 Task: Reply to email with the signature Gage Hill with the subject Request for a survey from softage.1@softage.net with the message Please let me know if there are any concerns regarding the project timeline. with CC to softage.2@softage.net with an attached document Non-compete_agreement.pdf
Action: Mouse moved to (416, 566)
Screenshot: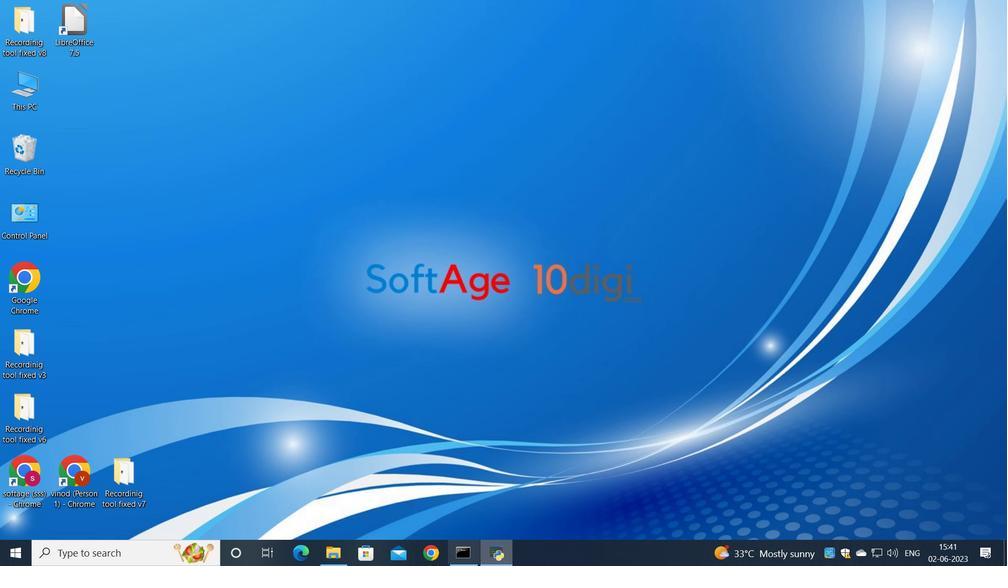 
Action: Mouse pressed left at (416, 566)
Screenshot: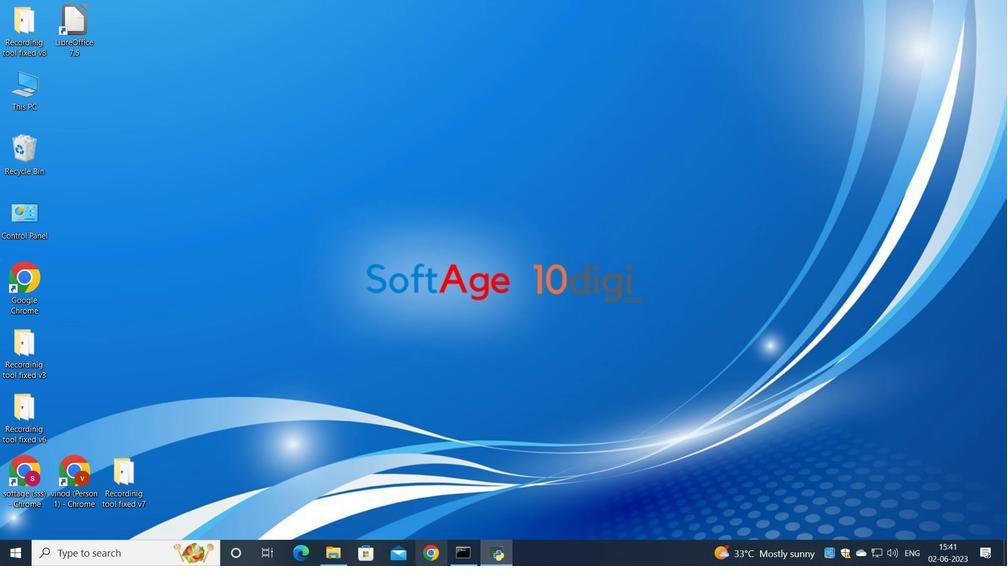 
Action: Mouse moved to (431, 289)
Screenshot: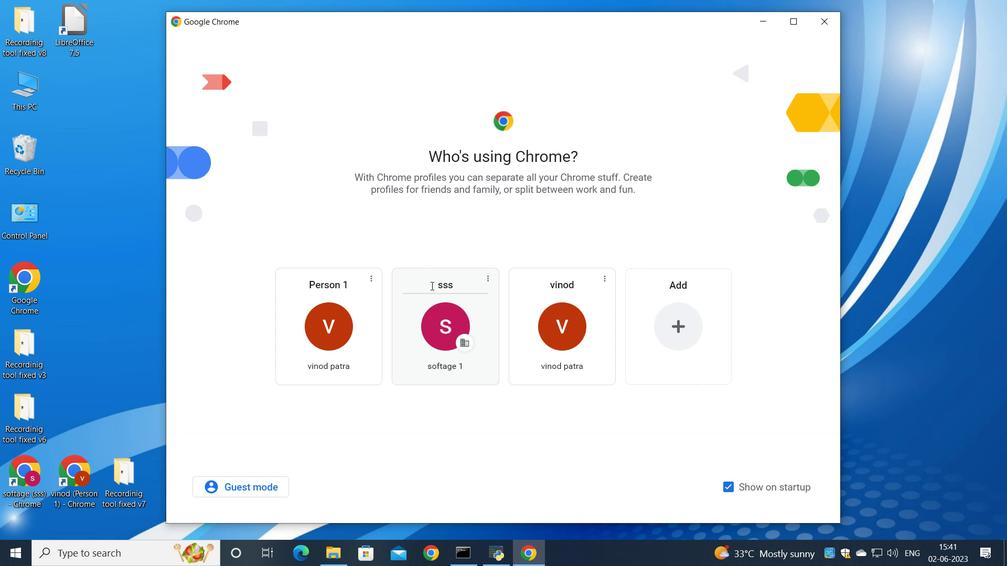 
Action: Mouse pressed left at (431, 289)
Screenshot: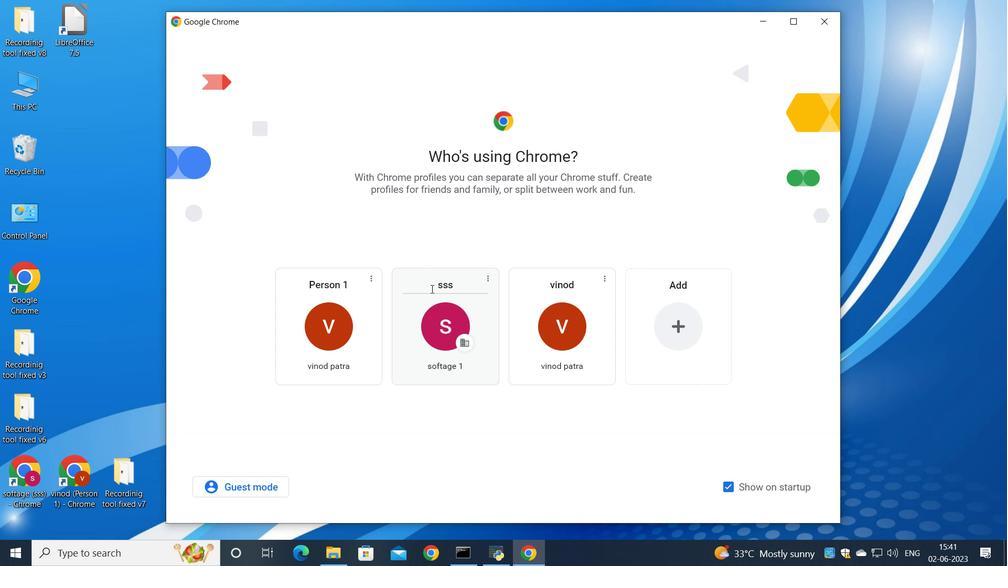 
Action: Mouse moved to (433, 309)
Screenshot: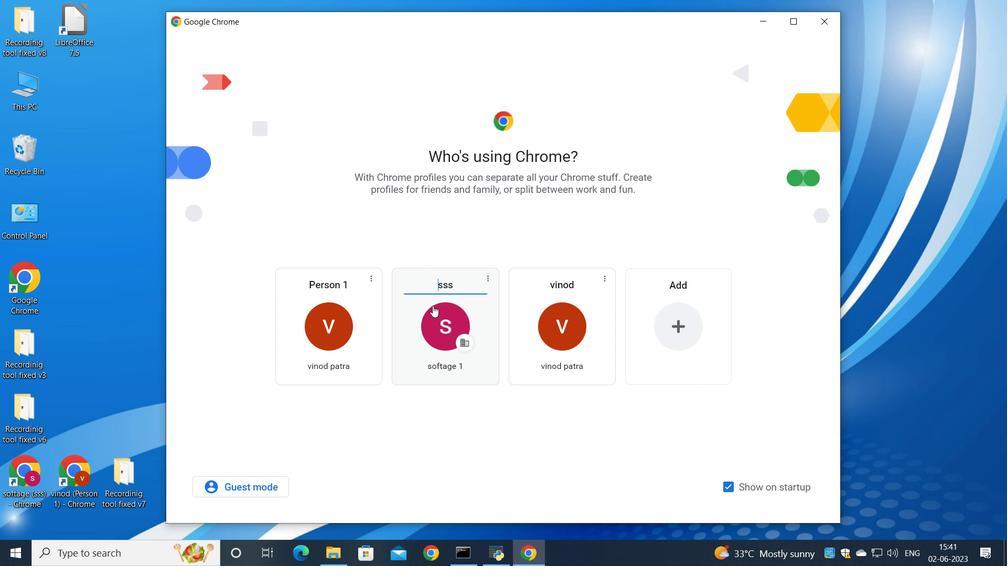 
Action: Mouse pressed left at (433, 309)
Screenshot: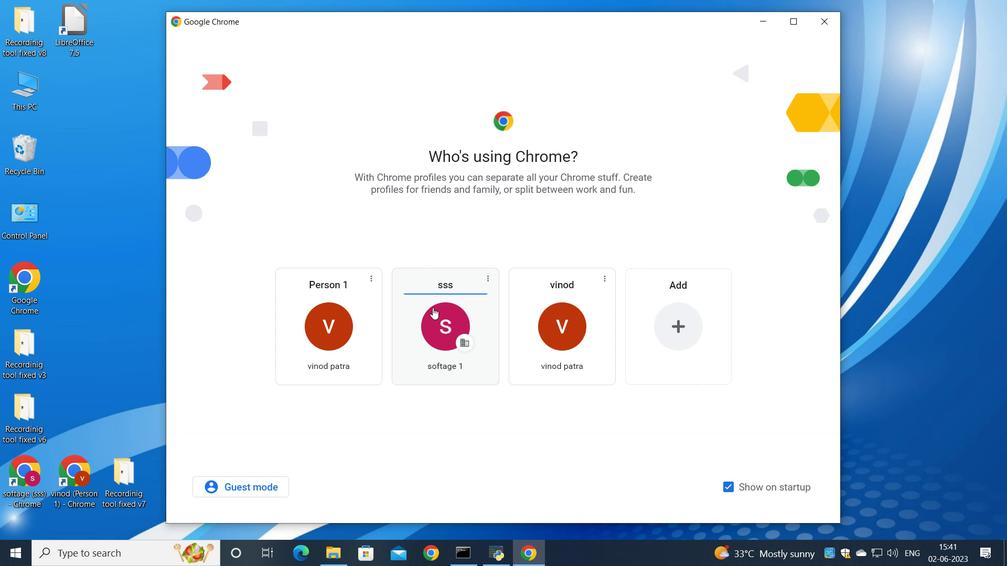 
Action: Mouse moved to (880, 86)
Screenshot: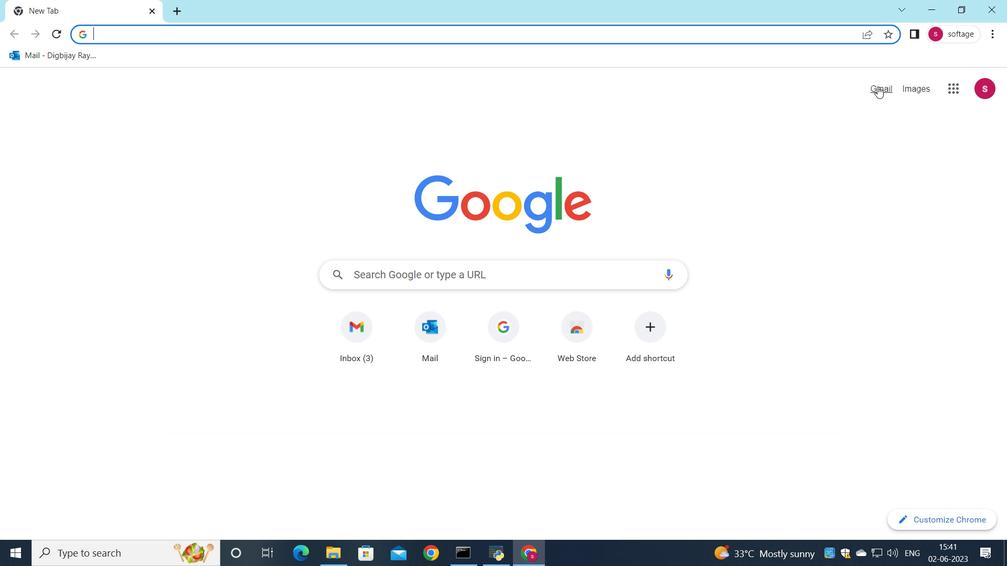 
Action: Mouse pressed left at (880, 86)
Screenshot: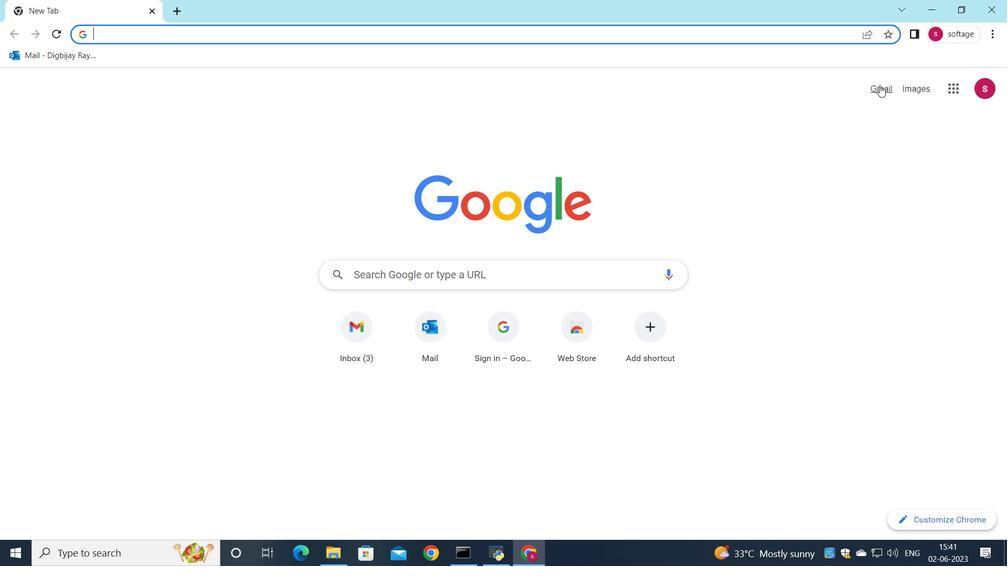 
Action: Mouse moved to (857, 96)
Screenshot: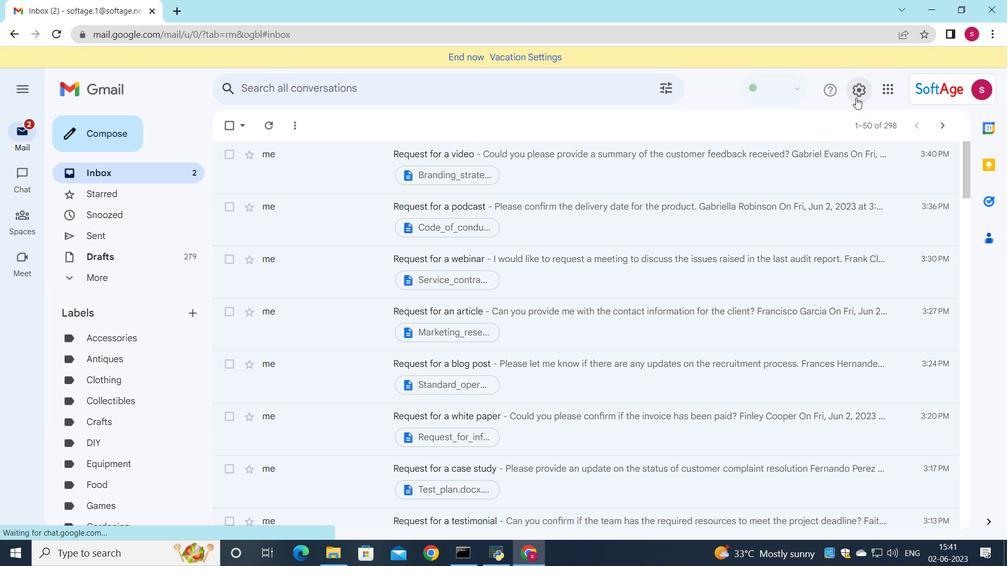 
Action: Mouse pressed left at (857, 96)
Screenshot: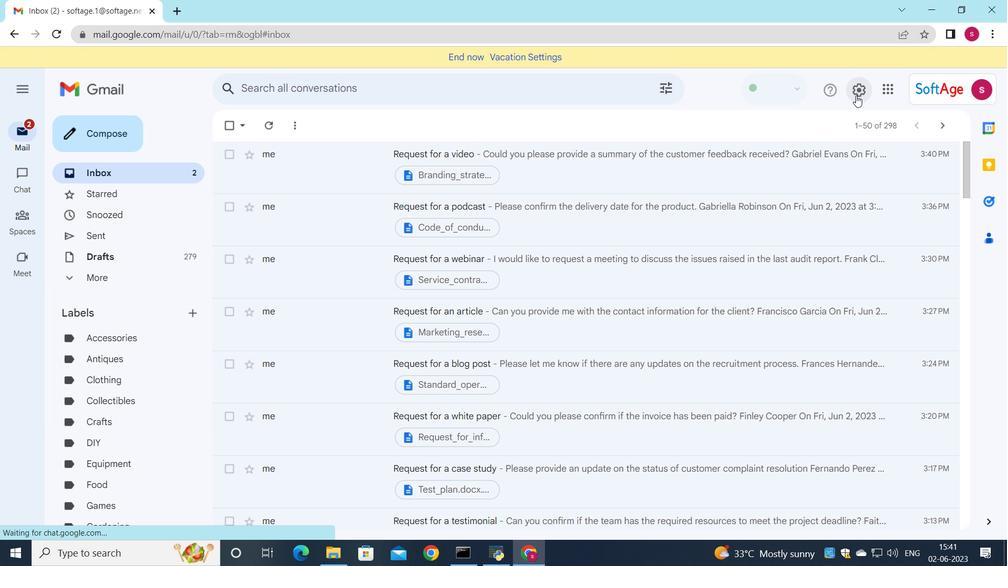 
Action: Mouse moved to (837, 152)
Screenshot: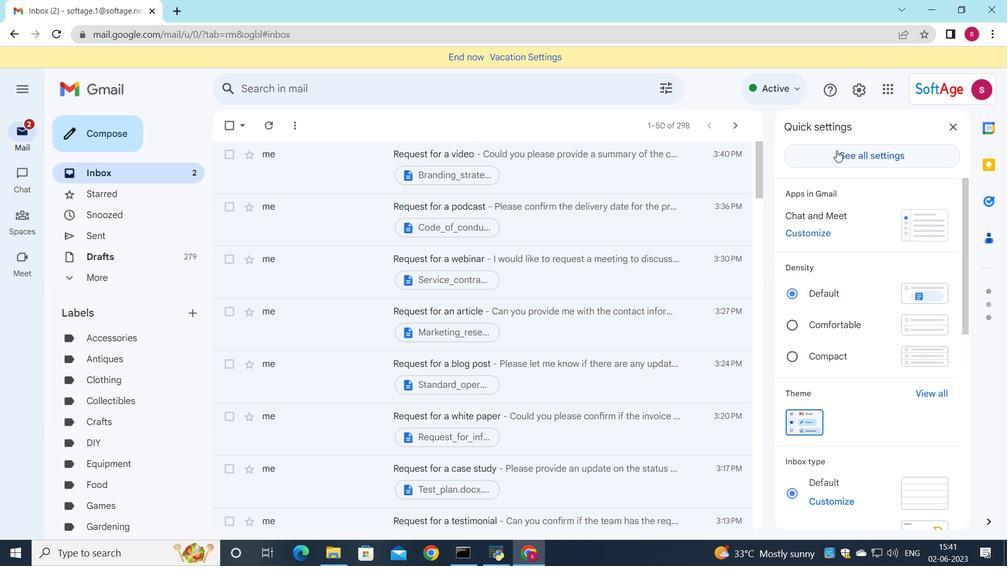 
Action: Mouse pressed left at (837, 152)
Screenshot: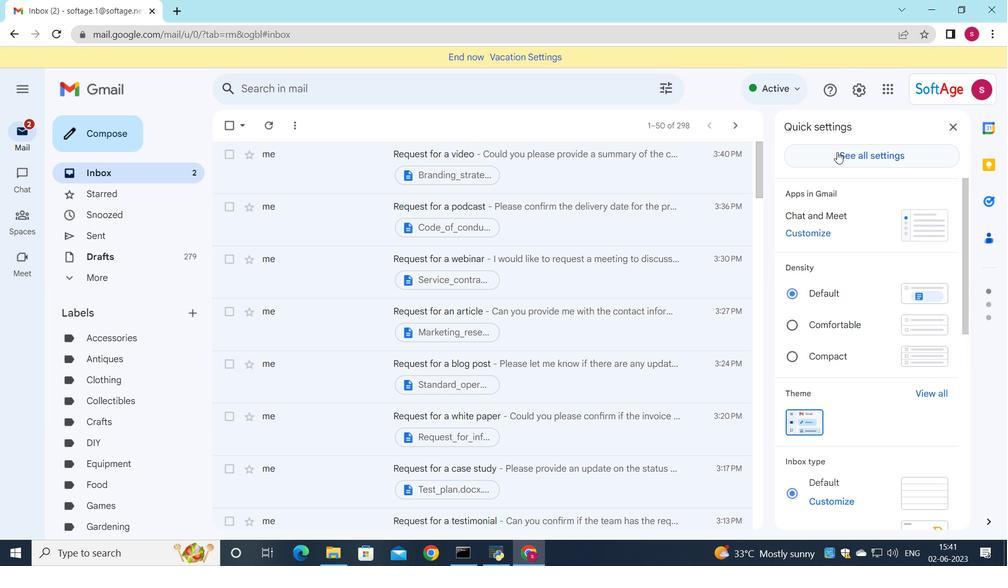 
Action: Mouse moved to (608, 191)
Screenshot: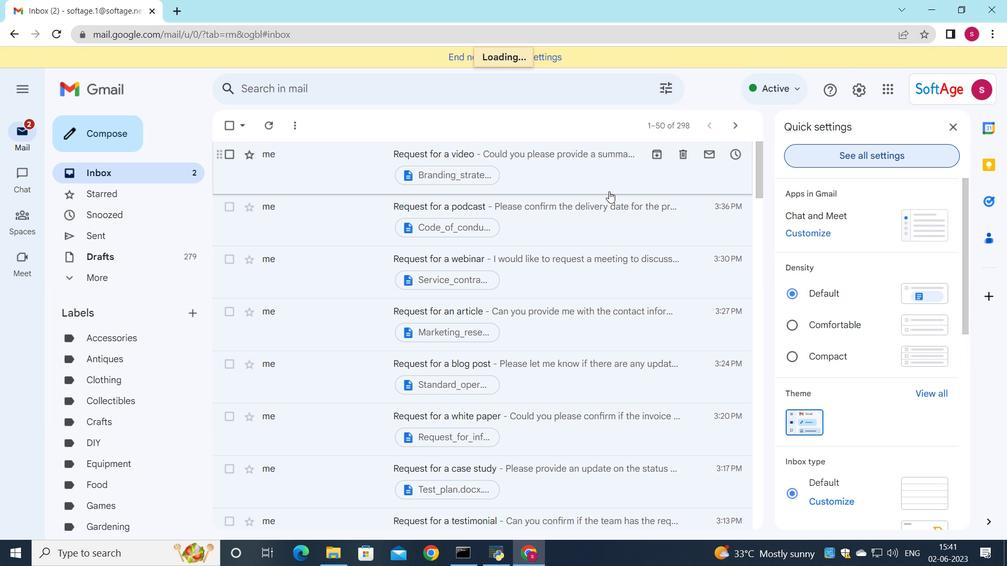 
Action: Mouse scrolled (608, 191) with delta (0, 0)
Screenshot: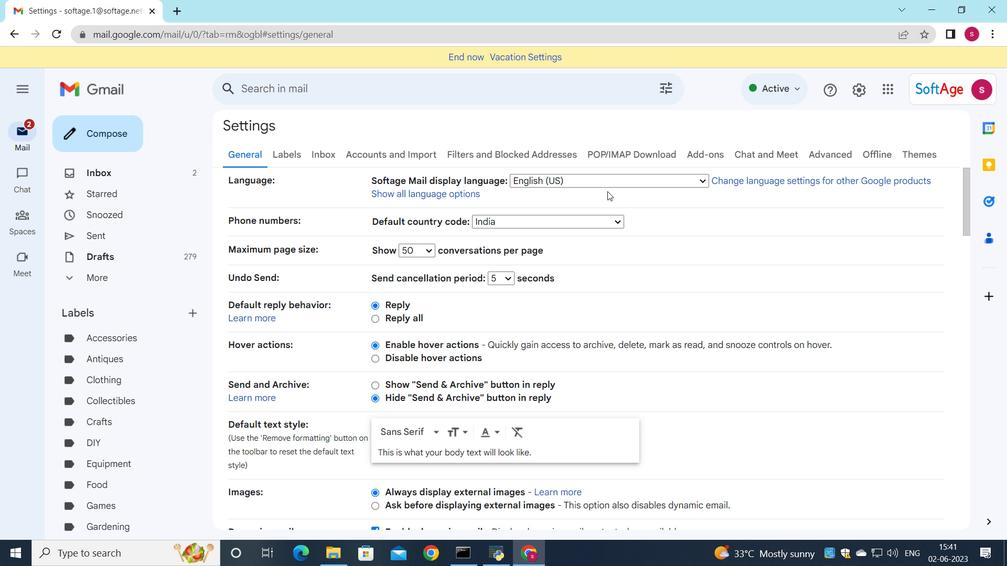 
Action: Mouse moved to (604, 193)
Screenshot: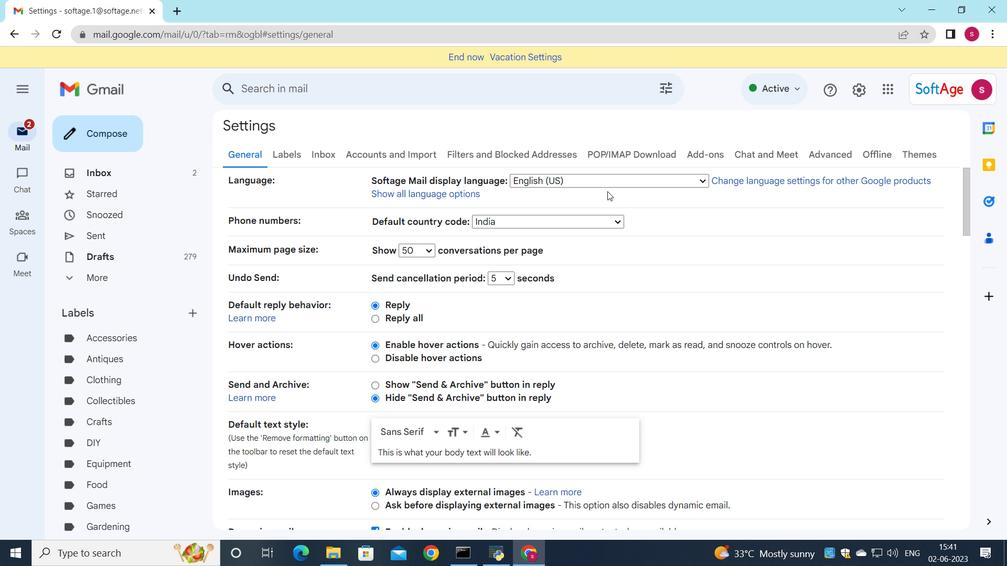 
Action: Mouse scrolled (604, 192) with delta (0, 0)
Screenshot: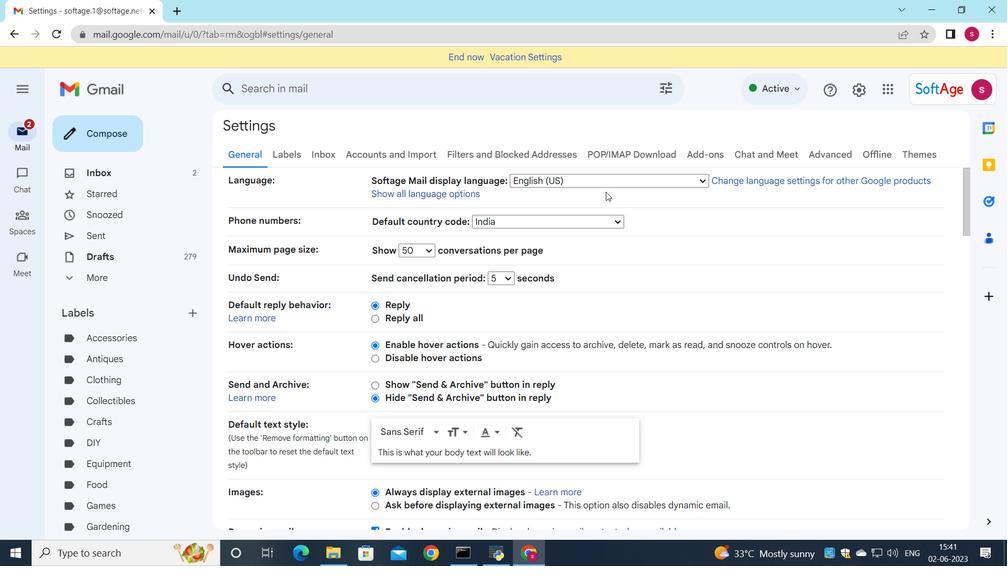 
Action: Mouse scrolled (604, 192) with delta (0, 0)
Screenshot: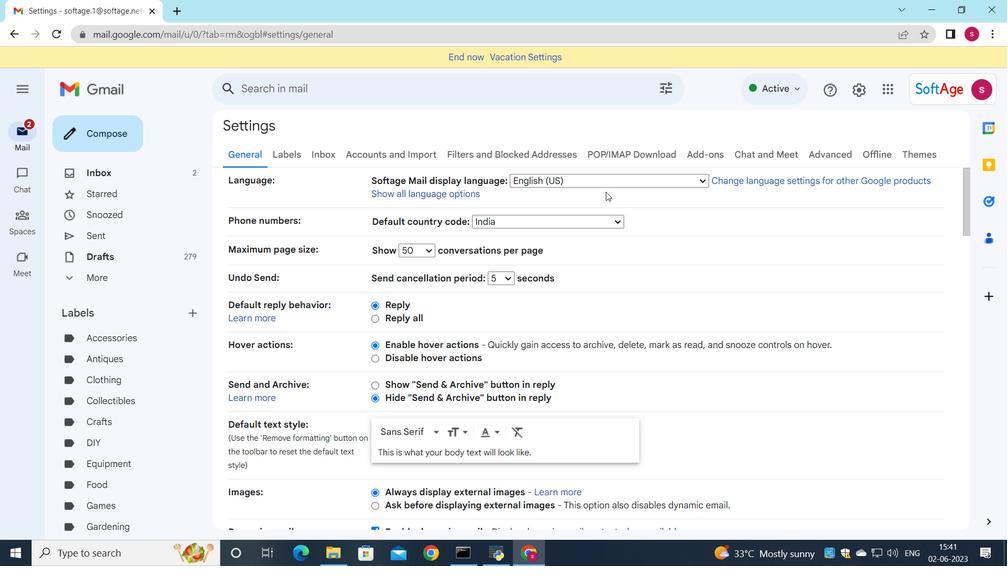 
Action: Mouse moved to (604, 193)
Screenshot: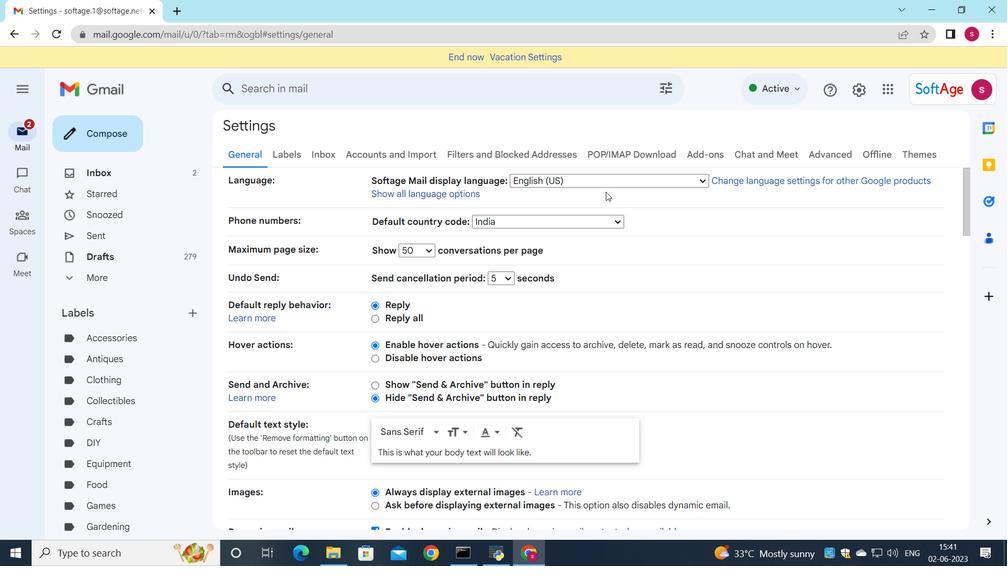 
Action: Mouse scrolled (604, 192) with delta (0, 0)
Screenshot: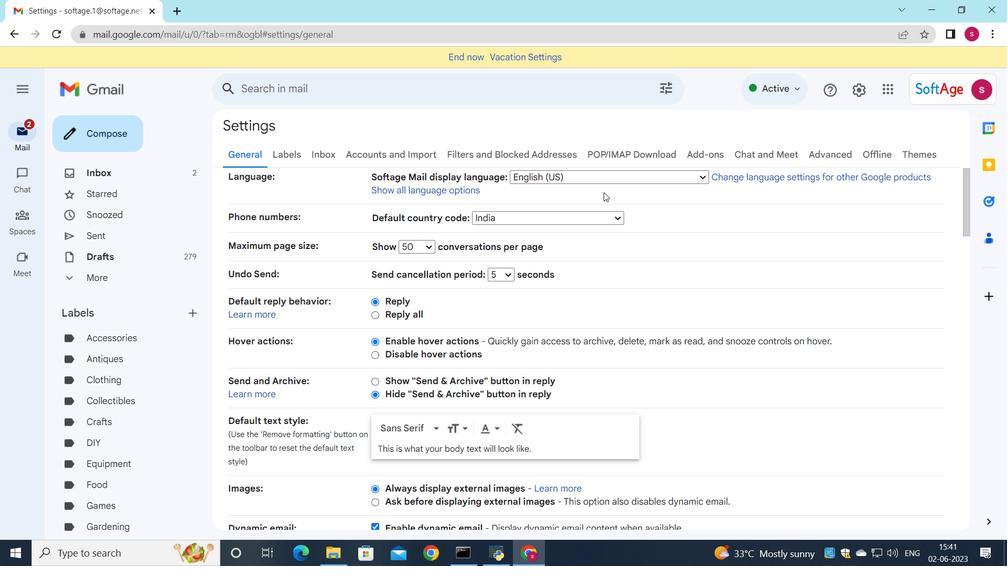 
Action: Mouse moved to (521, 221)
Screenshot: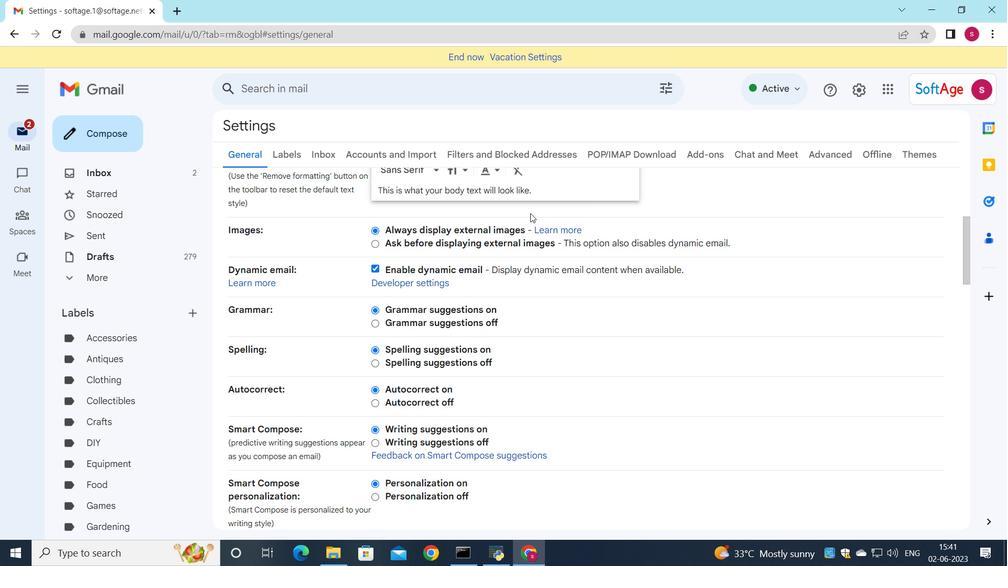 
Action: Mouse scrolled (524, 218) with delta (0, 0)
Screenshot: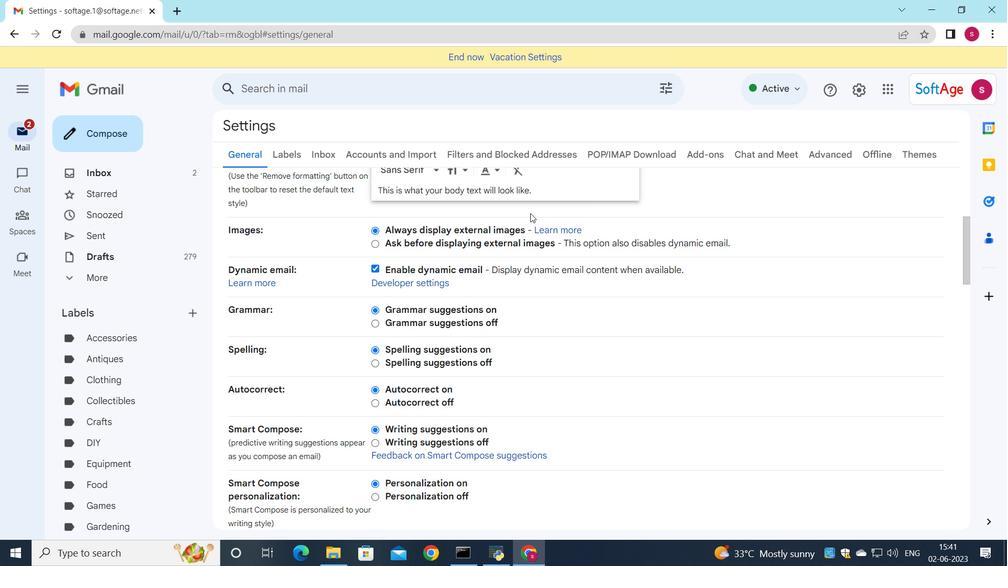 
Action: Mouse moved to (520, 222)
Screenshot: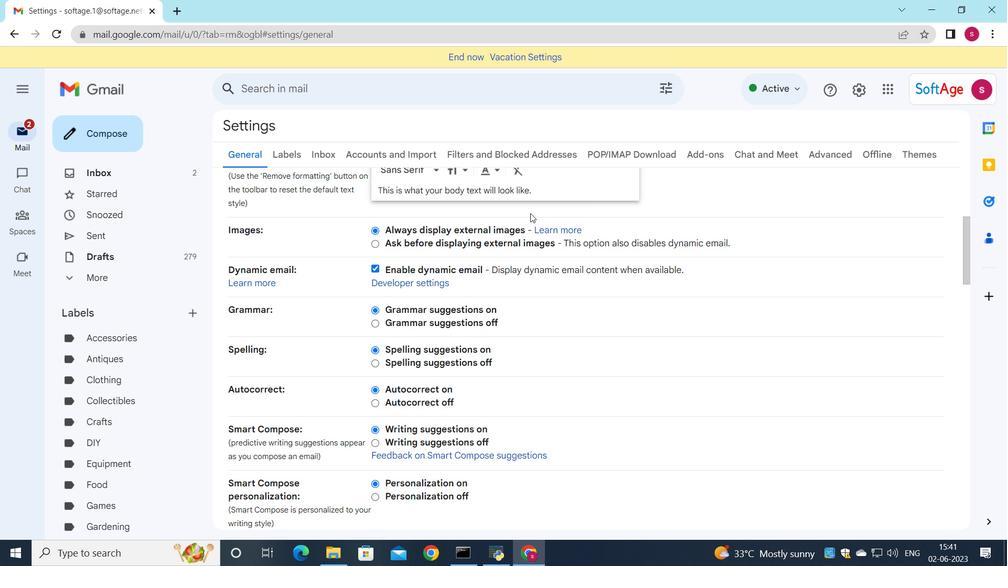 
Action: Mouse scrolled (521, 220) with delta (0, 0)
Screenshot: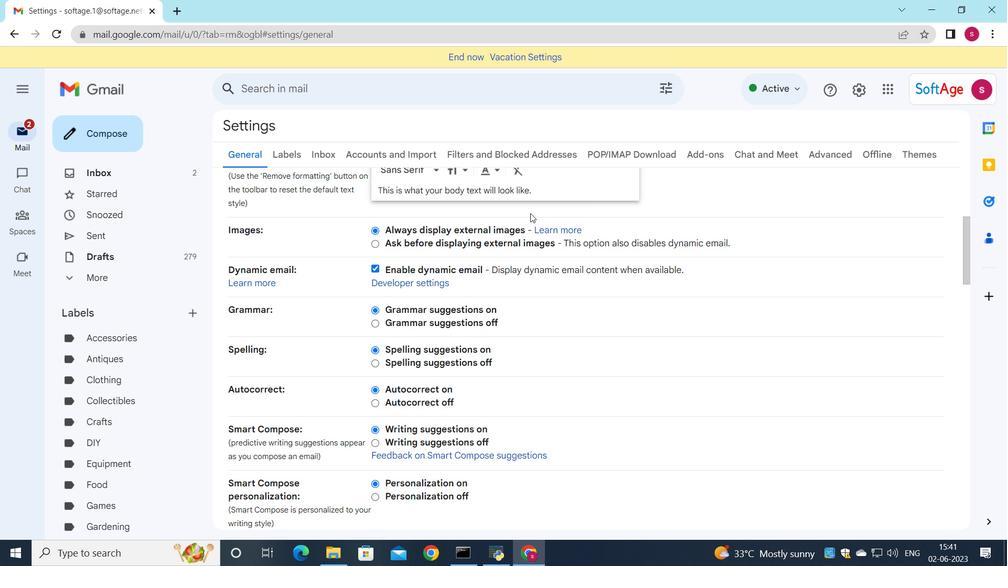 
Action: Mouse scrolled (520, 221) with delta (0, 0)
Screenshot: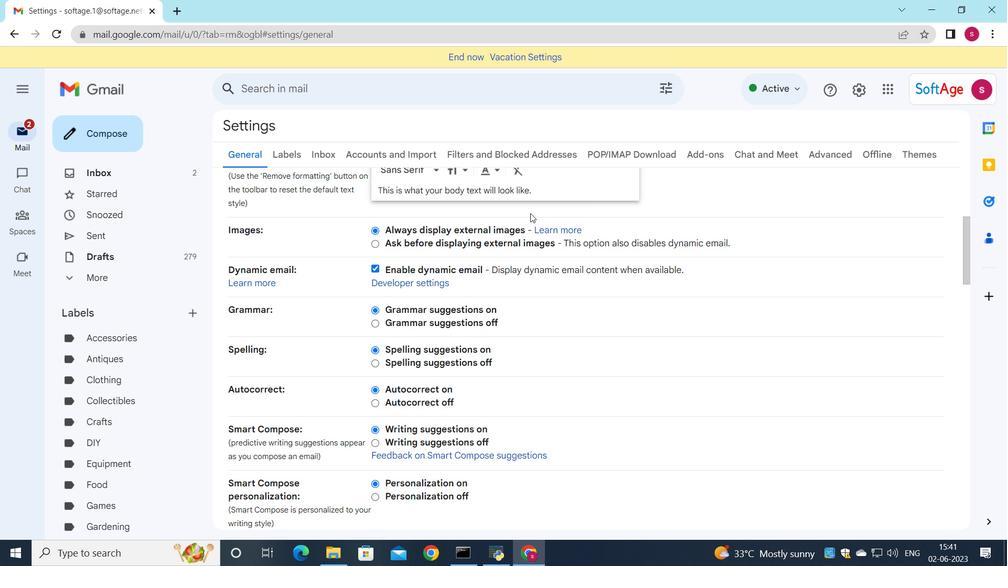 
Action: Mouse scrolled (520, 221) with delta (0, 0)
Screenshot: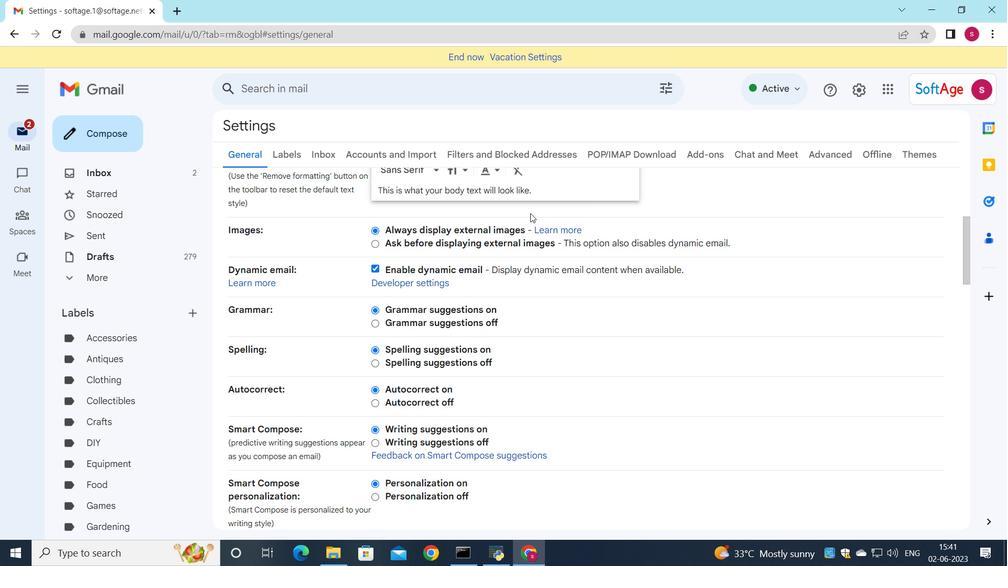 
Action: Mouse moved to (510, 222)
Screenshot: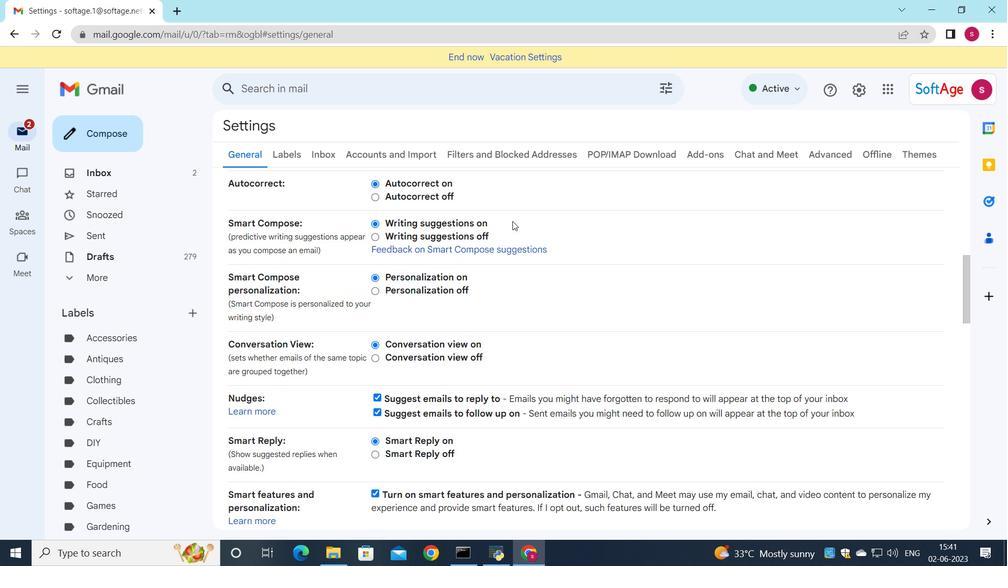 
Action: Mouse scrolled (510, 222) with delta (0, 0)
Screenshot: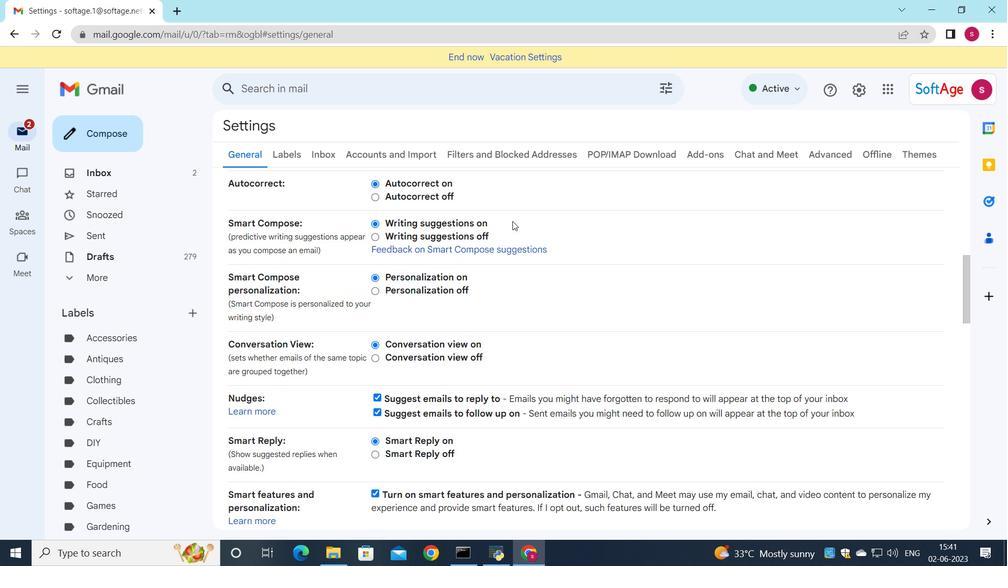 
Action: Mouse moved to (510, 224)
Screenshot: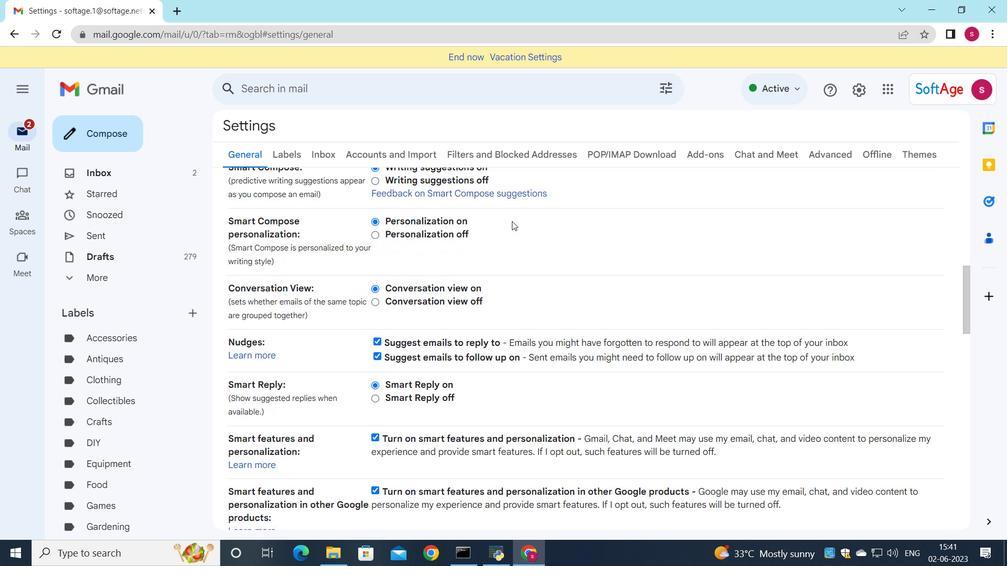
Action: Mouse scrolled (510, 224) with delta (0, 0)
Screenshot: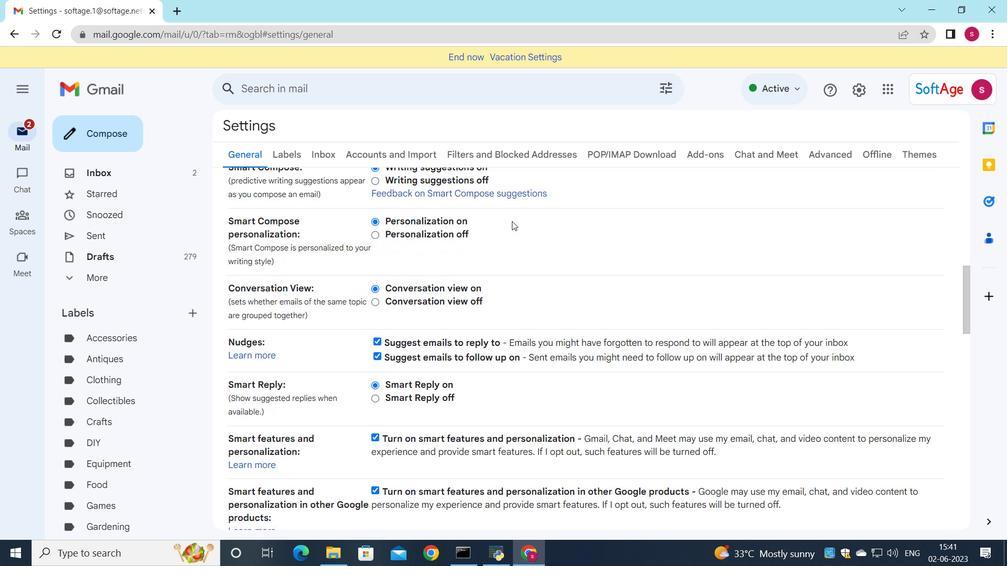 
Action: Mouse moved to (510, 225)
Screenshot: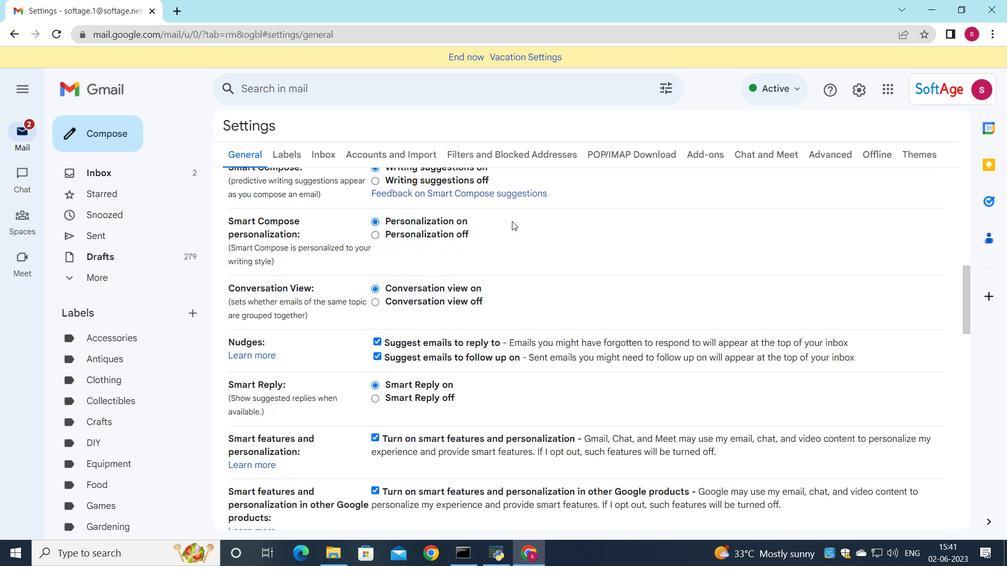 
Action: Mouse scrolled (510, 225) with delta (0, 0)
Screenshot: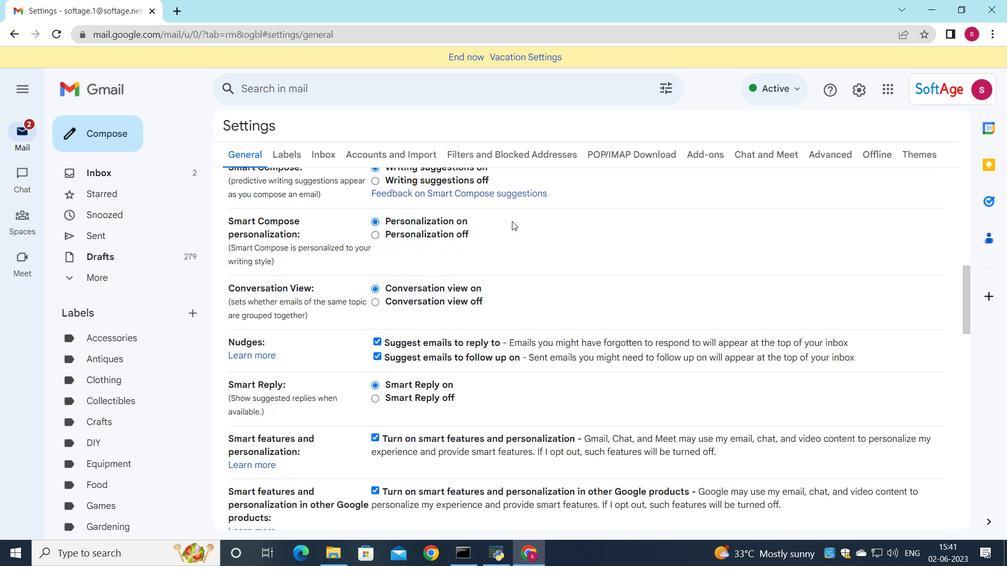 
Action: Mouse moved to (512, 230)
Screenshot: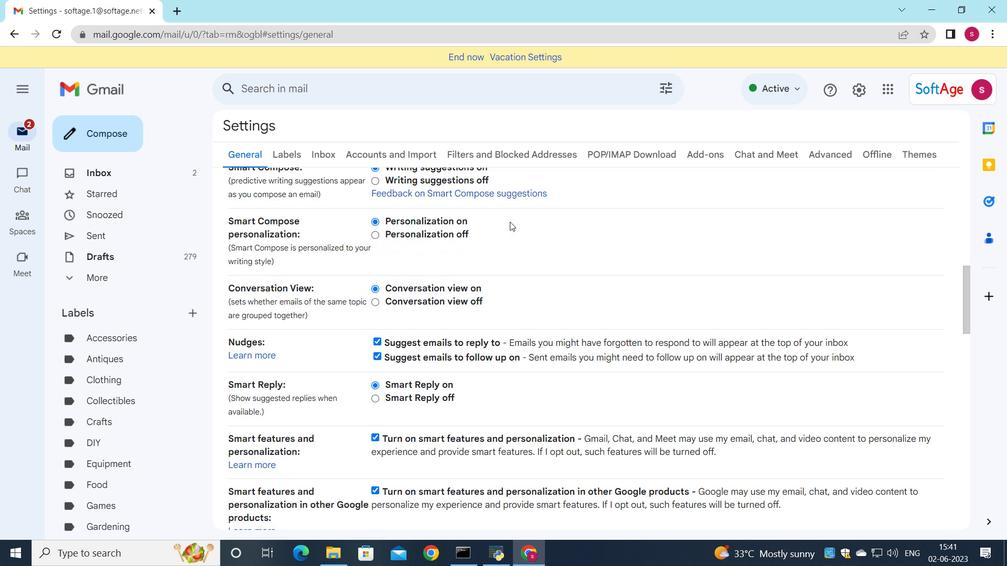 
Action: Mouse scrolled (512, 229) with delta (0, 0)
Screenshot: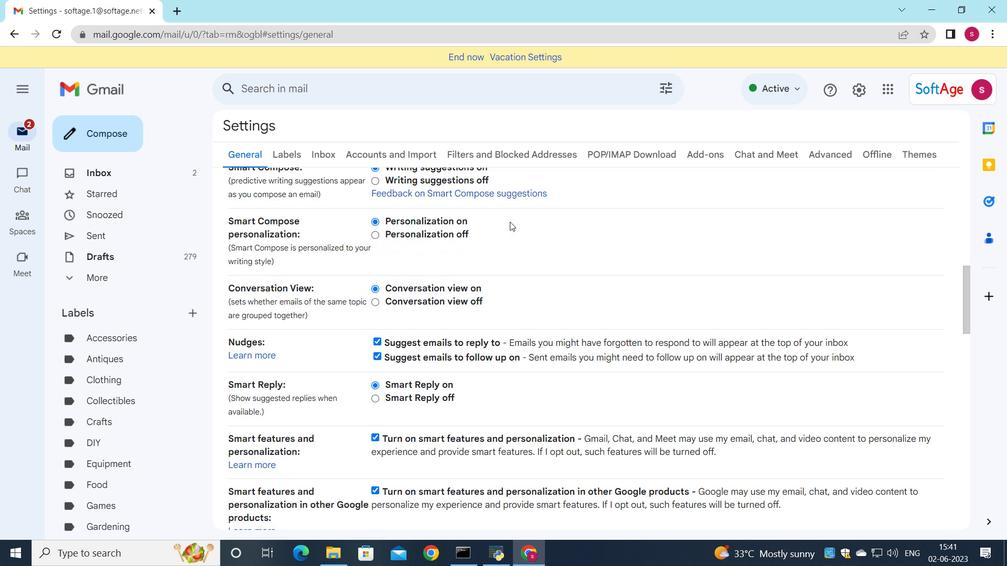 
Action: Mouse moved to (511, 237)
Screenshot: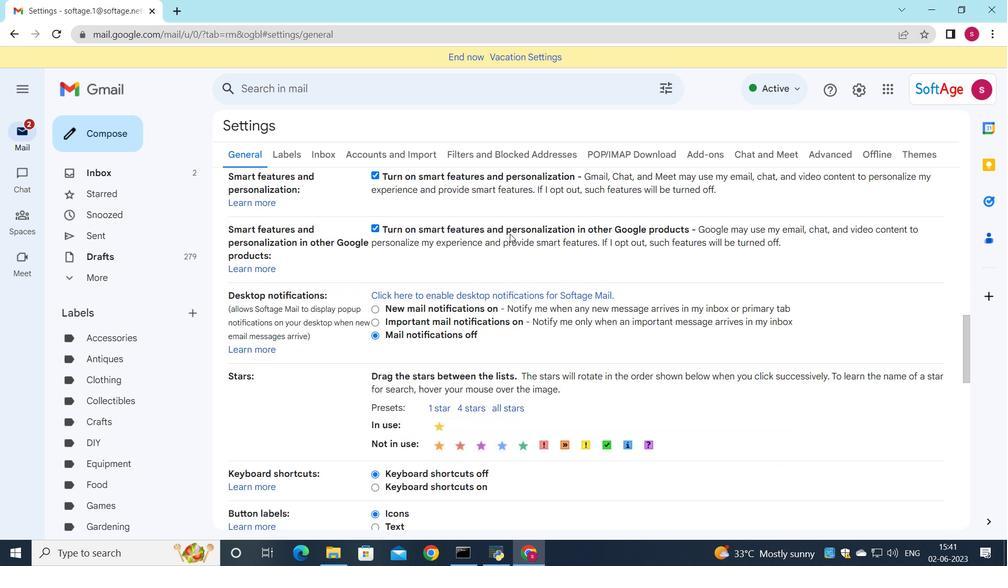 
Action: Mouse scrolled (511, 236) with delta (0, 0)
Screenshot: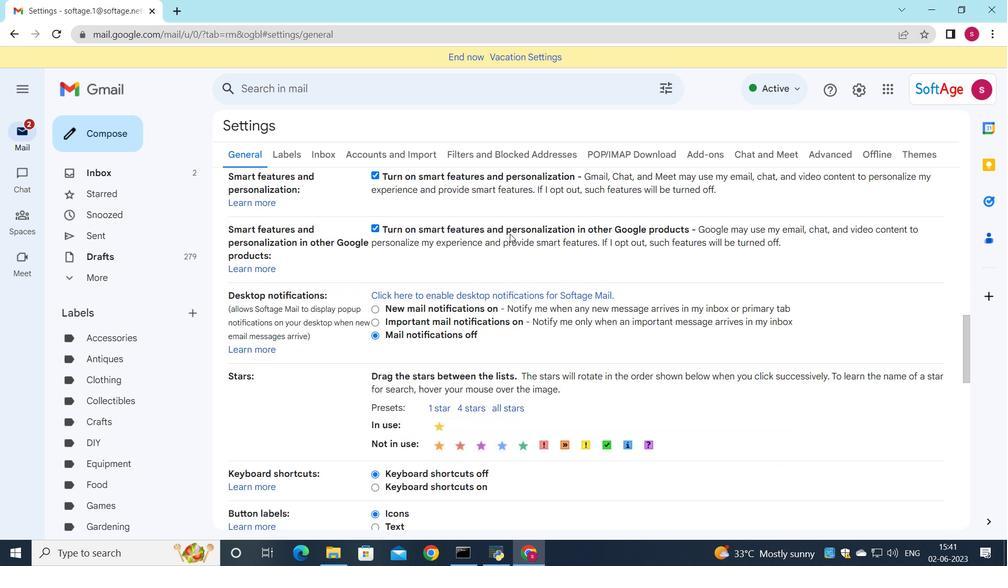
Action: Mouse moved to (514, 243)
Screenshot: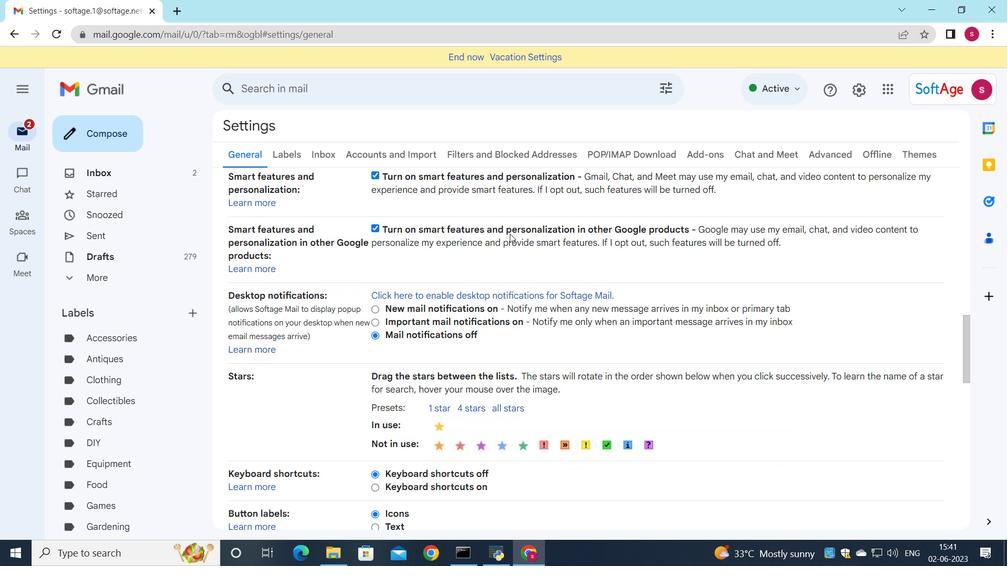
Action: Mouse scrolled (514, 242) with delta (0, 0)
Screenshot: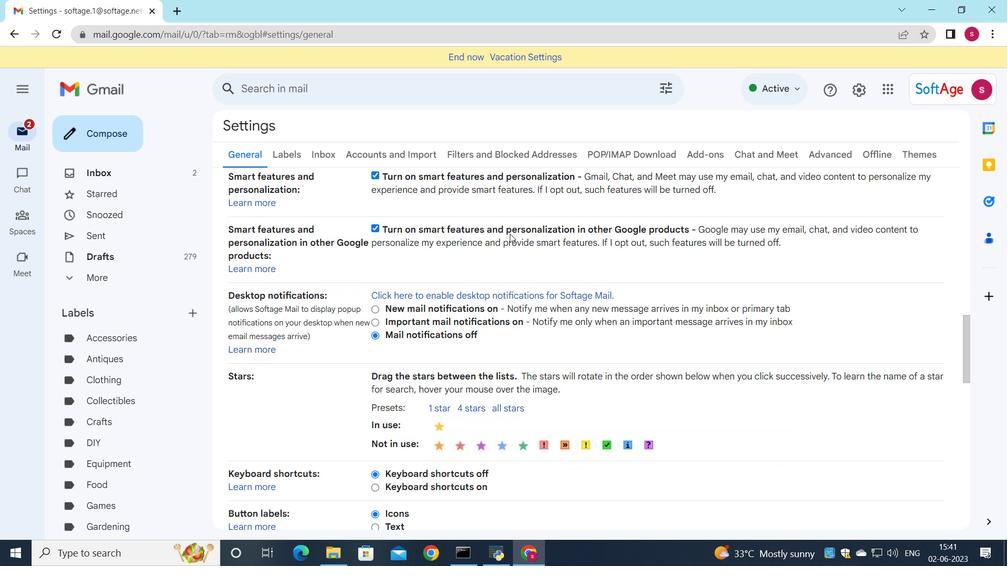 
Action: Mouse moved to (518, 249)
Screenshot: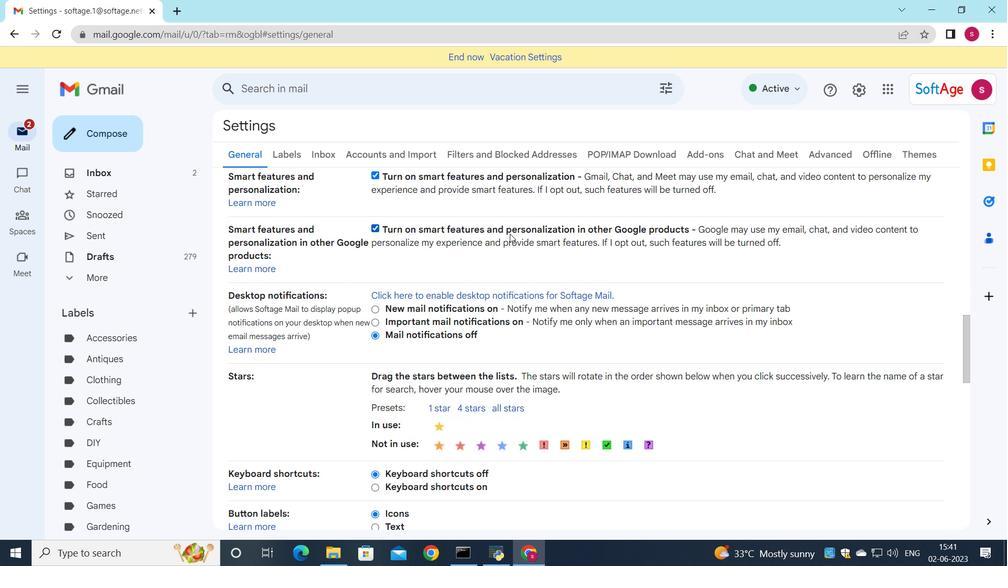
Action: Mouse scrolled (518, 249) with delta (0, 0)
Screenshot: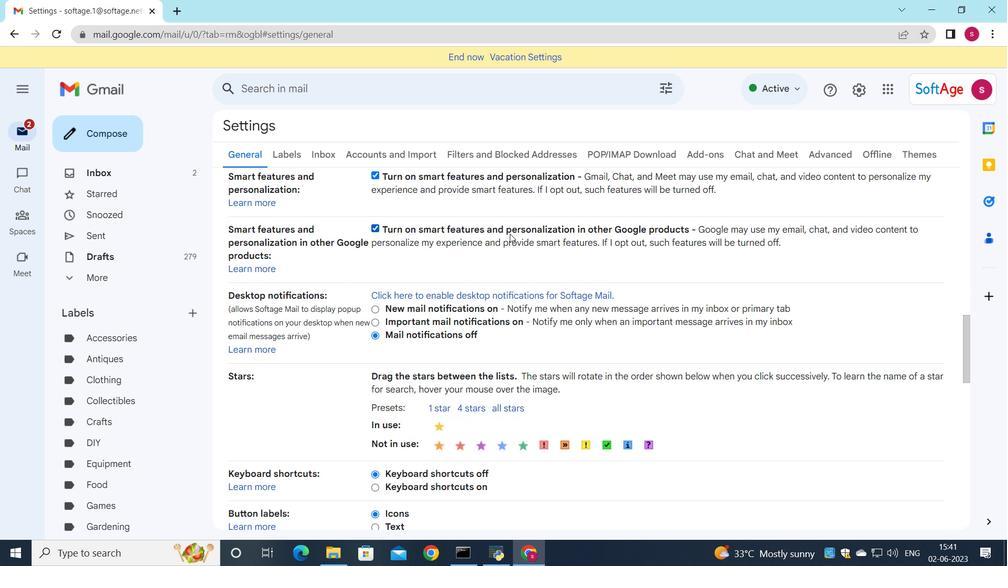 
Action: Mouse moved to (516, 272)
Screenshot: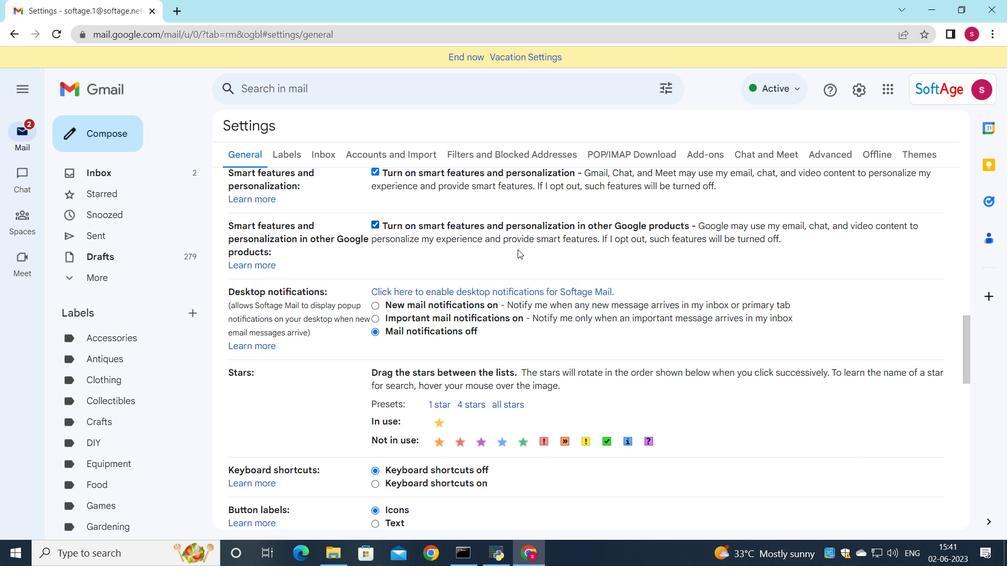
Action: Mouse scrolled (517, 269) with delta (0, 0)
Screenshot: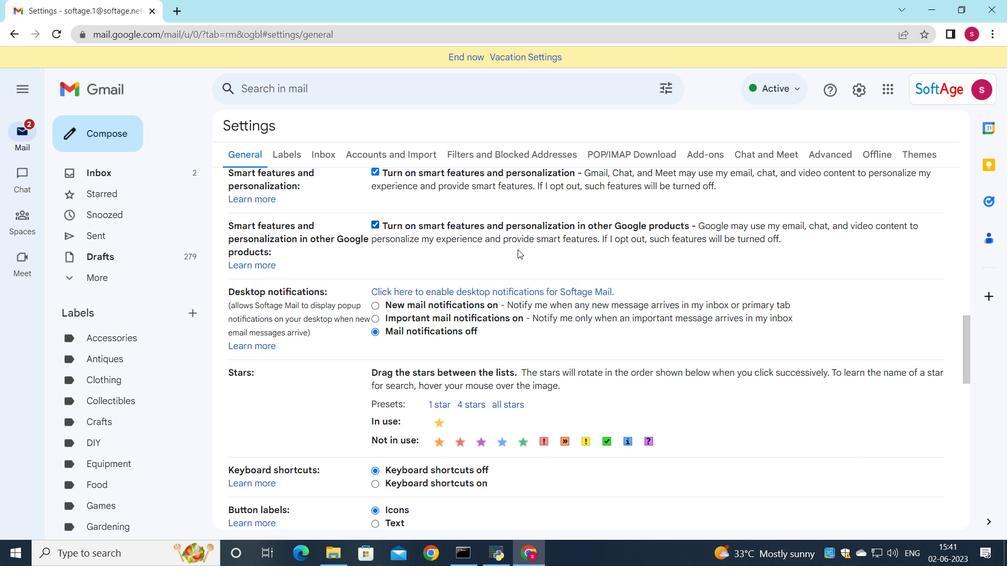 
Action: Mouse moved to (456, 362)
Screenshot: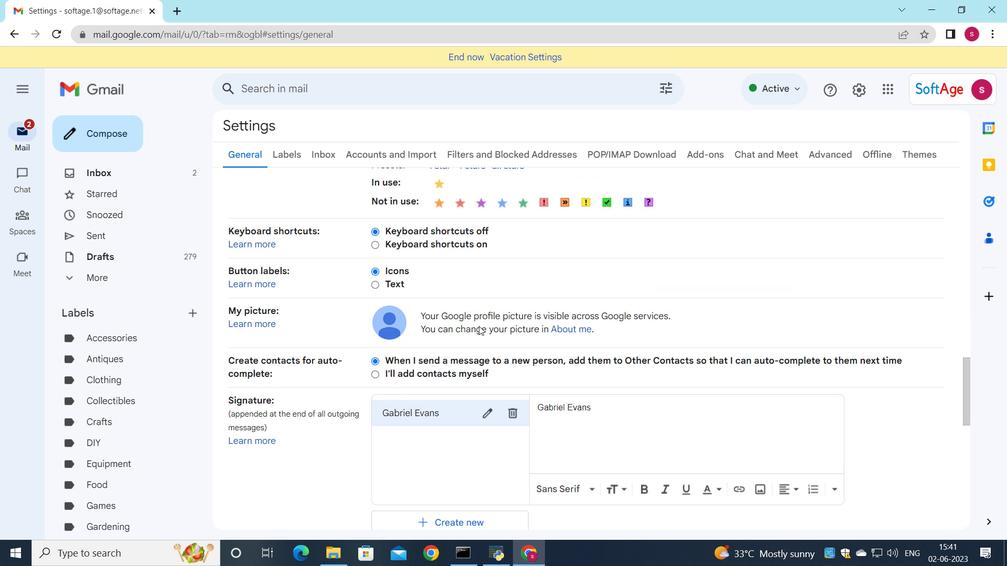 
Action: Mouse scrolled (456, 362) with delta (0, 0)
Screenshot: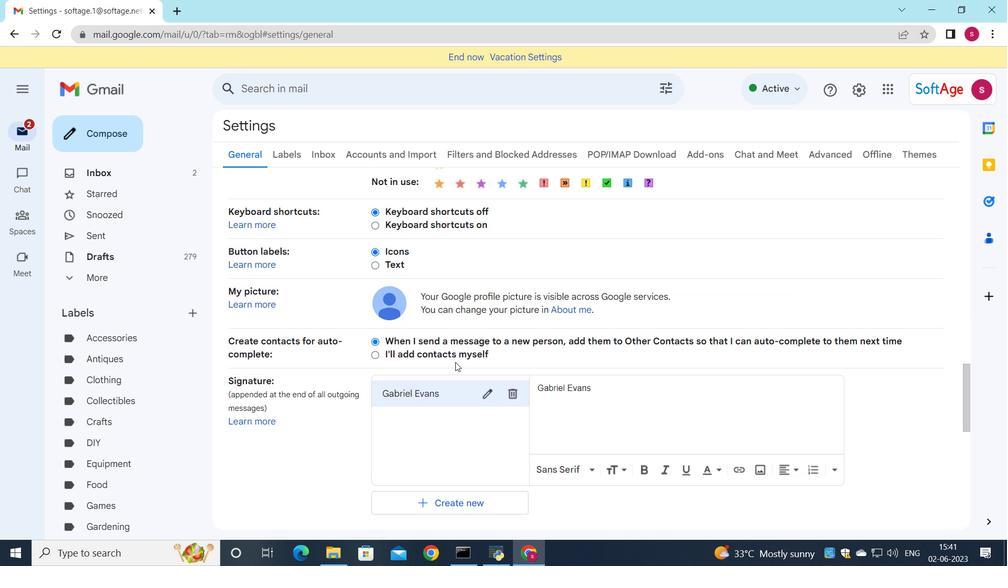 
Action: Mouse scrolled (456, 362) with delta (0, 0)
Screenshot: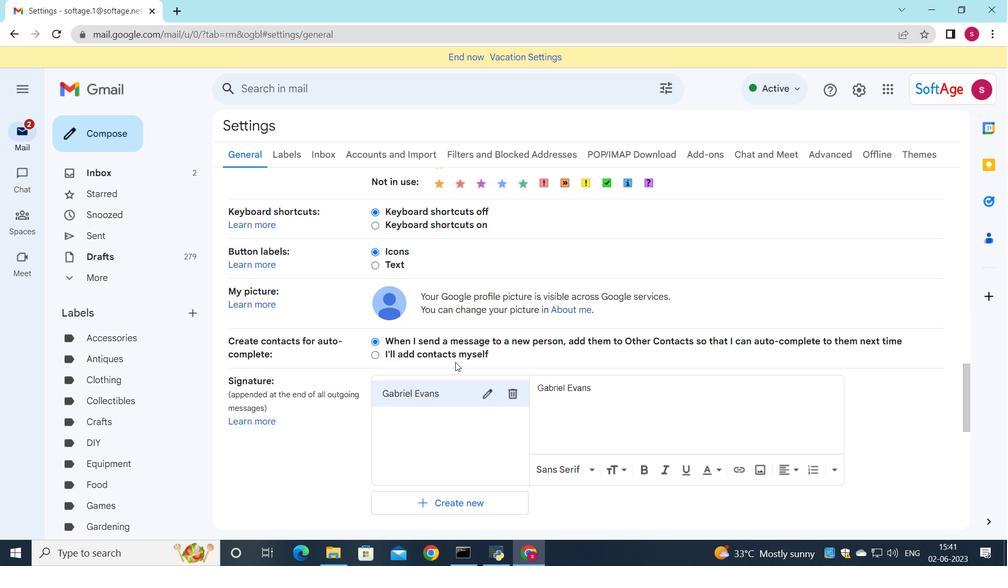 
Action: Mouse scrolled (456, 362) with delta (0, 0)
Screenshot: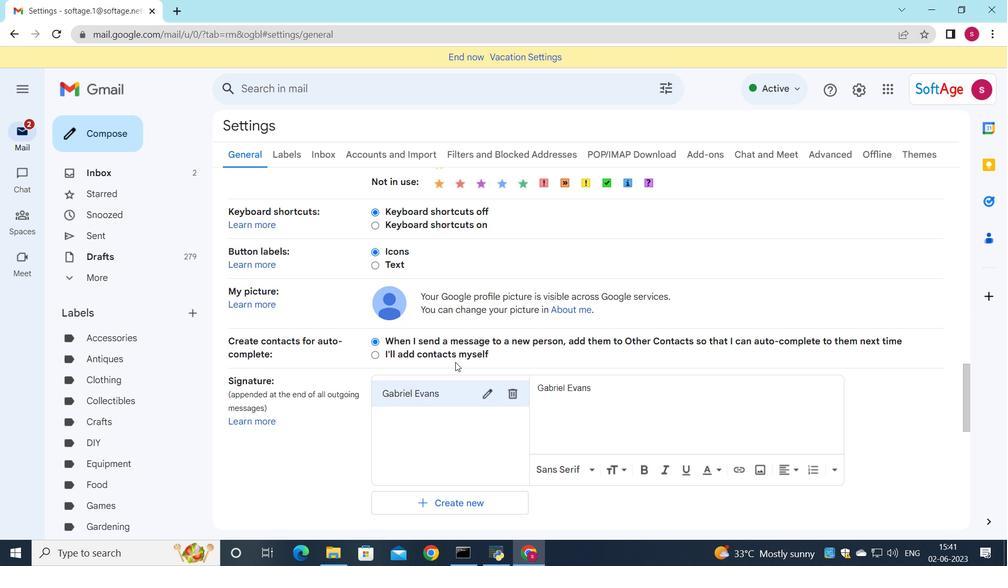 
Action: Mouse moved to (481, 351)
Screenshot: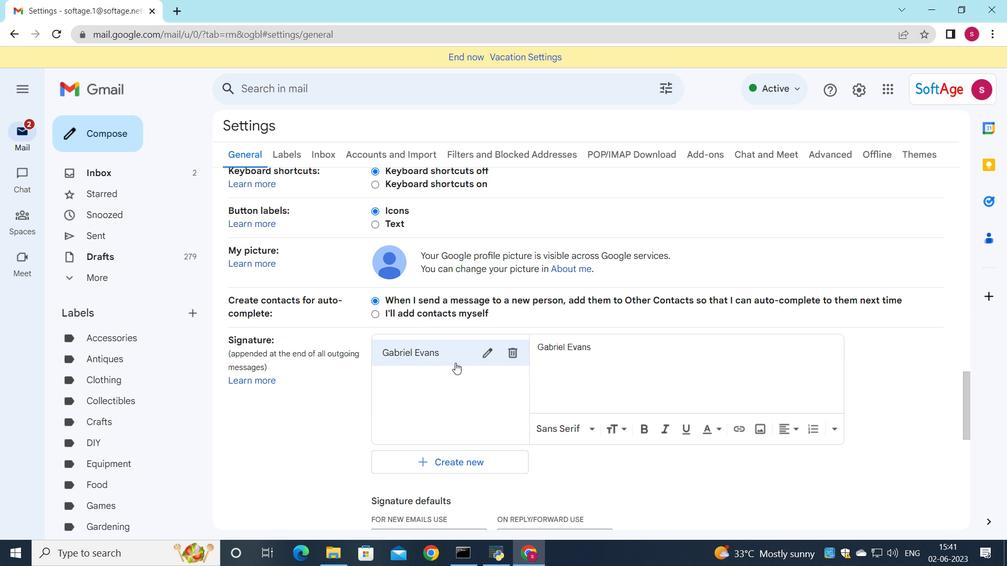 
Action: Mouse scrolled (458, 364) with delta (0, 0)
Screenshot: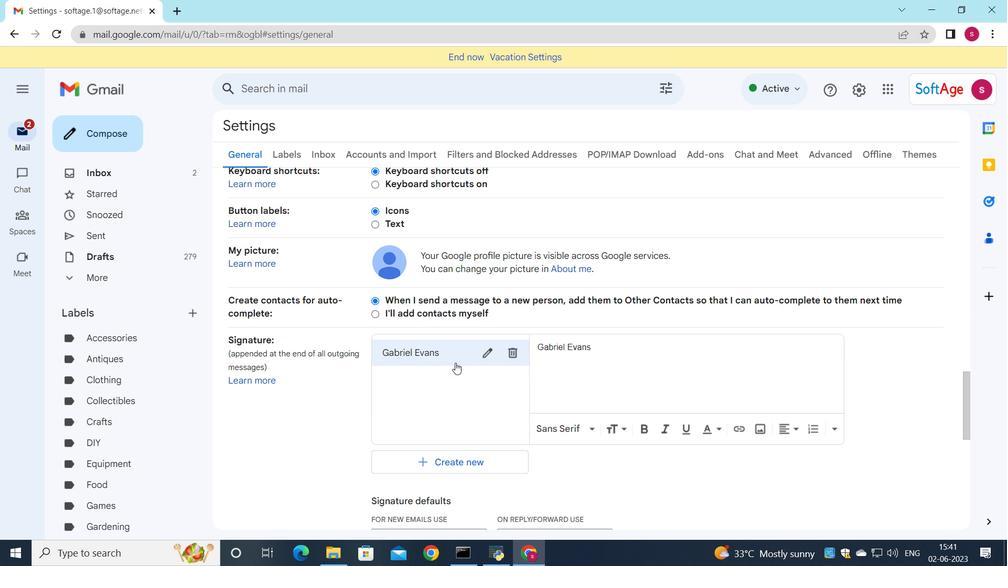 
Action: Mouse moved to (539, 198)
Screenshot: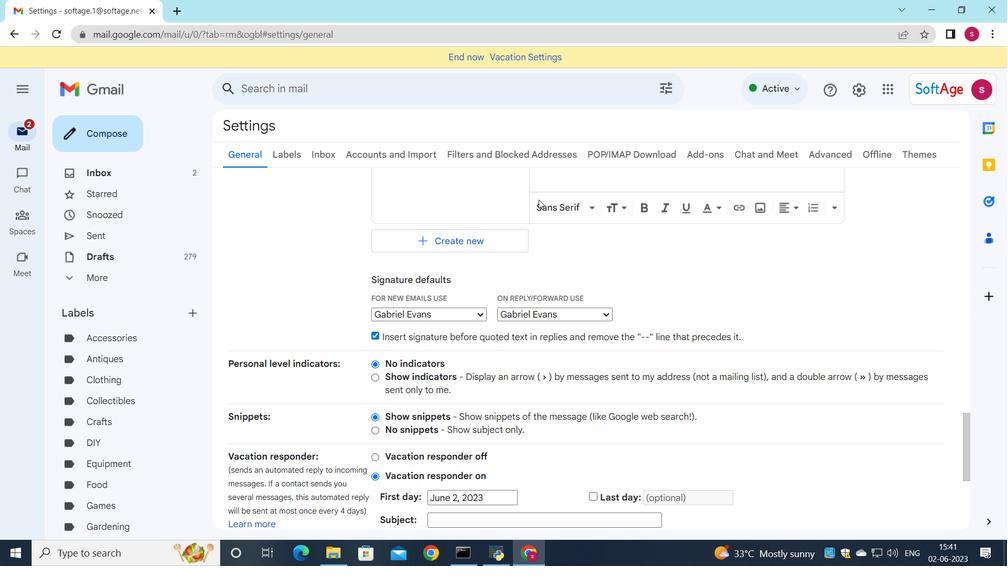 
Action: Mouse scrolled (539, 199) with delta (0, 0)
Screenshot: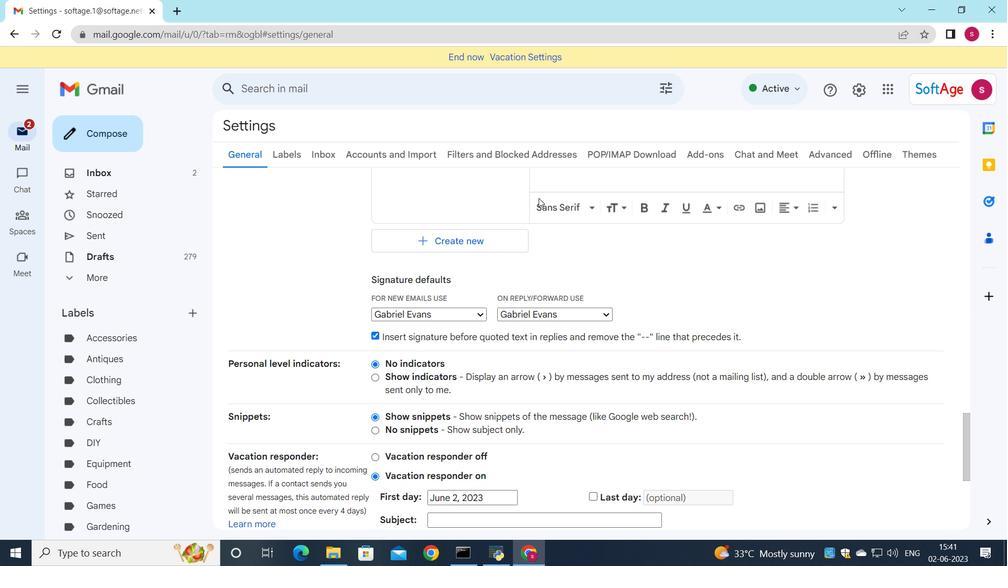 
Action: Mouse moved to (517, 206)
Screenshot: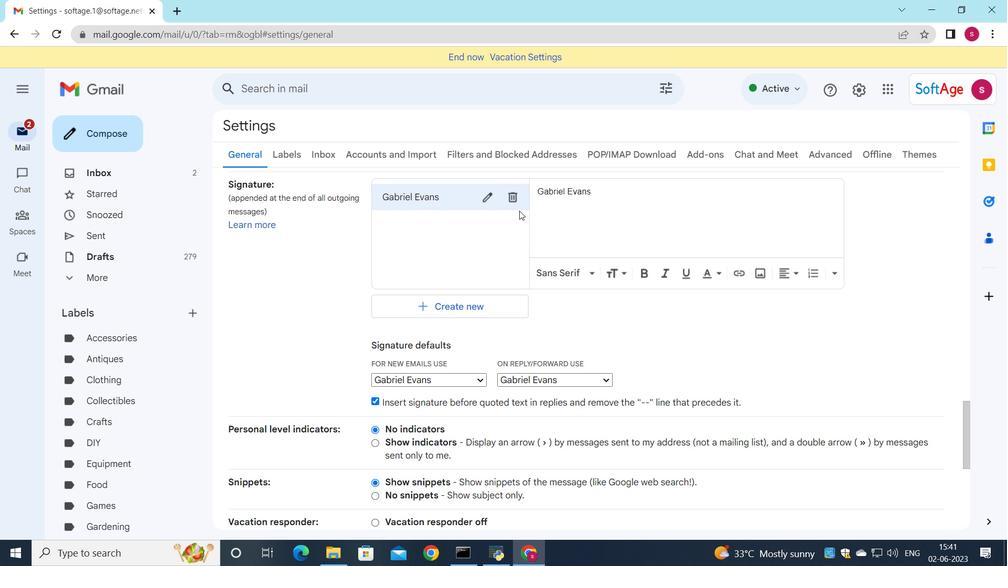 
Action: Mouse pressed left at (517, 206)
Screenshot: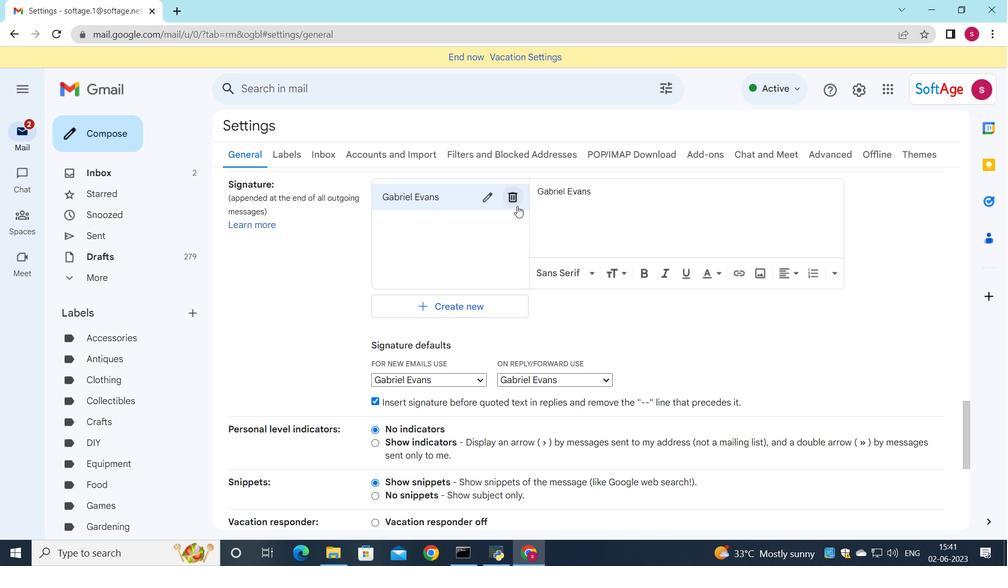 
Action: Mouse moved to (605, 322)
Screenshot: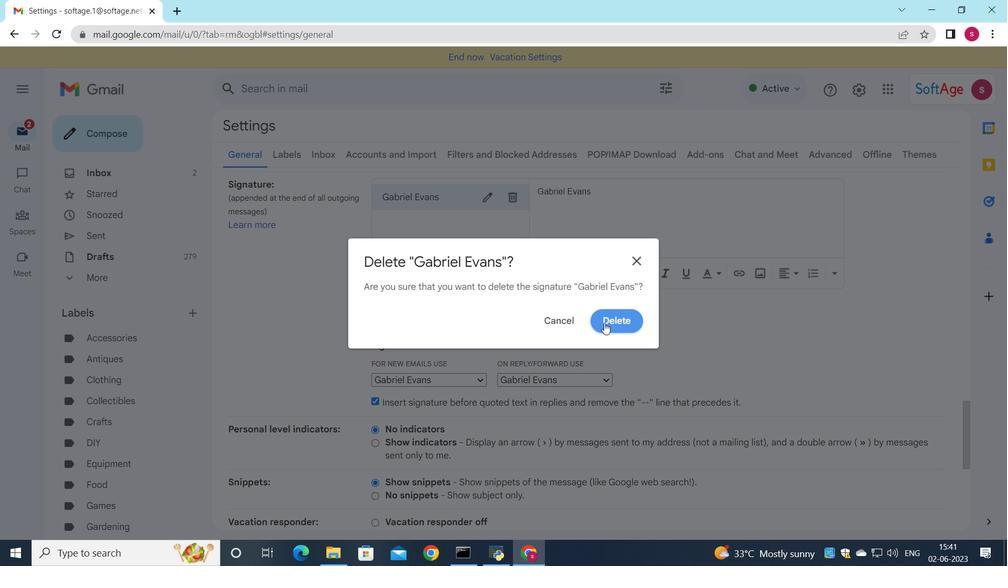 
Action: Mouse pressed left at (605, 322)
Screenshot: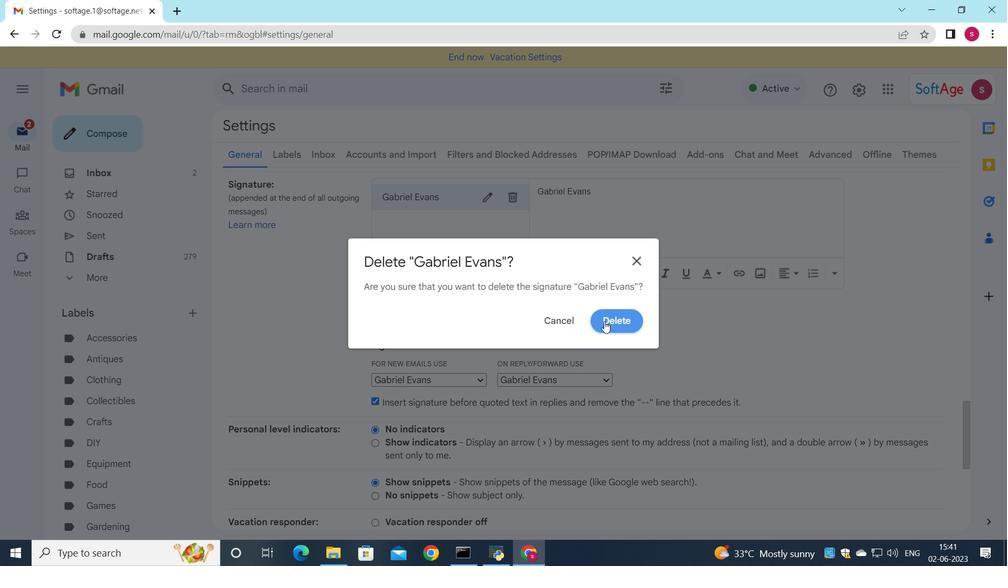 
Action: Mouse moved to (398, 221)
Screenshot: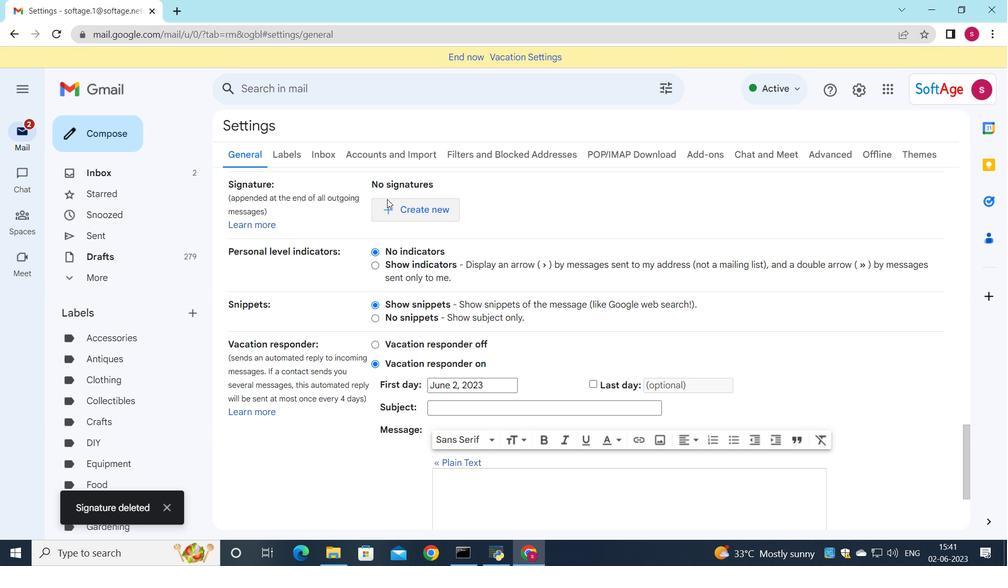 
Action: Mouse pressed left at (398, 221)
Screenshot: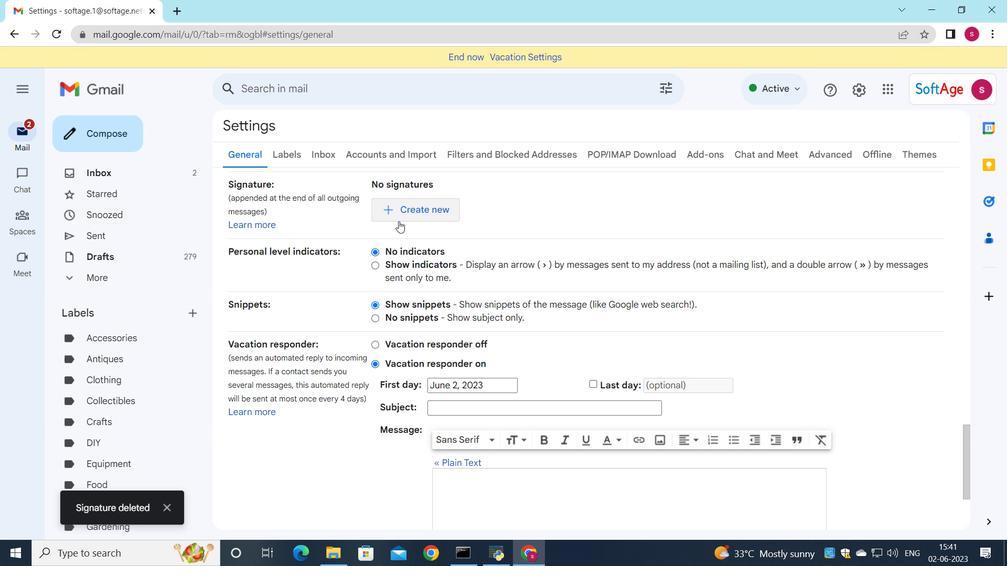 
Action: Mouse moved to (586, 192)
Screenshot: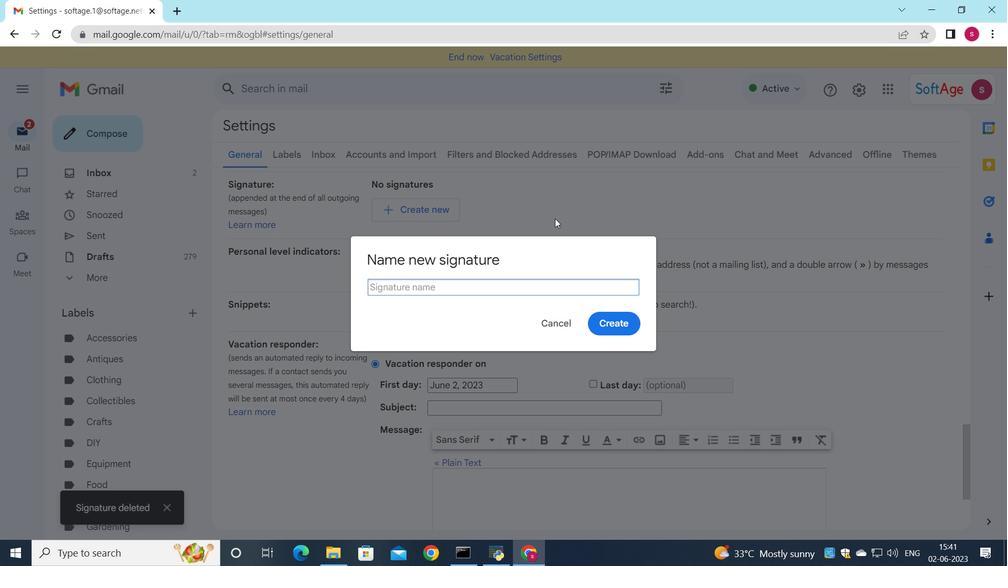 
Action: Key pressed <Key.shift>Gage<Key.space><Key.shift>Hill
Screenshot: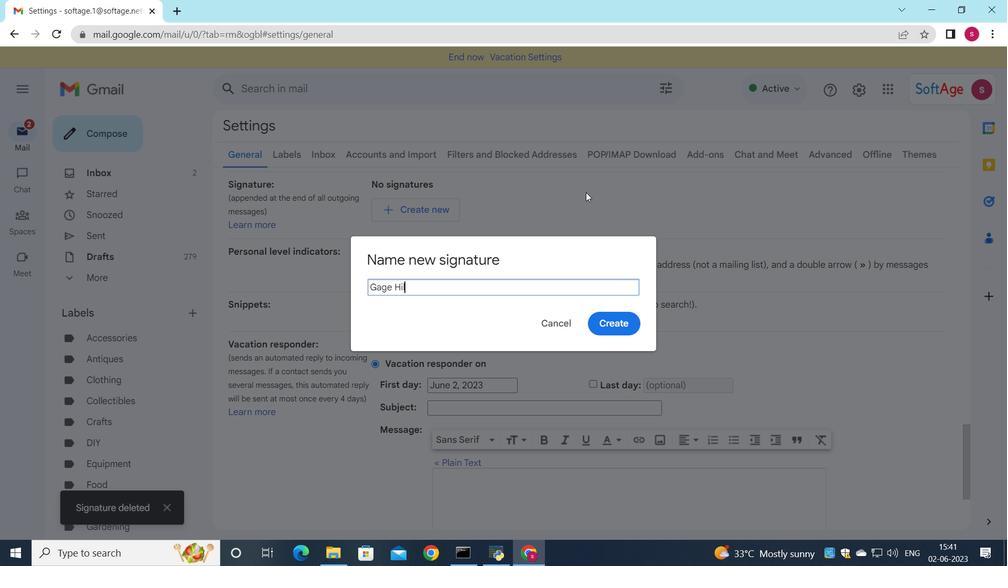 
Action: Mouse moved to (609, 324)
Screenshot: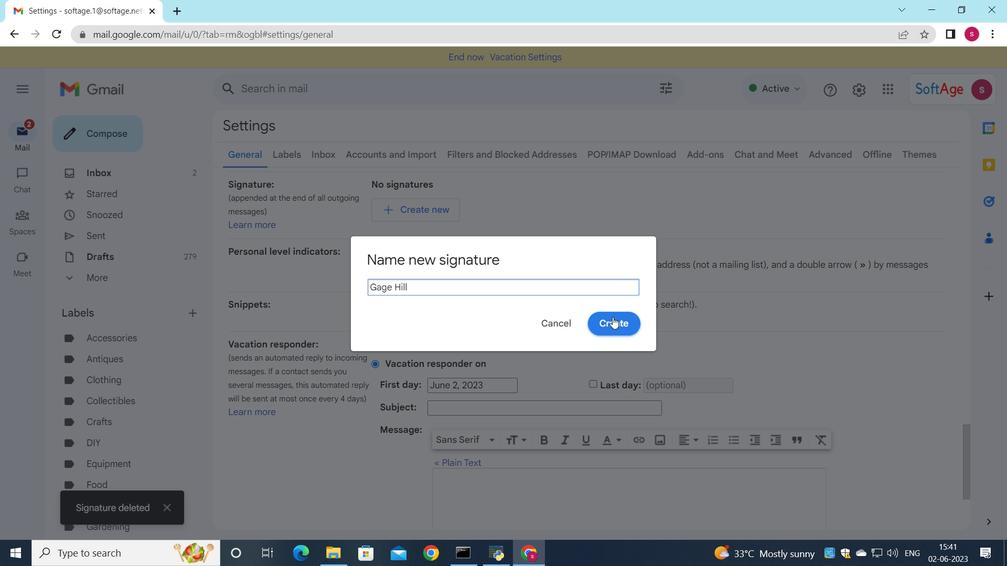
Action: Mouse pressed left at (609, 324)
Screenshot: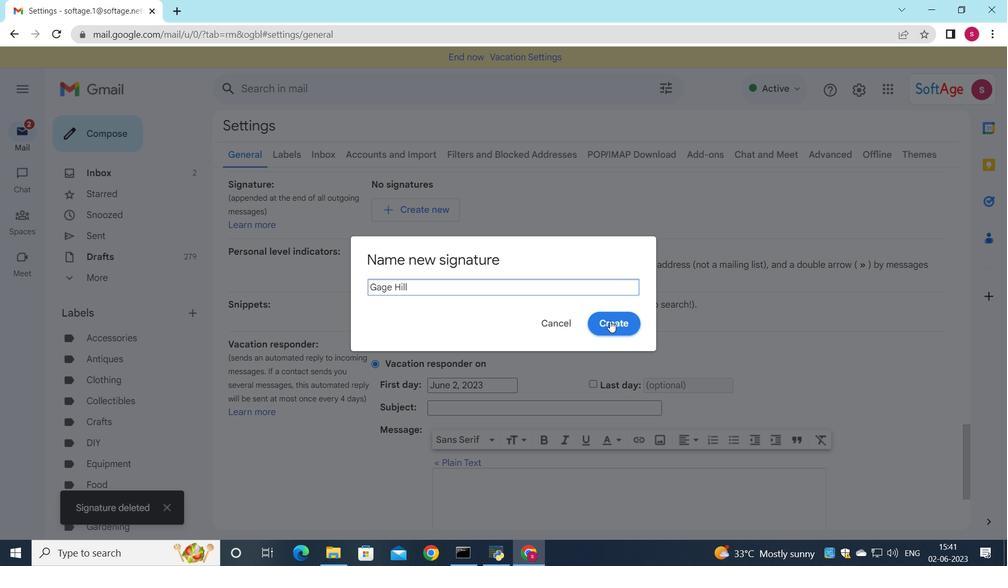 
Action: Mouse moved to (583, 218)
Screenshot: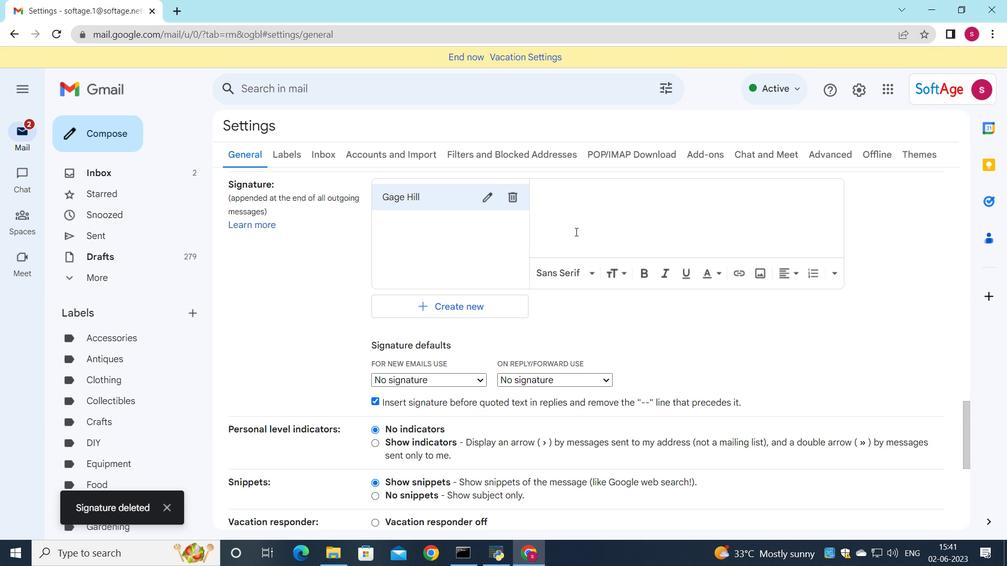 
Action: Mouse pressed left at (583, 218)
Screenshot: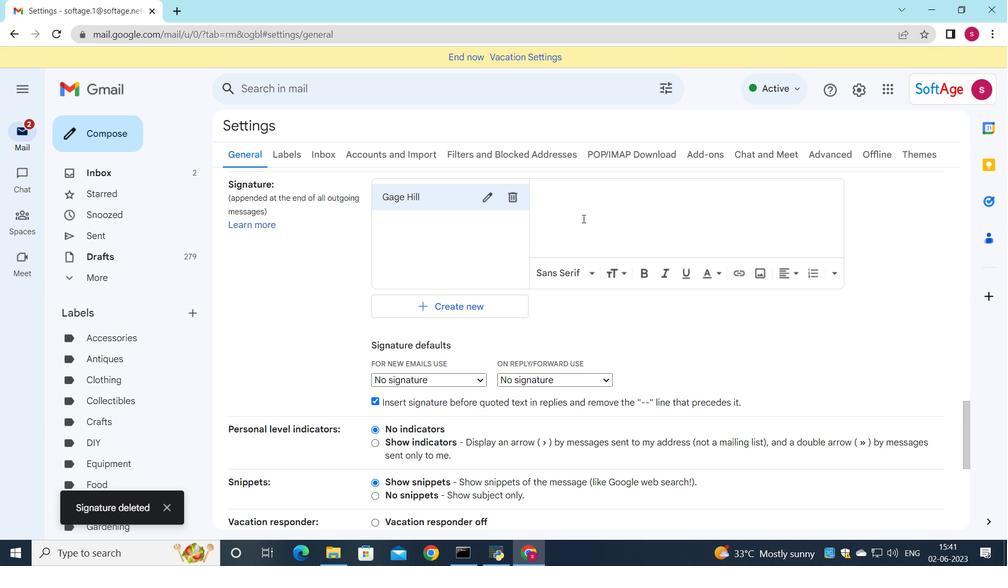 
Action: Key pressed <Key.shift>Gage<Key.space><Key.shift>Hill
Screenshot: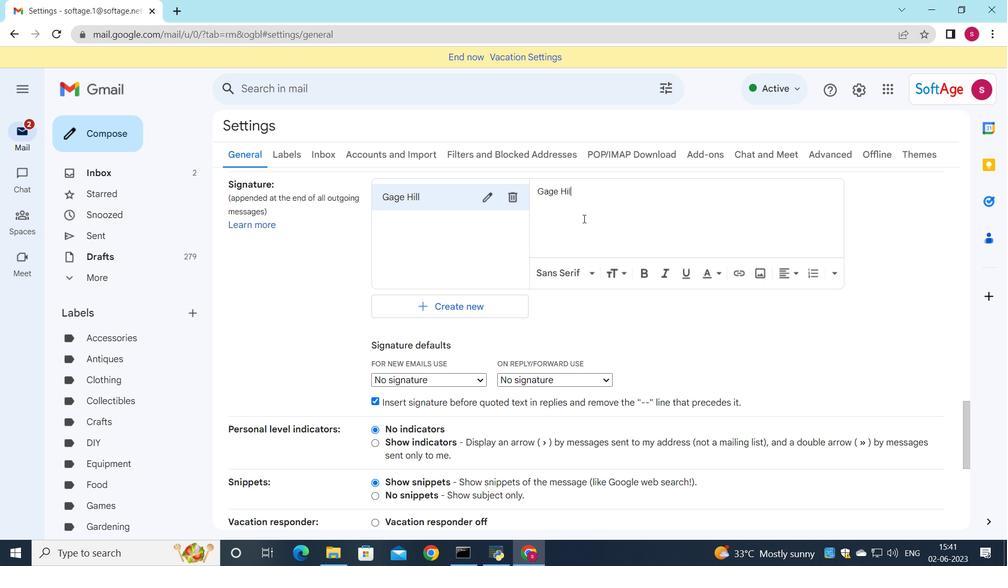 
Action: Mouse moved to (468, 384)
Screenshot: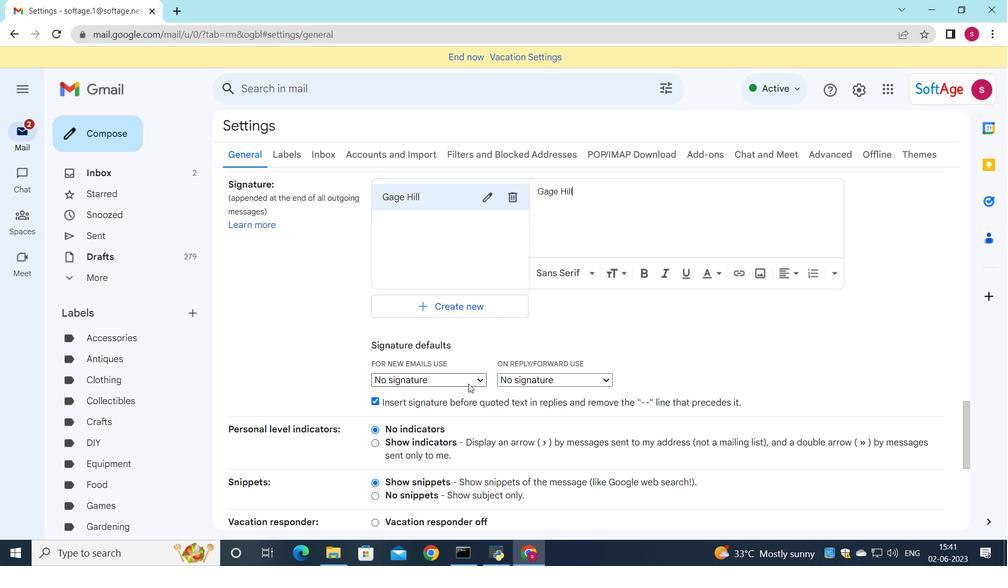 
Action: Mouse pressed left at (468, 384)
Screenshot: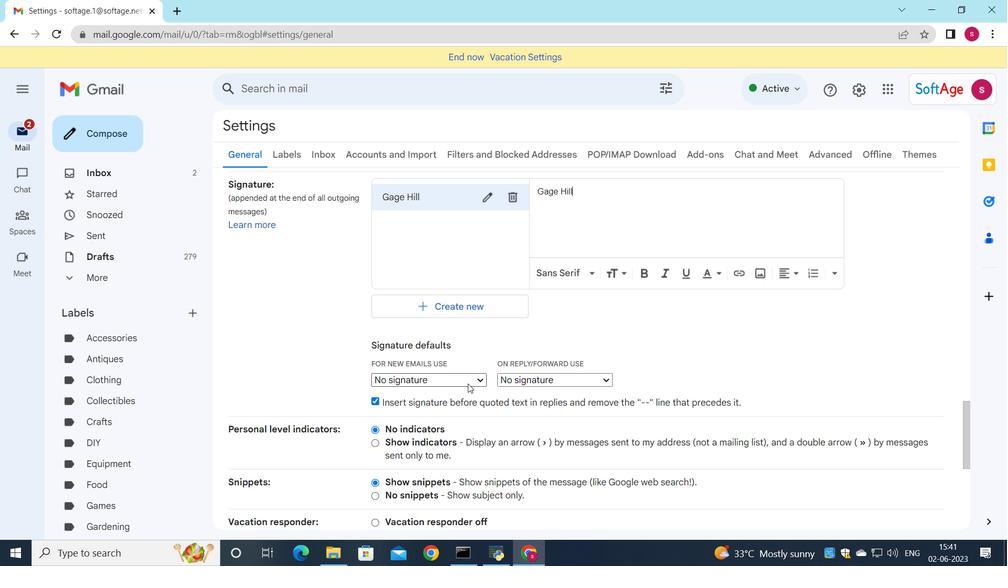 
Action: Mouse moved to (460, 404)
Screenshot: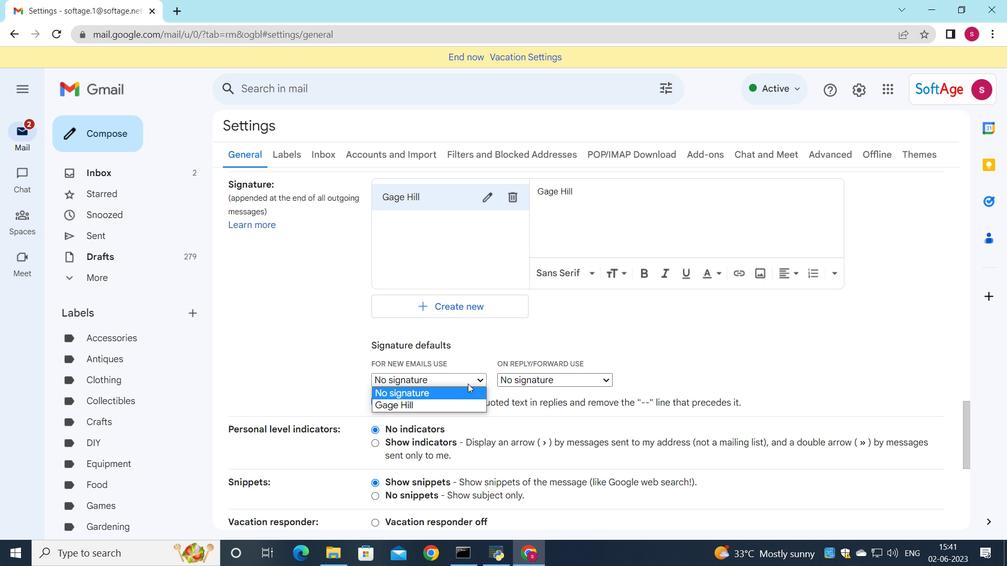 
Action: Mouse pressed left at (460, 404)
Screenshot: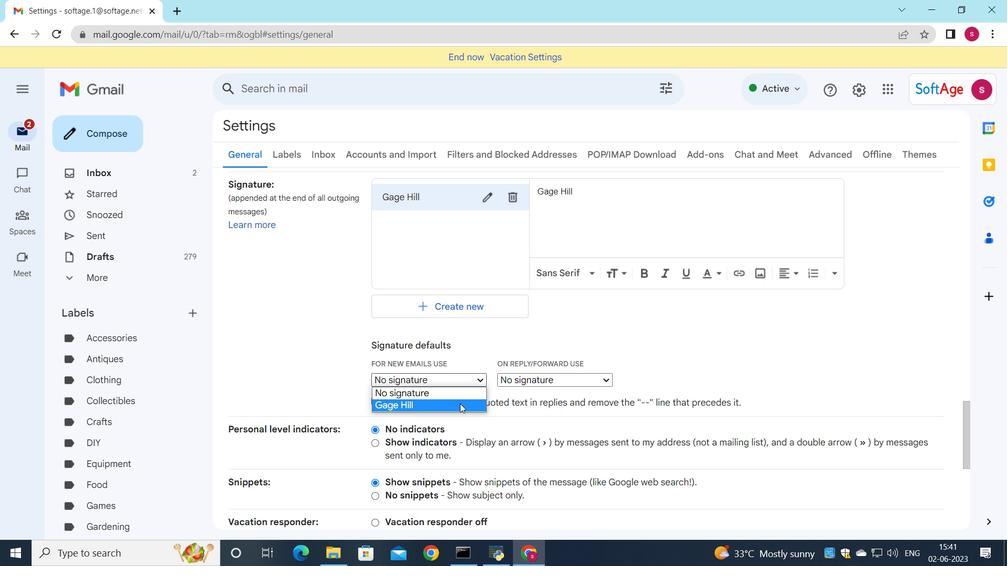 
Action: Mouse moved to (518, 378)
Screenshot: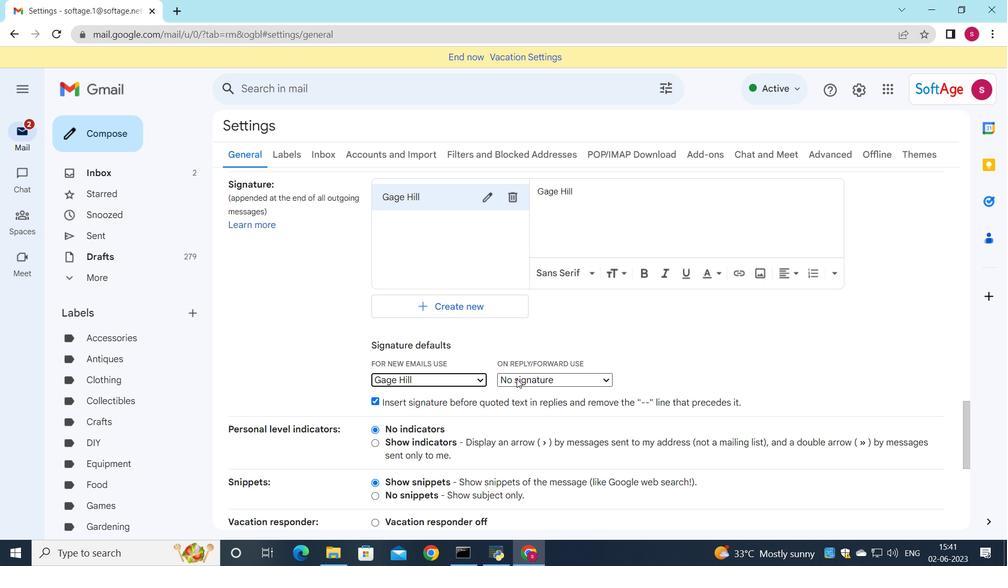 
Action: Mouse pressed left at (518, 378)
Screenshot: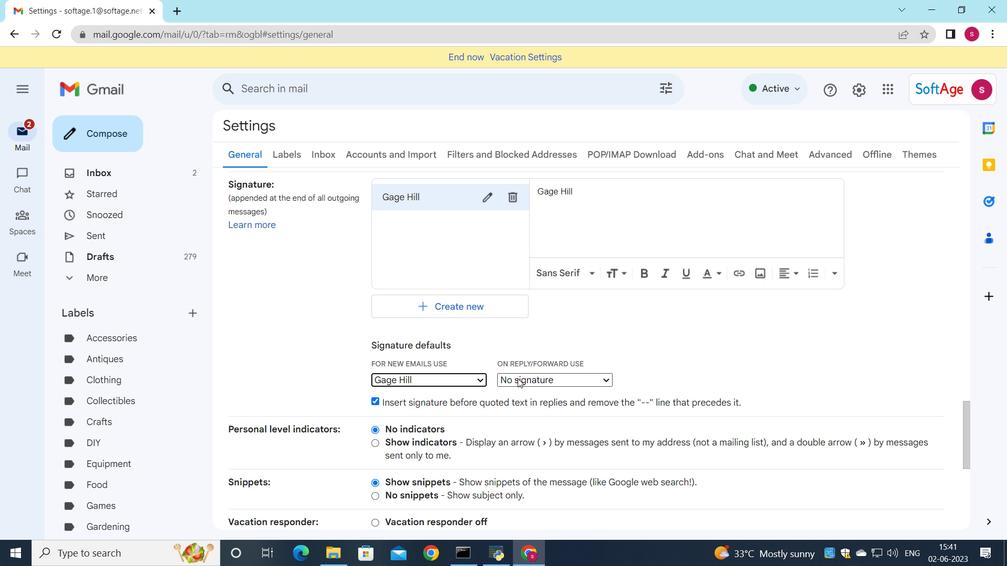 
Action: Mouse moved to (518, 402)
Screenshot: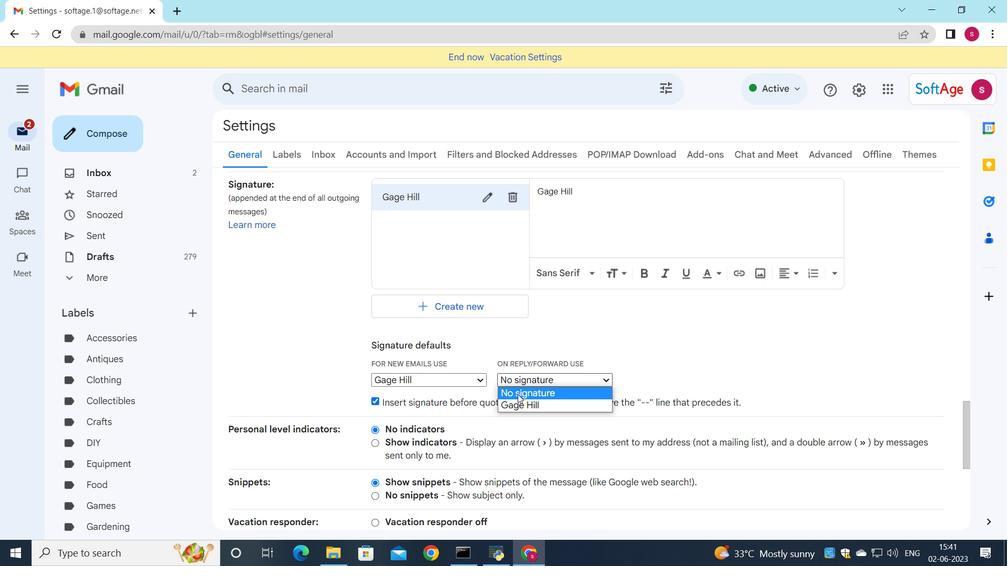 
Action: Mouse pressed left at (518, 402)
Screenshot: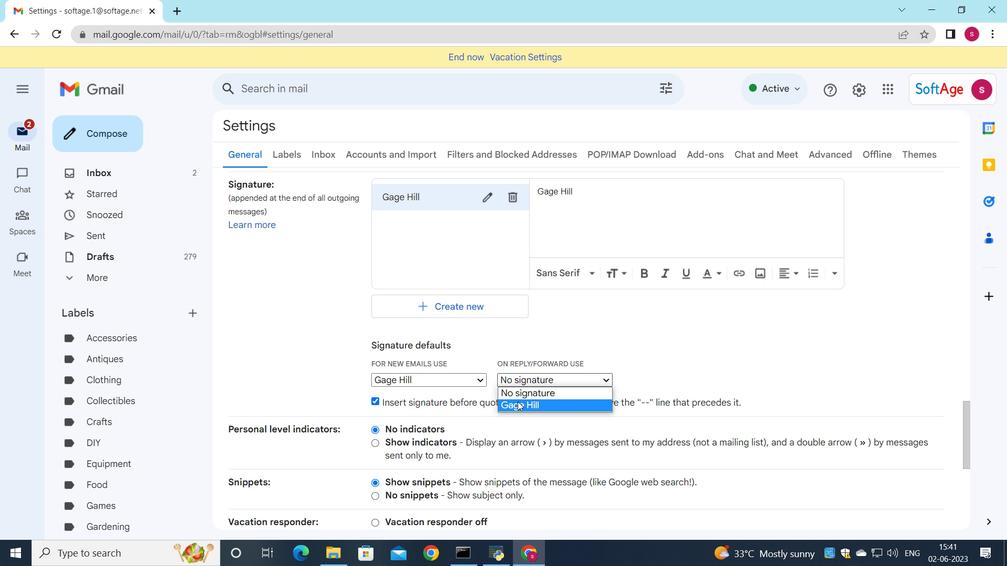 
Action: Mouse moved to (524, 396)
Screenshot: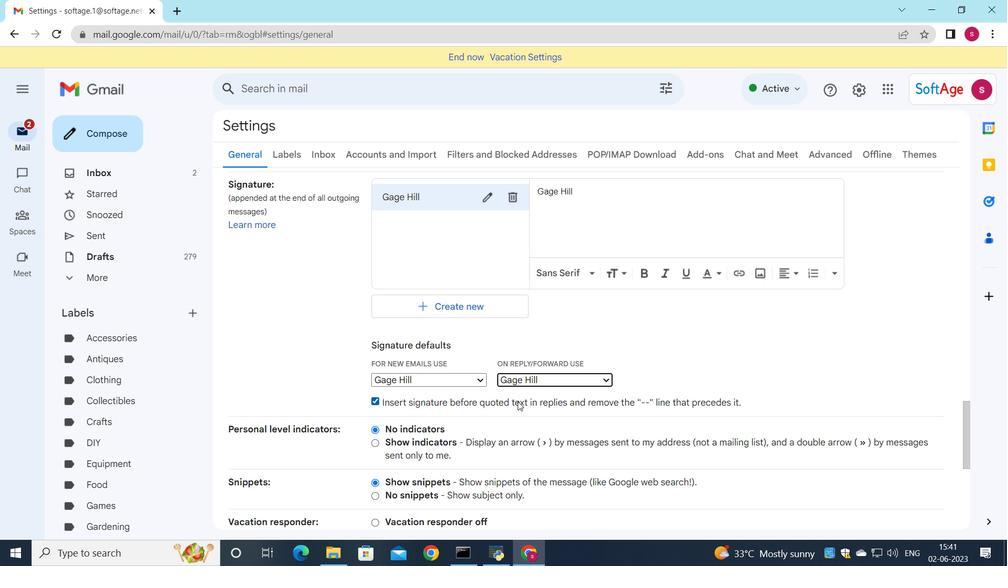 
Action: Mouse scrolled (524, 396) with delta (0, 0)
Screenshot: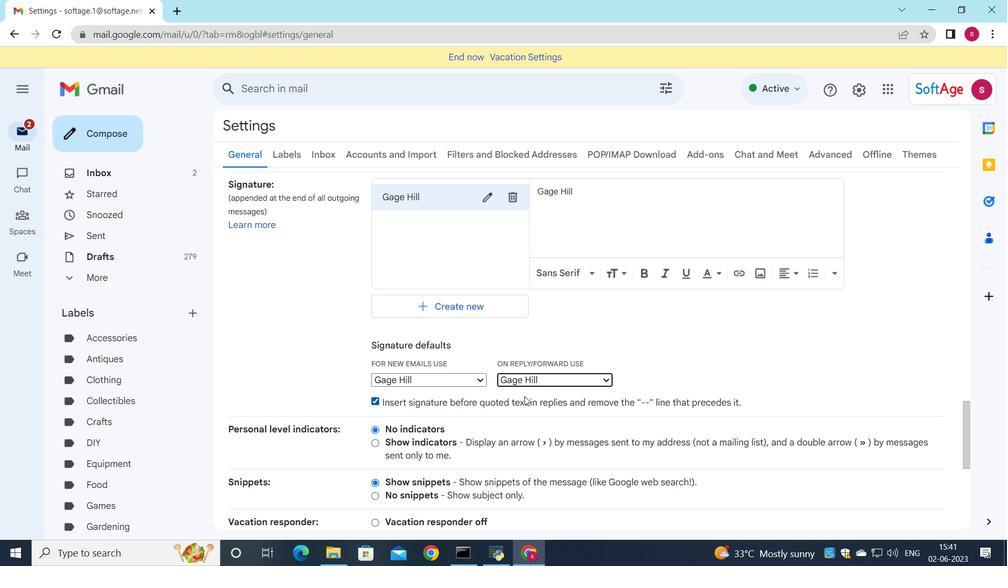 
Action: Mouse scrolled (524, 396) with delta (0, 0)
Screenshot: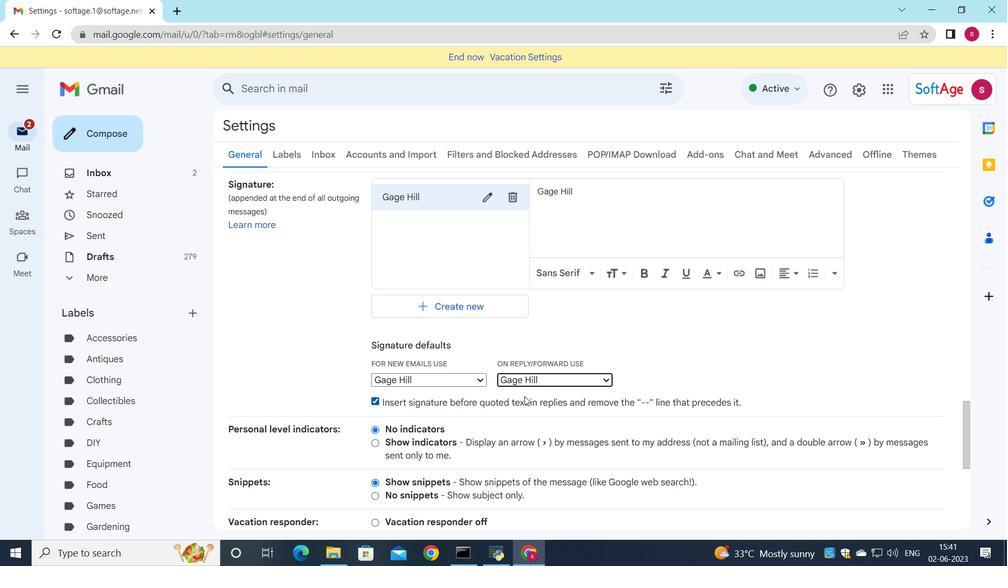 
Action: Mouse scrolled (524, 396) with delta (0, 0)
Screenshot: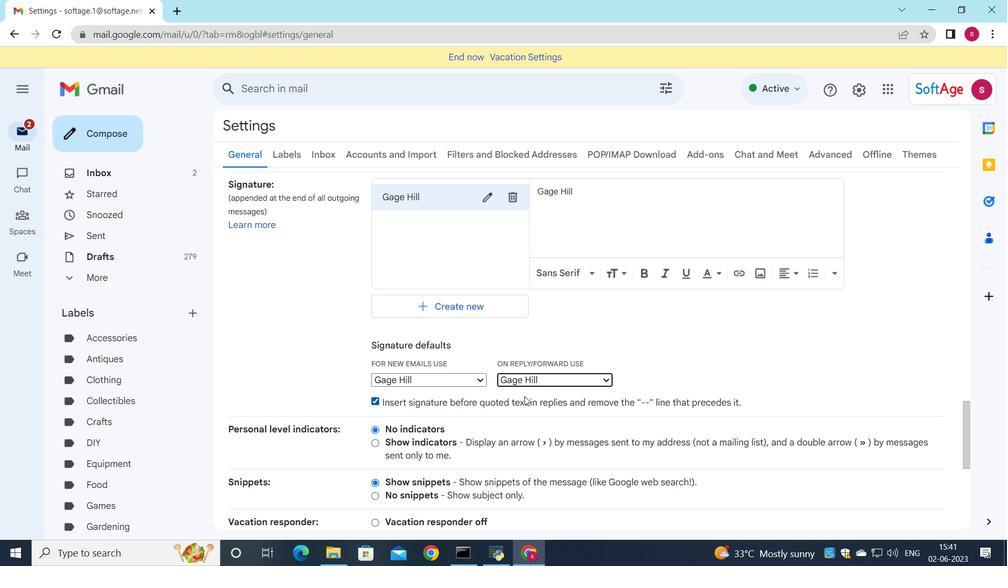 
Action: Mouse moved to (511, 415)
Screenshot: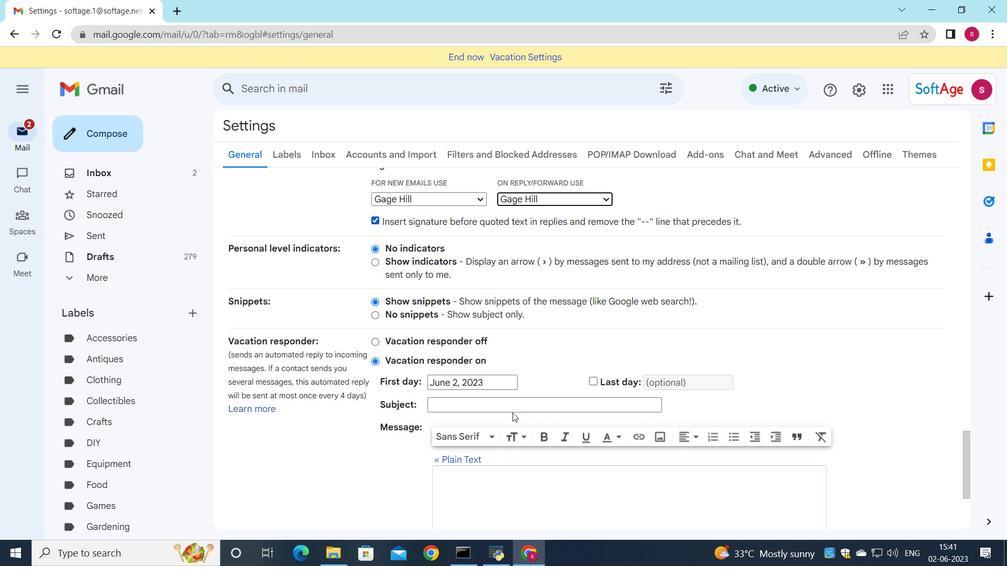 
Action: Mouse scrolled (511, 414) with delta (0, 0)
Screenshot: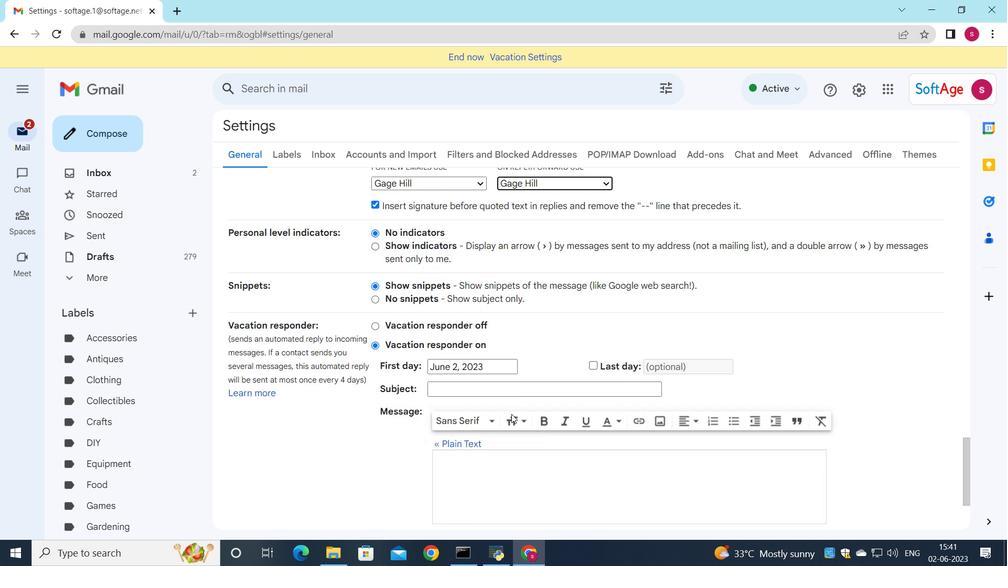 
Action: Mouse scrolled (511, 414) with delta (0, 0)
Screenshot: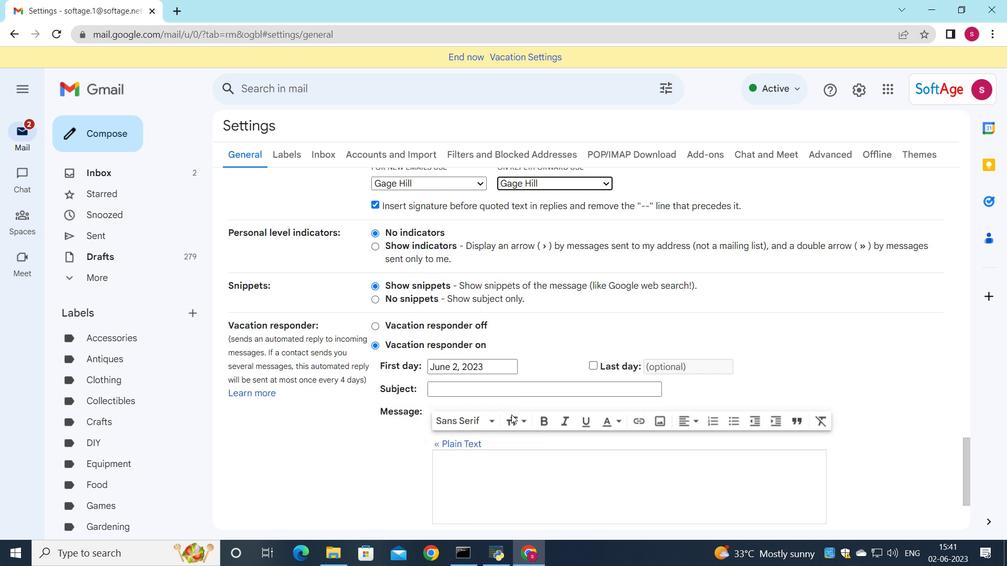 
Action: Mouse scrolled (511, 414) with delta (0, 0)
Screenshot: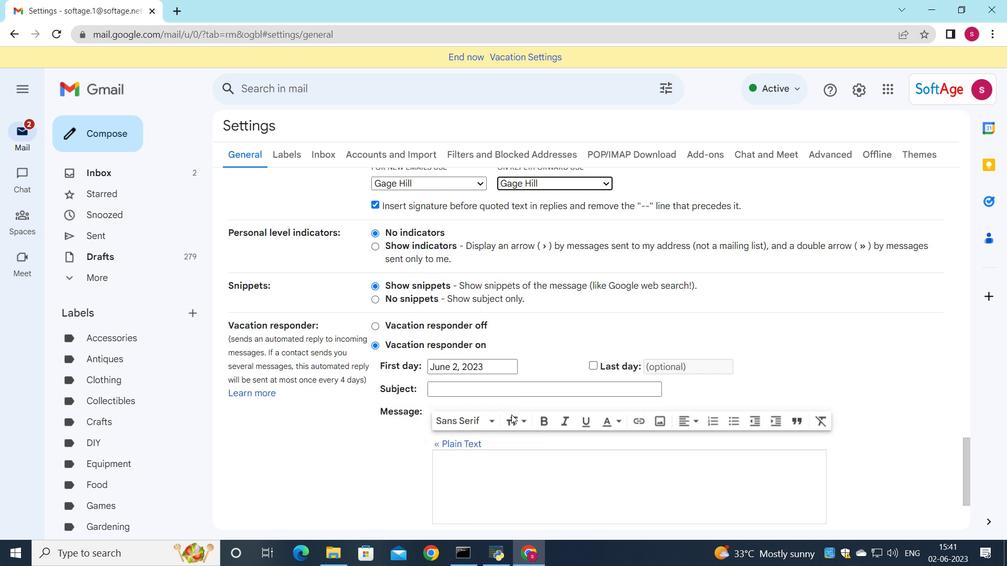 
Action: Mouse moved to (554, 462)
Screenshot: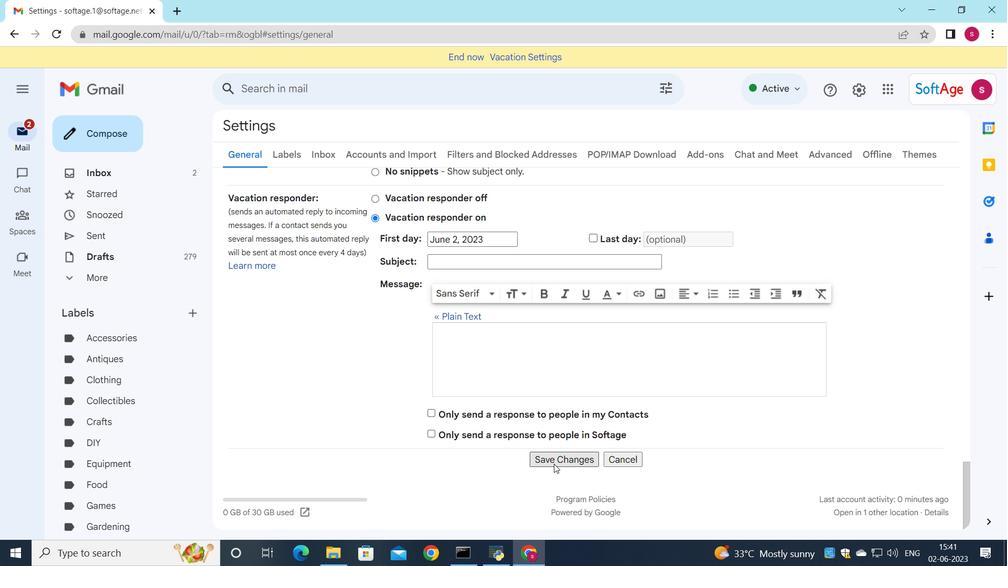 
Action: Mouse pressed left at (554, 462)
Screenshot: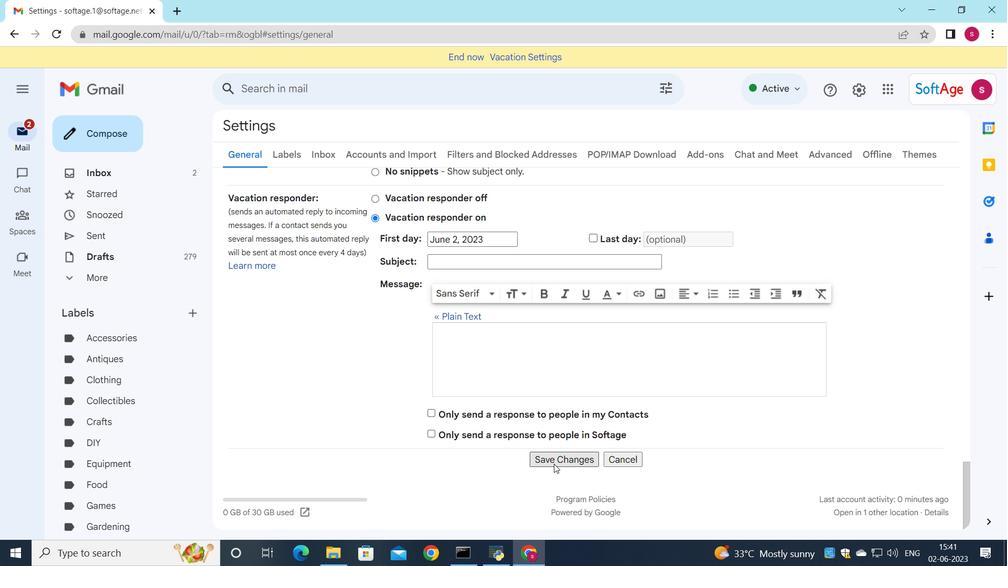 
Action: Mouse moved to (598, 433)
Screenshot: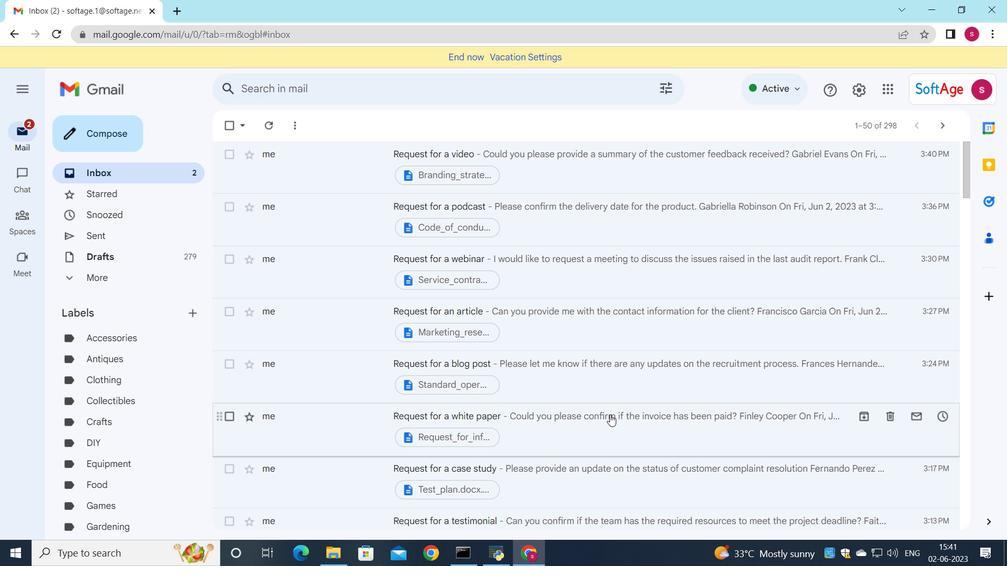 
Action: Mouse scrolled (598, 433) with delta (0, 0)
Screenshot: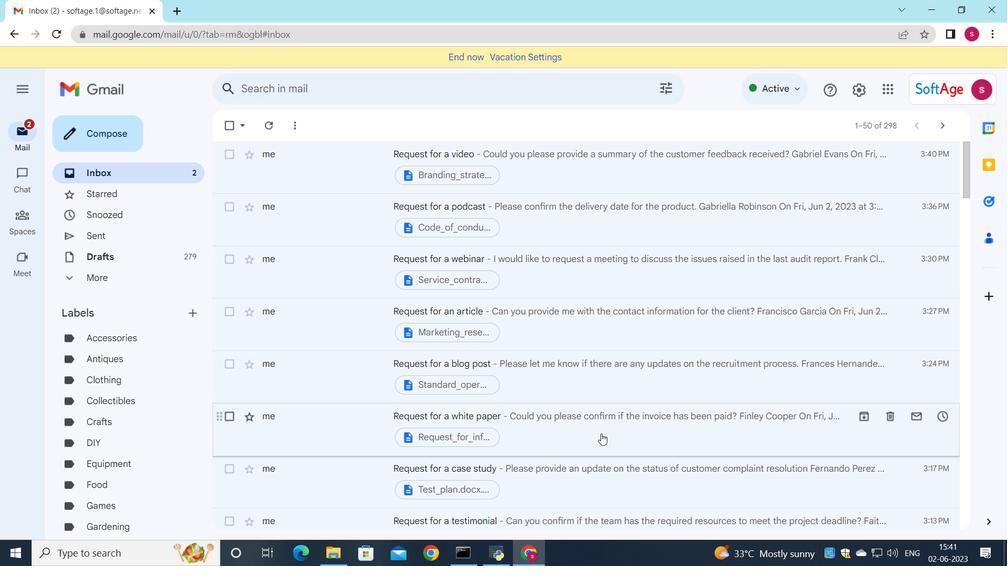 
Action: Mouse scrolled (598, 433) with delta (0, 0)
Screenshot: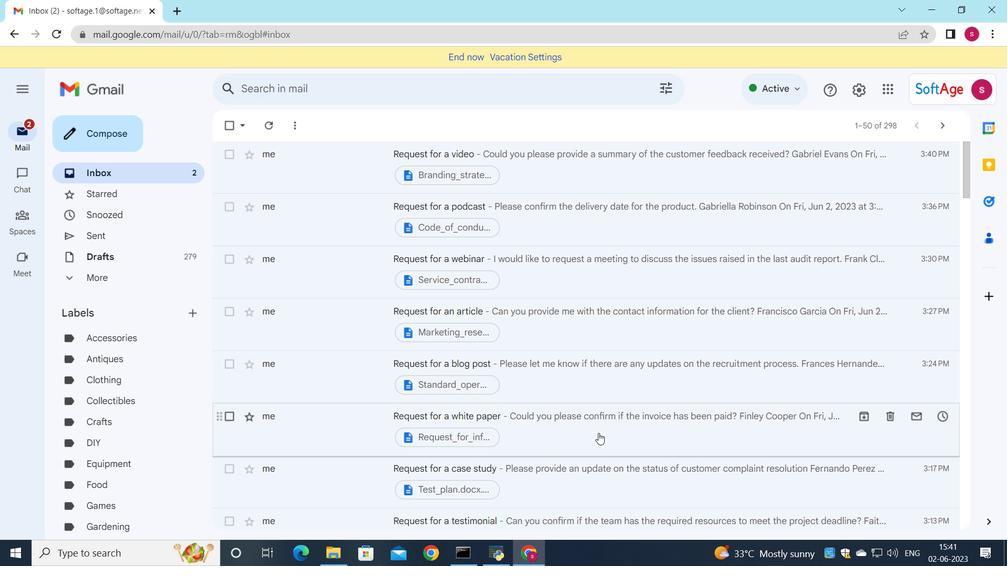 
Action: Mouse moved to (598, 433)
Screenshot: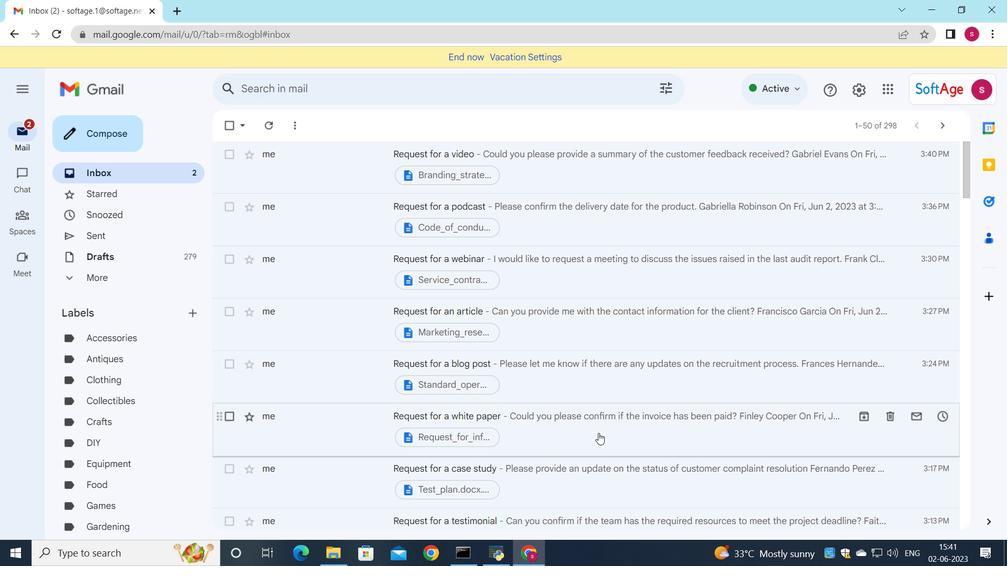 
Action: Mouse scrolled (598, 433) with delta (0, 0)
Screenshot: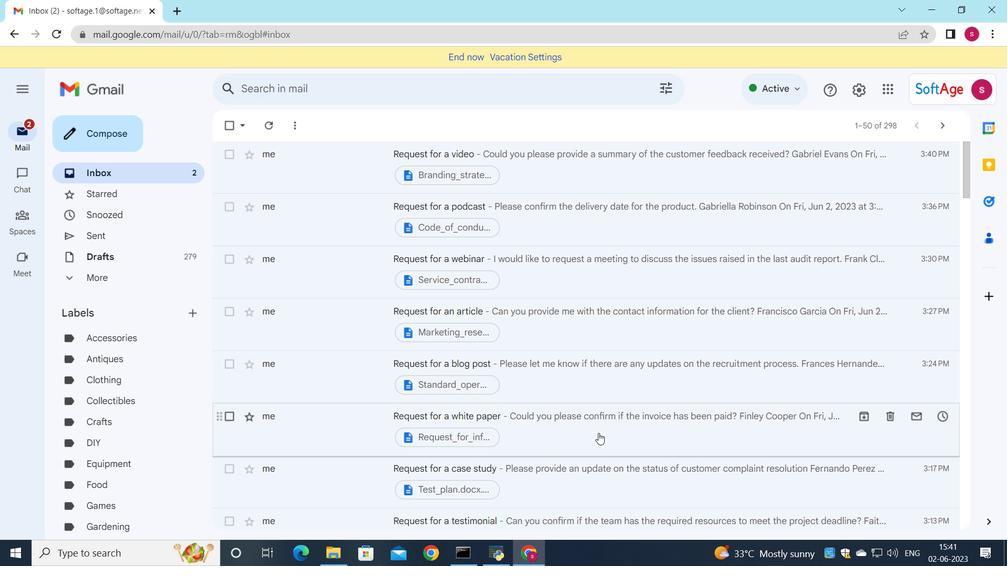 
Action: Mouse scrolled (598, 433) with delta (0, 0)
Screenshot: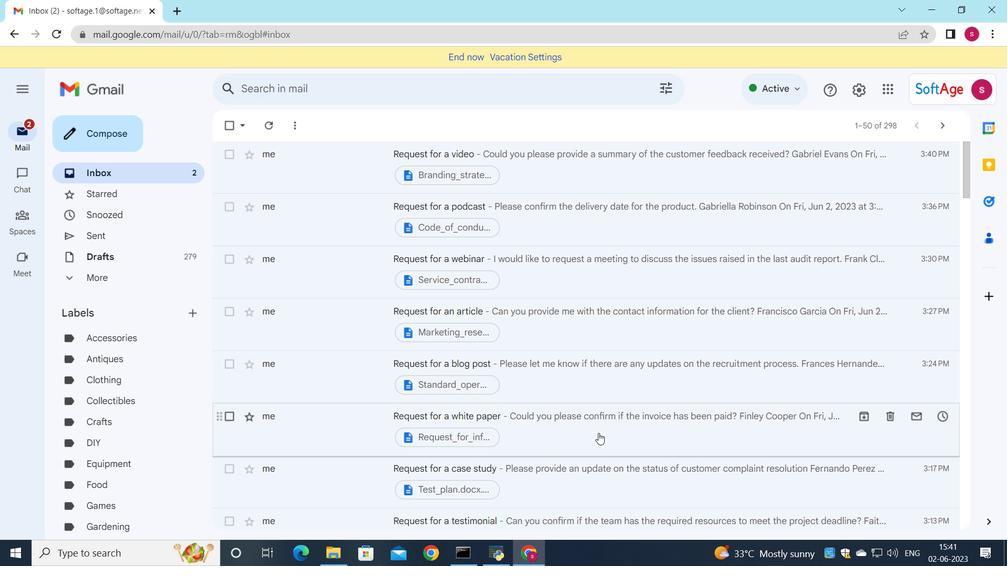 
Action: Mouse moved to (596, 431)
Screenshot: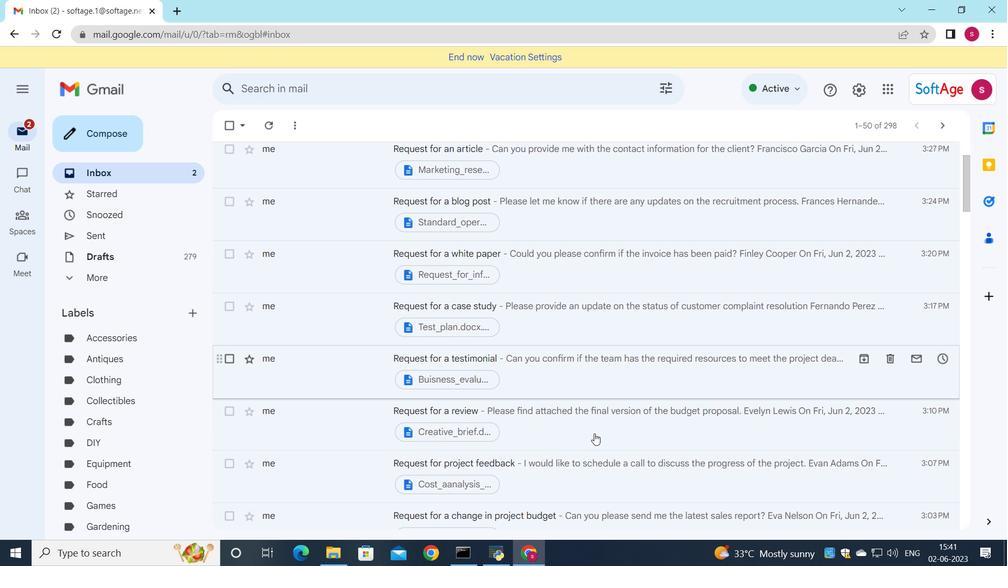 
Action: Mouse scrolled (596, 430) with delta (0, 0)
Screenshot: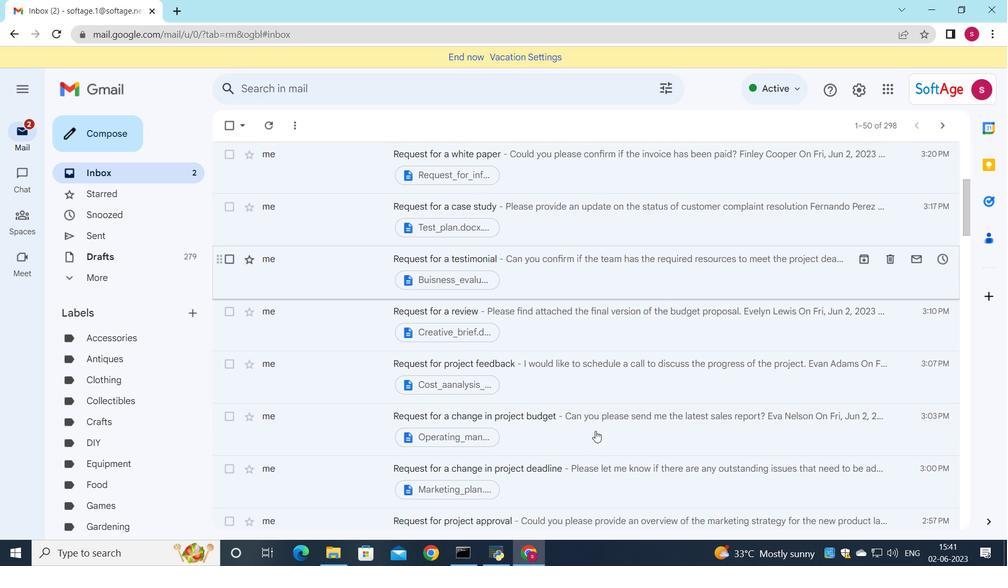 
Action: Mouse scrolled (596, 430) with delta (0, 0)
Screenshot: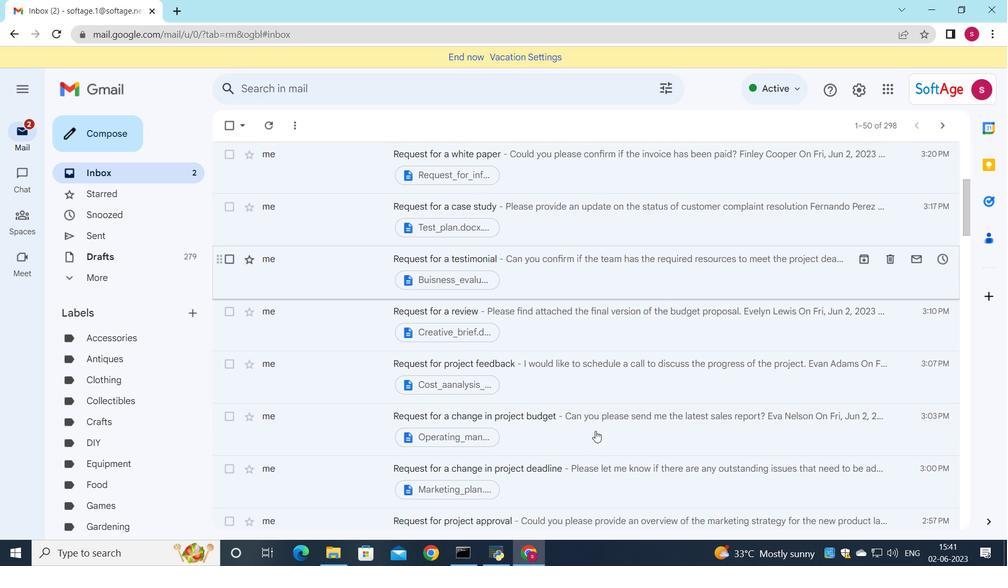 
Action: Mouse scrolled (596, 430) with delta (0, 0)
Screenshot: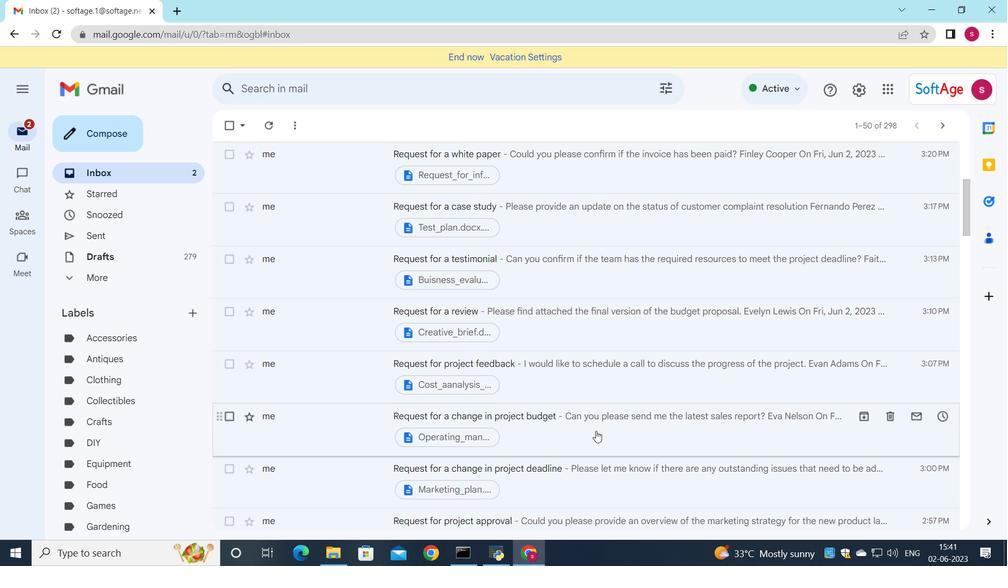 
Action: Mouse scrolled (596, 430) with delta (0, 0)
Screenshot: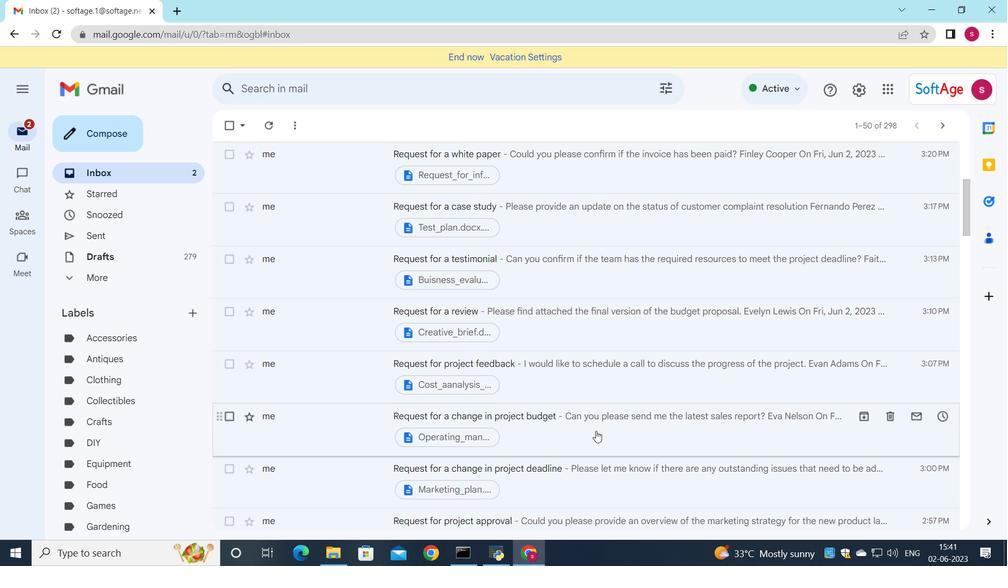 
Action: Mouse moved to (596, 432)
Screenshot: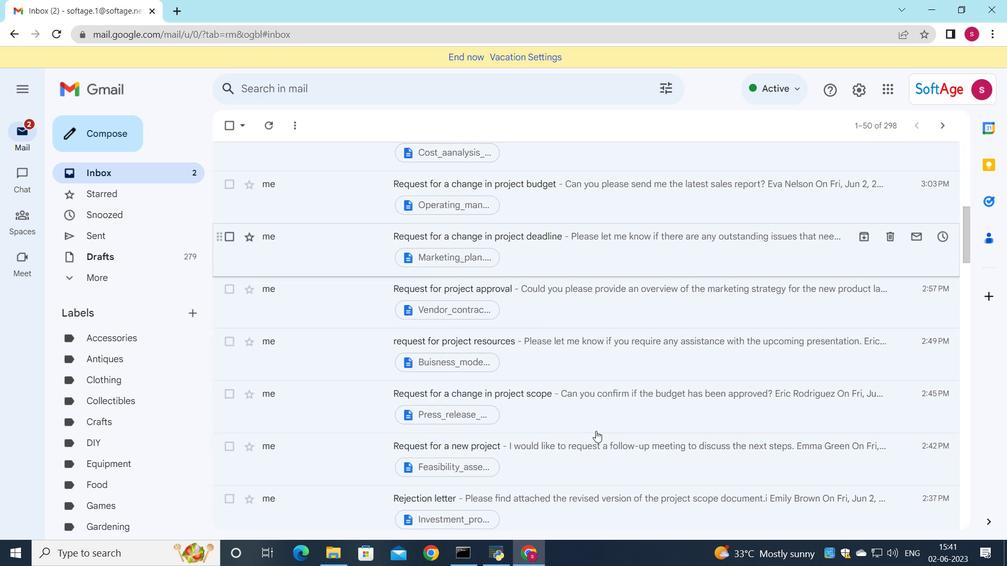 
Action: Mouse scrolled (596, 431) with delta (0, 0)
Screenshot: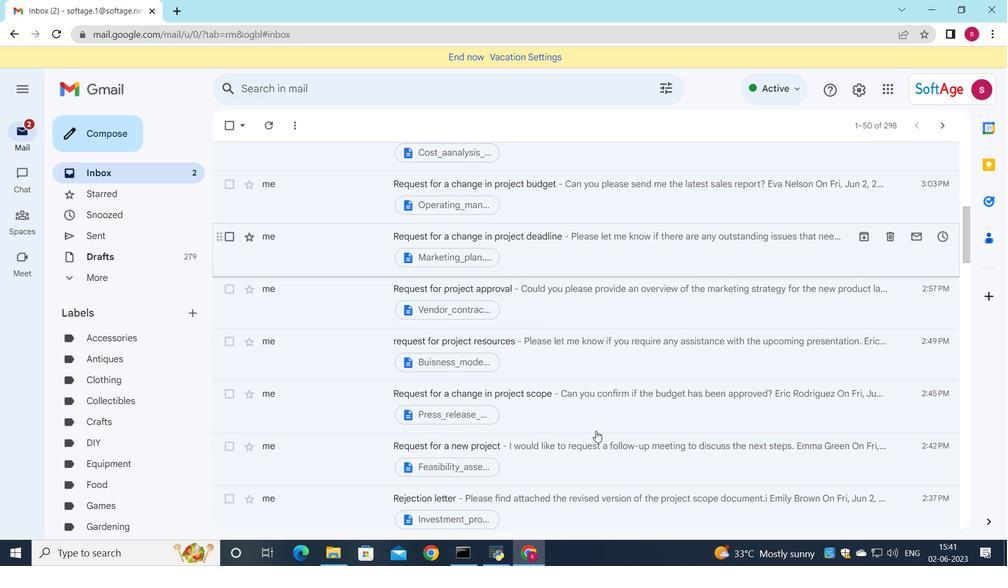 
Action: Mouse scrolled (596, 431) with delta (0, 0)
Screenshot: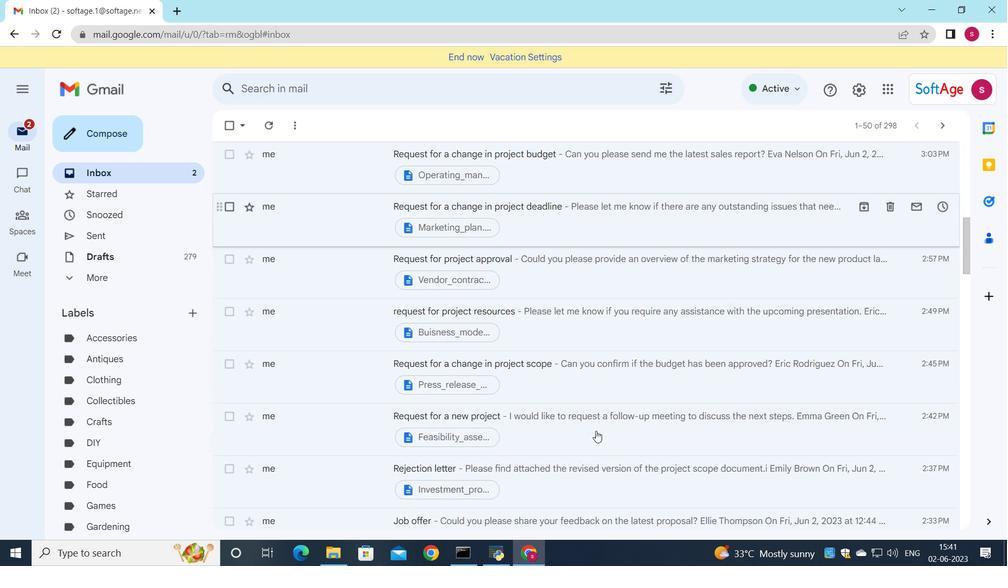 
Action: Mouse scrolled (596, 431) with delta (0, 0)
Screenshot: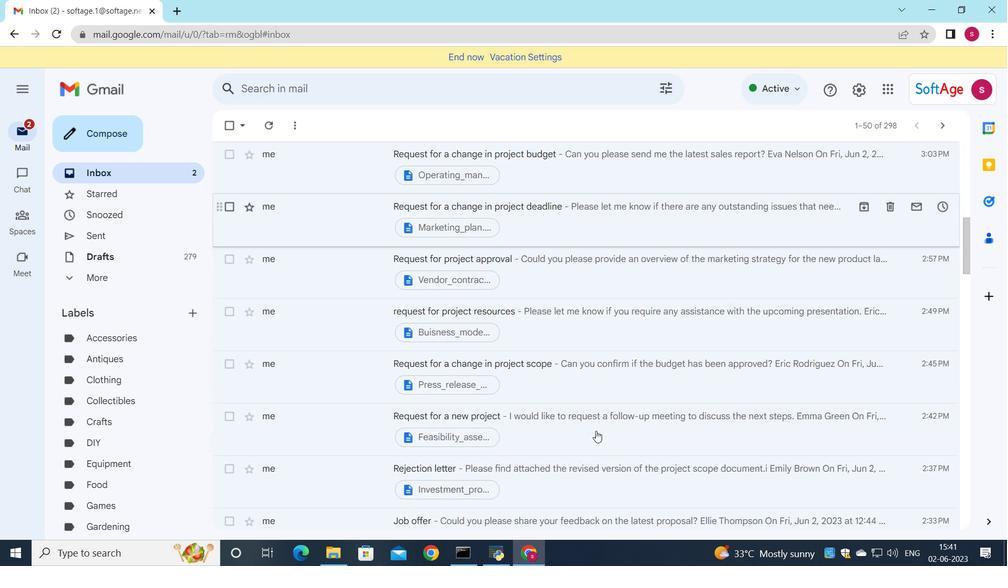 
Action: Mouse scrolled (596, 431) with delta (0, 0)
Screenshot: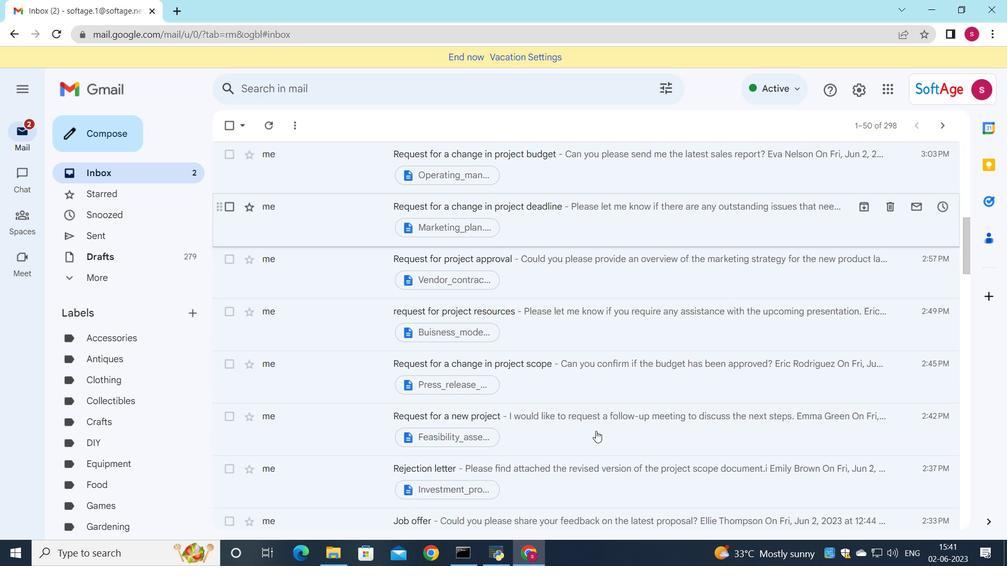 
Action: Mouse moved to (606, 469)
Screenshot: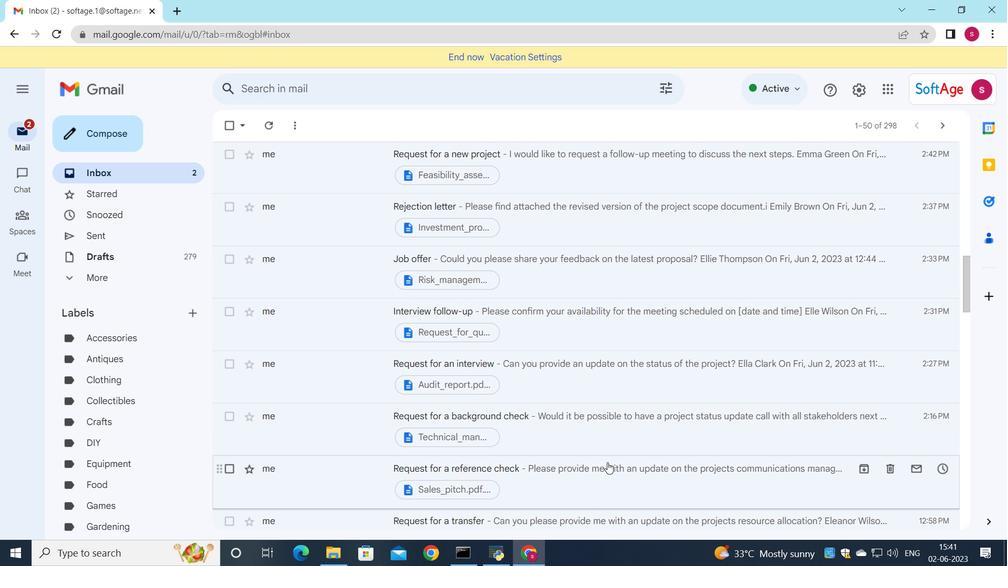 
Action: Mouse pressed left at (606, 469)
Screenshot: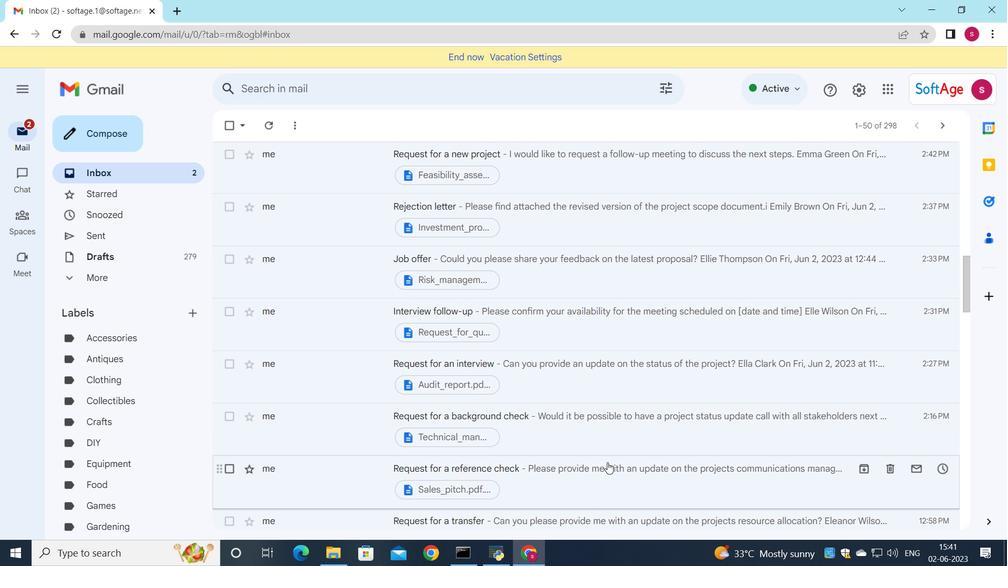 
Action: Mouse moved to (556, 484)
Screenshot: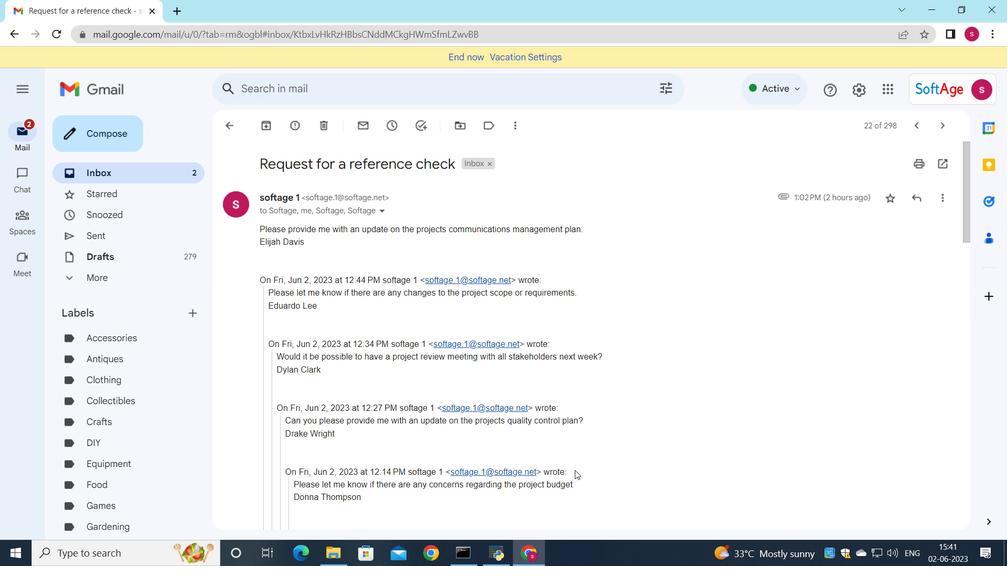 
Action: Mouse scrolled (556, 483) with delta (0, 0)
Screenshot: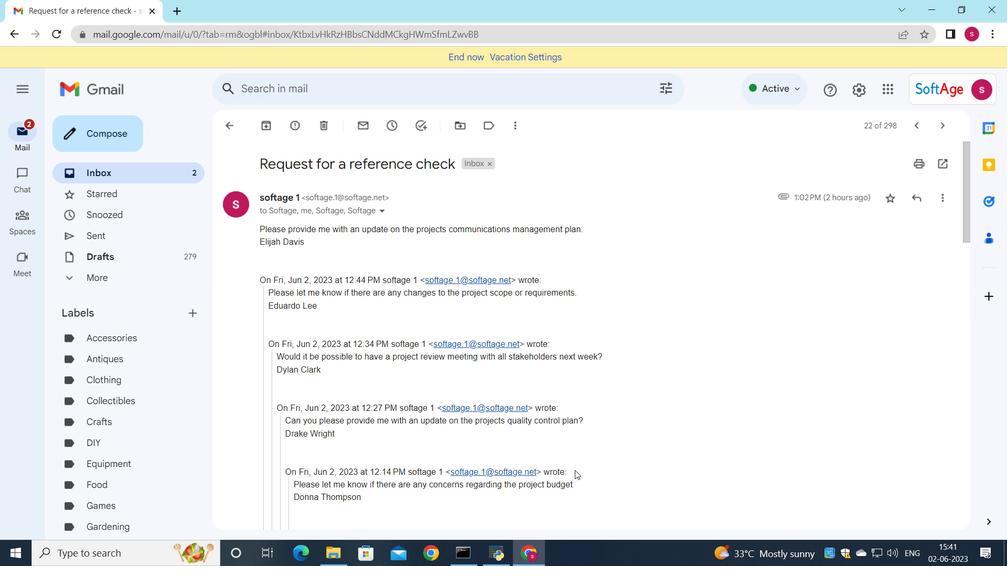 
Action: Mouse moved to (548, 493)
Screenshot: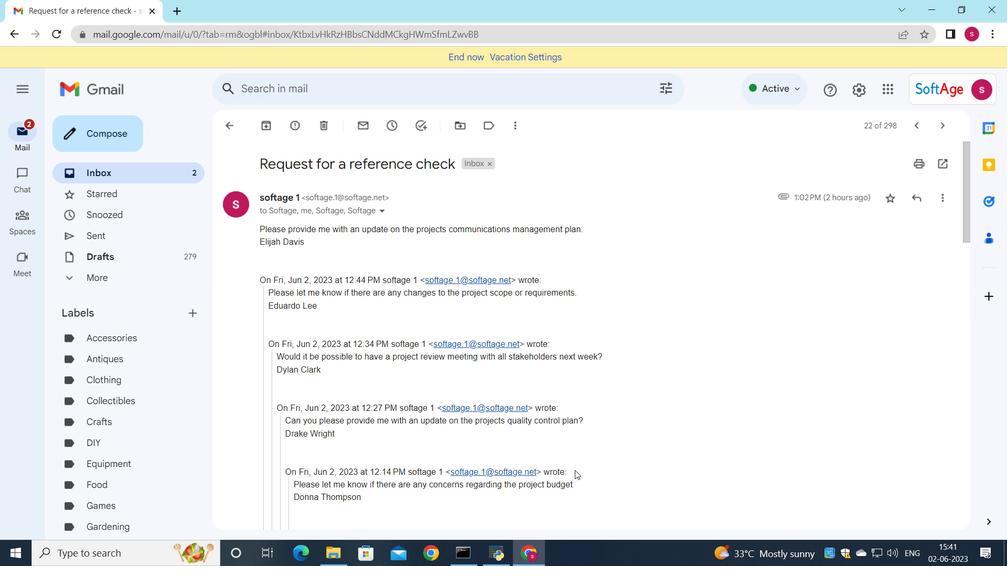 
Action: Mouse scrolled (548, 493) with delta (0, 0)
Screenshot: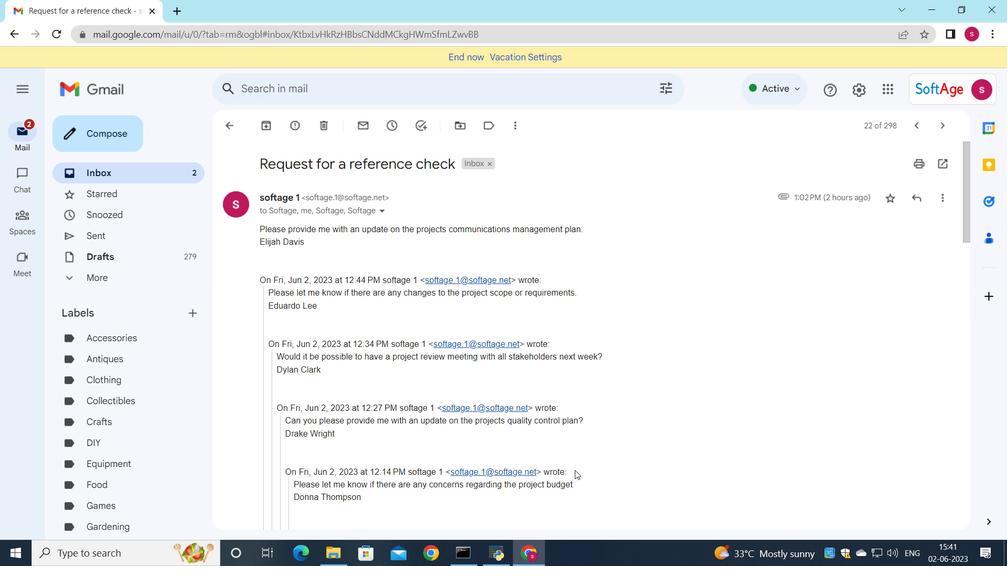 
Action: Mouse moved to (534, 512)
Screenshot: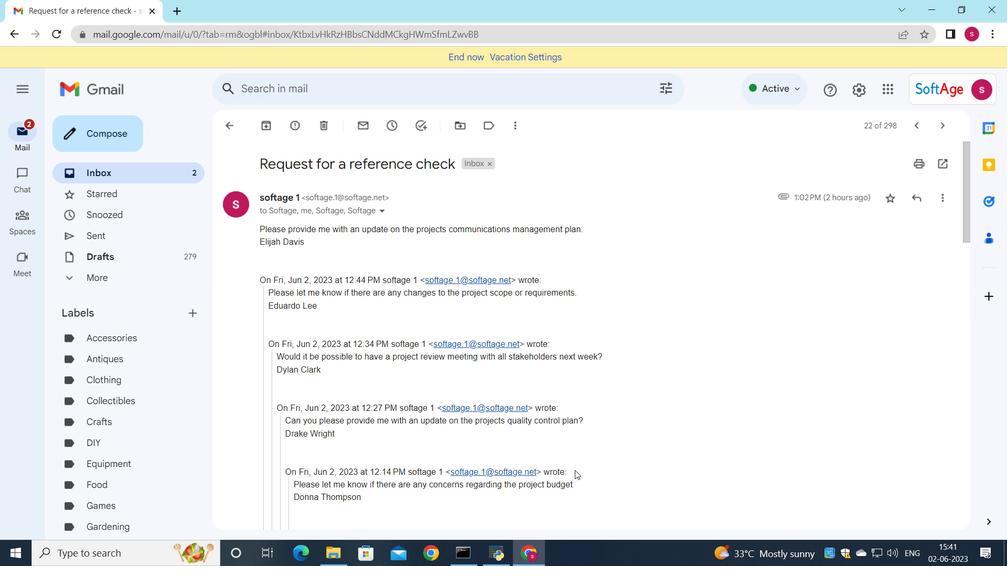
Action: Mouse scrolled (542, 499) with delta (0, 0)
Screenshot: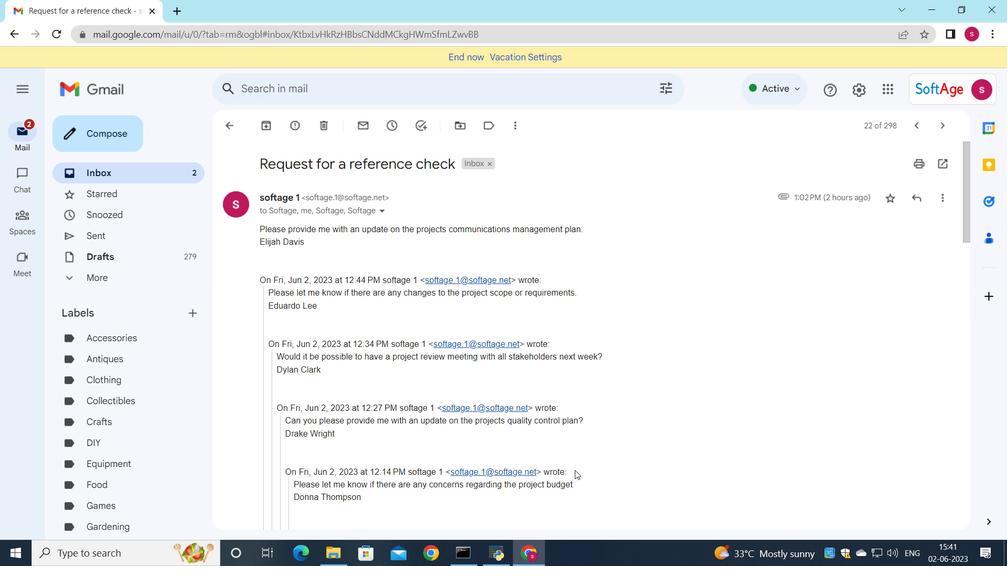 
Action: Mouse moved to (528, 525)
Screenshot: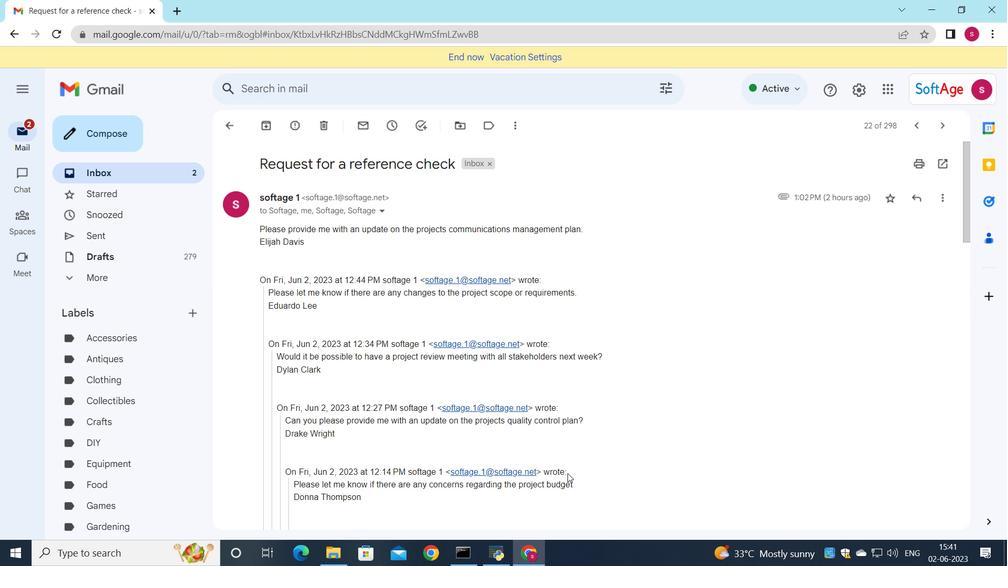 
Action: Mouse scrolled (538, 504) with delta (0, 0)
Screenshot: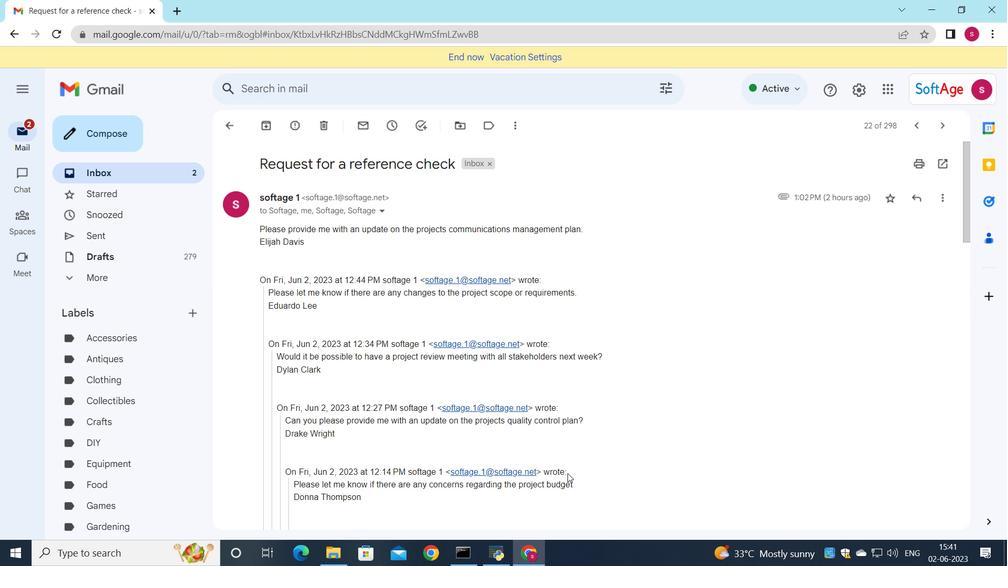 
Action: Mouse moved to (521, 544)
Screenshot: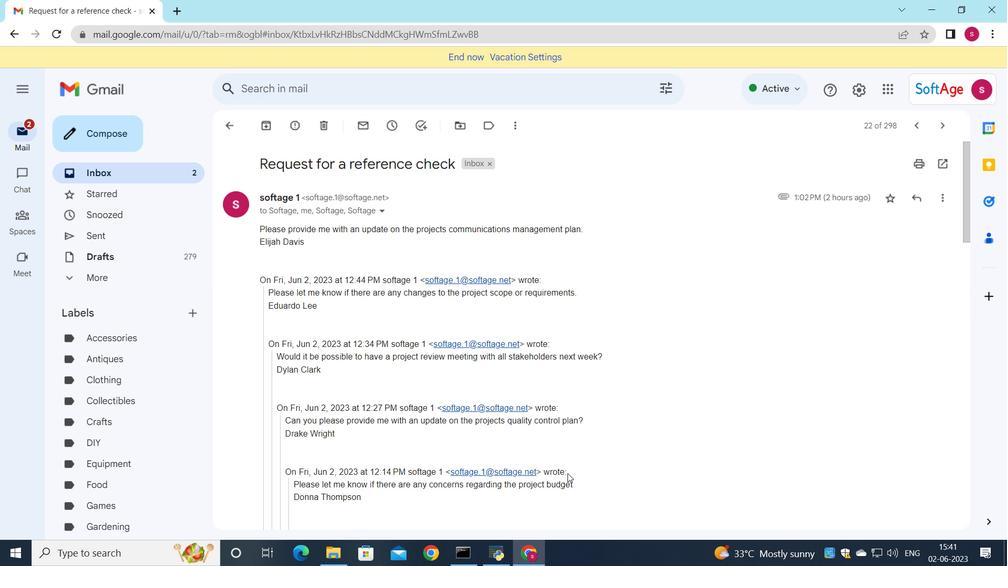 
Action: Mouse scrolled (528, 525) with delta (0, 0)
Screenshot: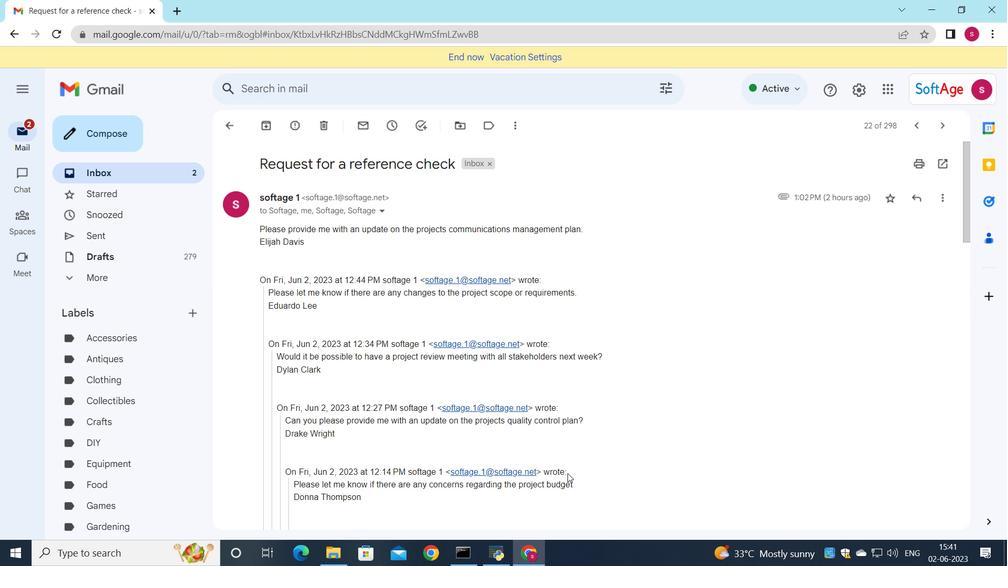 
Action: Mouse moved to (495, 556)
Screenshot: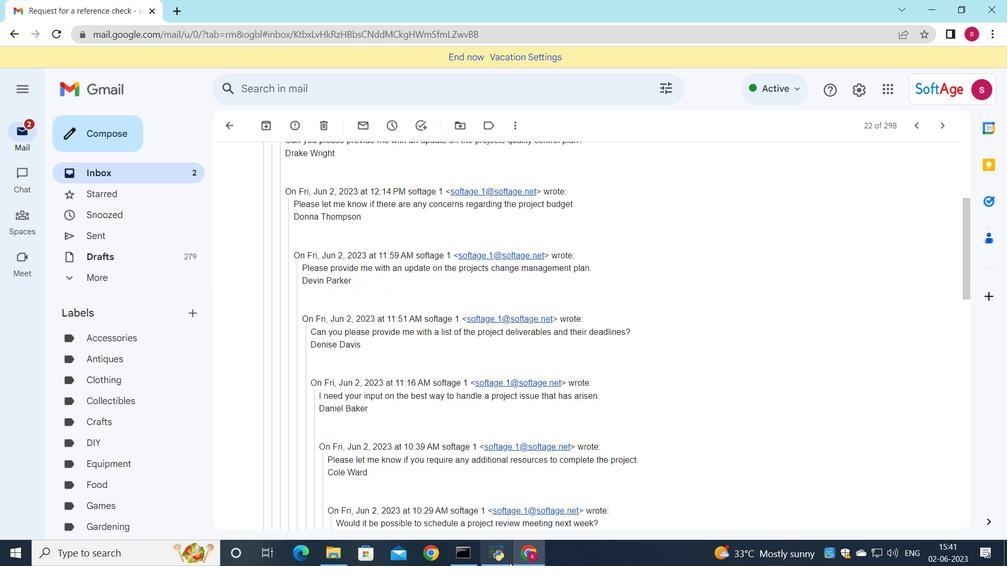 
Action: Mouse scrolled (495, 556) with delta (0, 0)
Screenshot: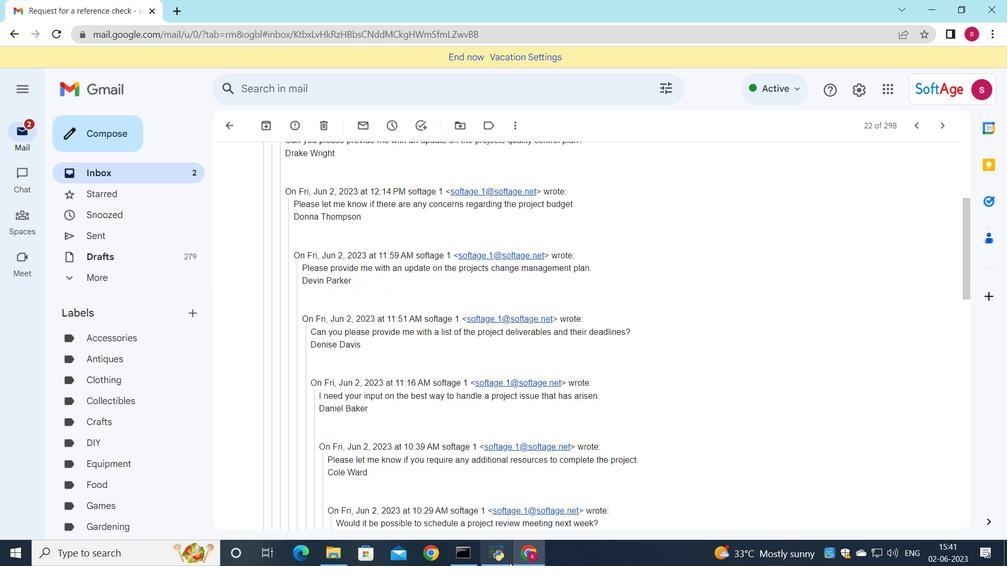
Action: Mouse moved to (495, 556)
Screenshot: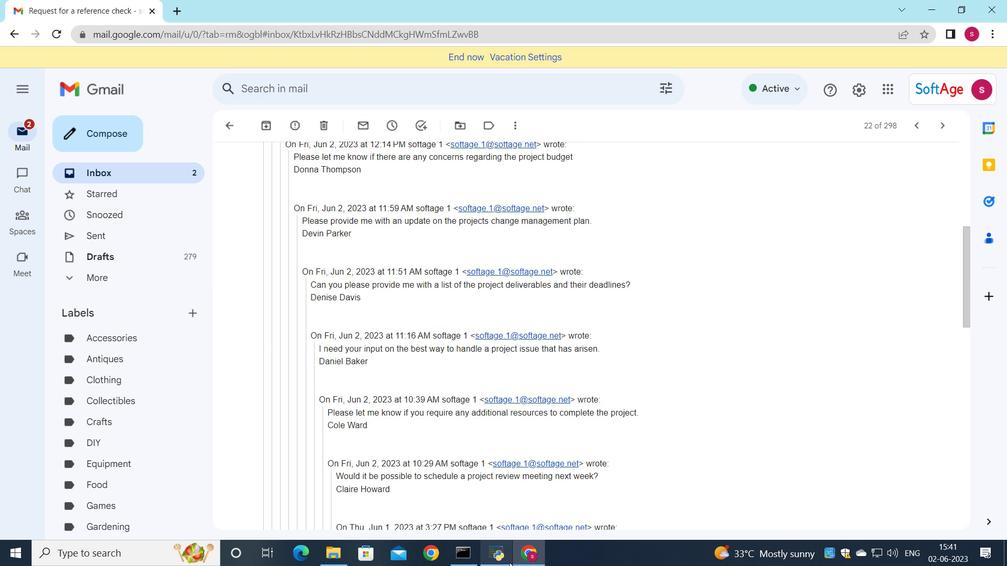 
Action: Mouse scrolled (495, 556) with delta (0, 0)
Screenshot: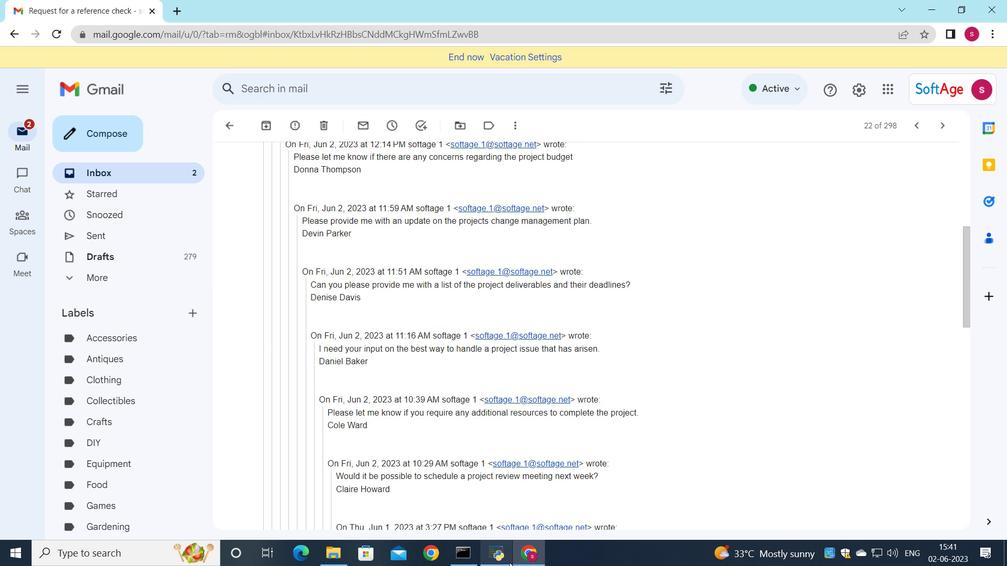 
Action: Mouse scrolled (495, 556) with delta (0, 0)
Screenshot: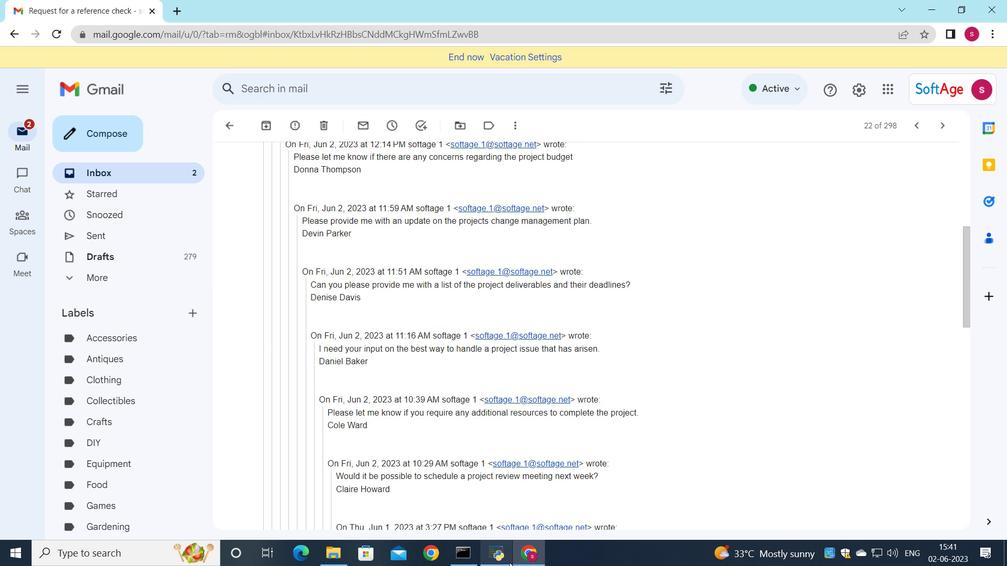 
Action: Mouse scrolled (495, 556) with delta (0, 0)
Screenshot: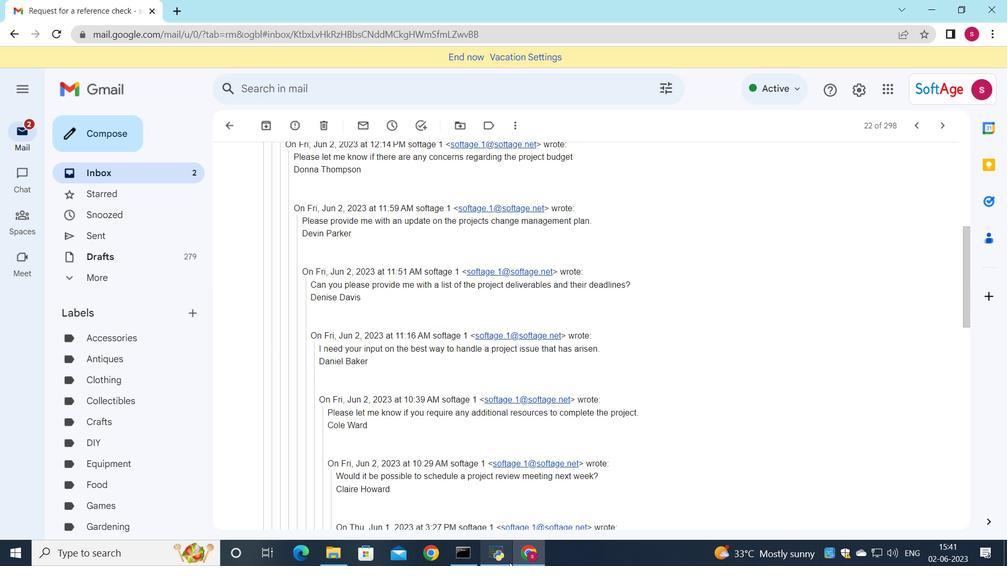 
Action: Mouse moved to (482, 525)
Screenshot: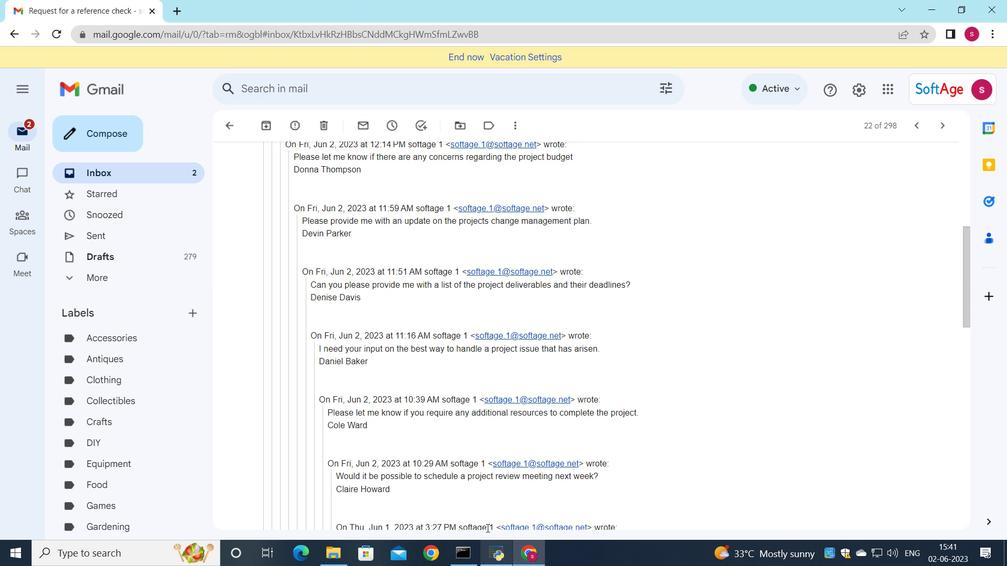 
Action: Mouse scrolled (482, 524) with delta (0, 0)
Screenshot: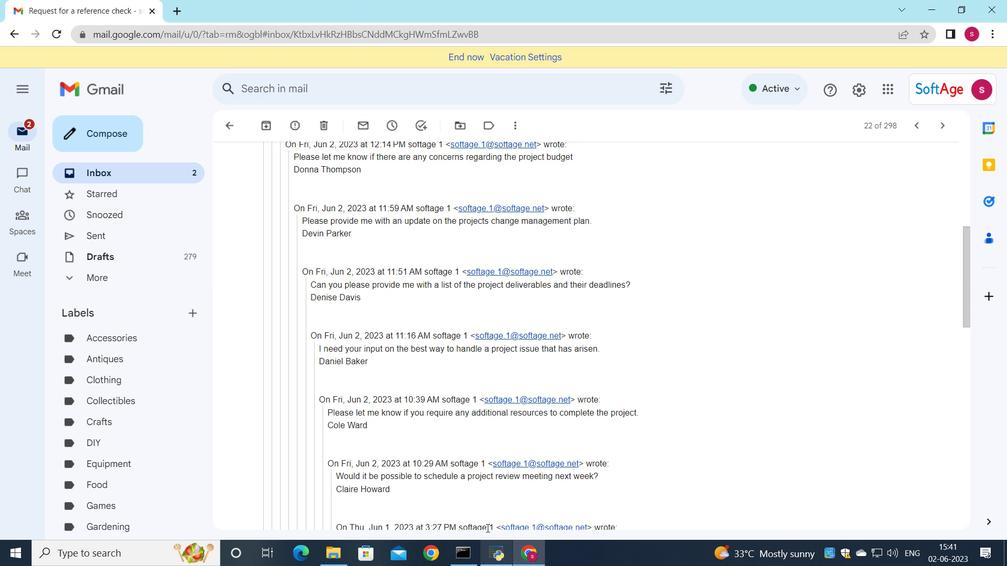 
Action: Mouse moved to (482, 525)
Screenshot: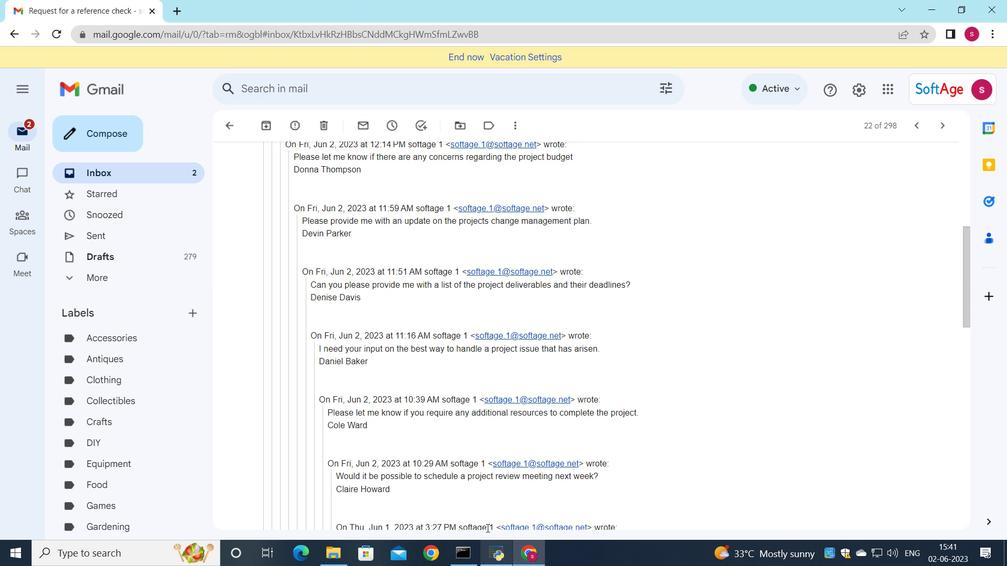 
Action: Mouse scrolled (482, 524) with delta (0, 0)
Screenshot: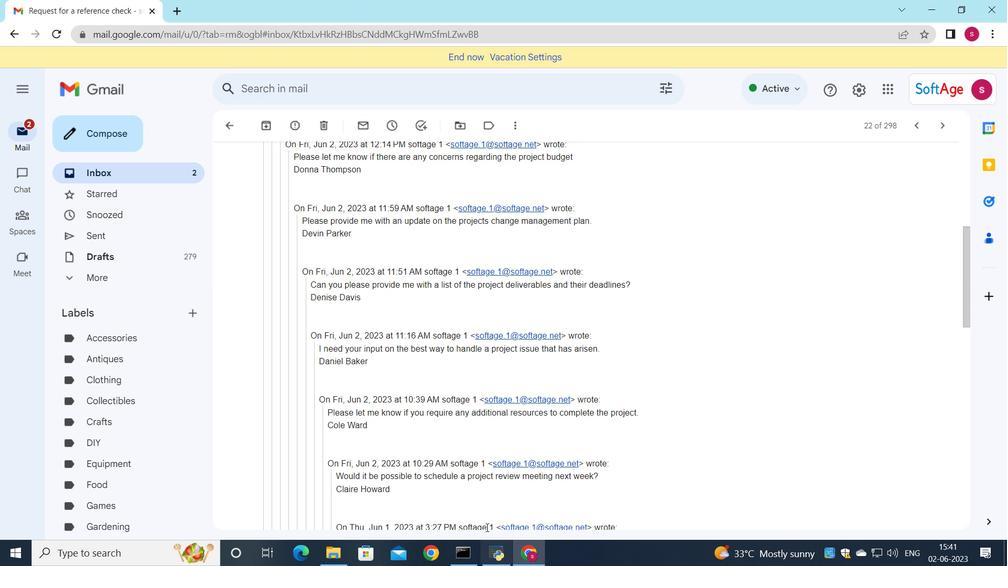 
Action: Mouse scrolled (482, 524) with delta (0, 0)
Screenshot: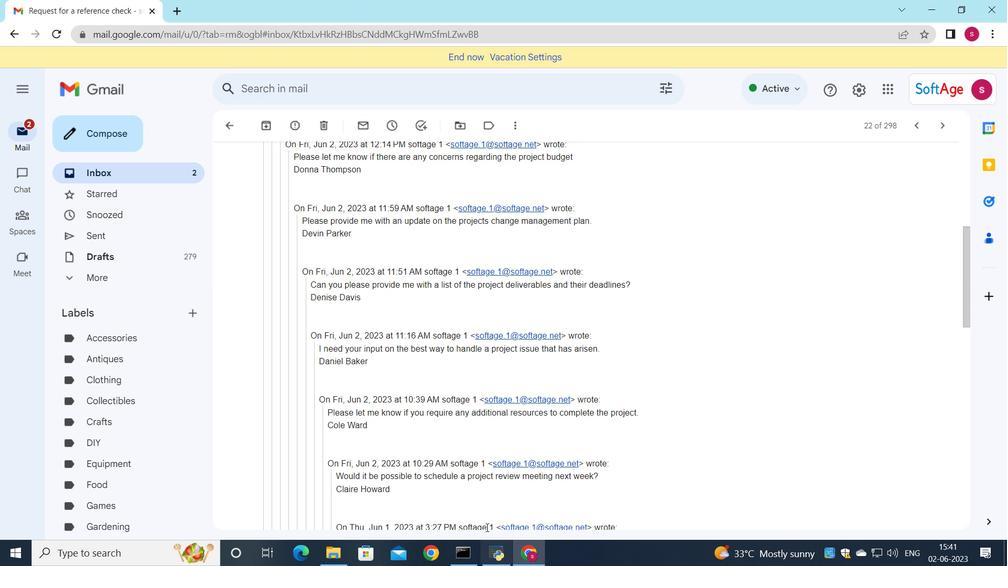 
Action: Mouse moved to (472, 498)
Screenshot: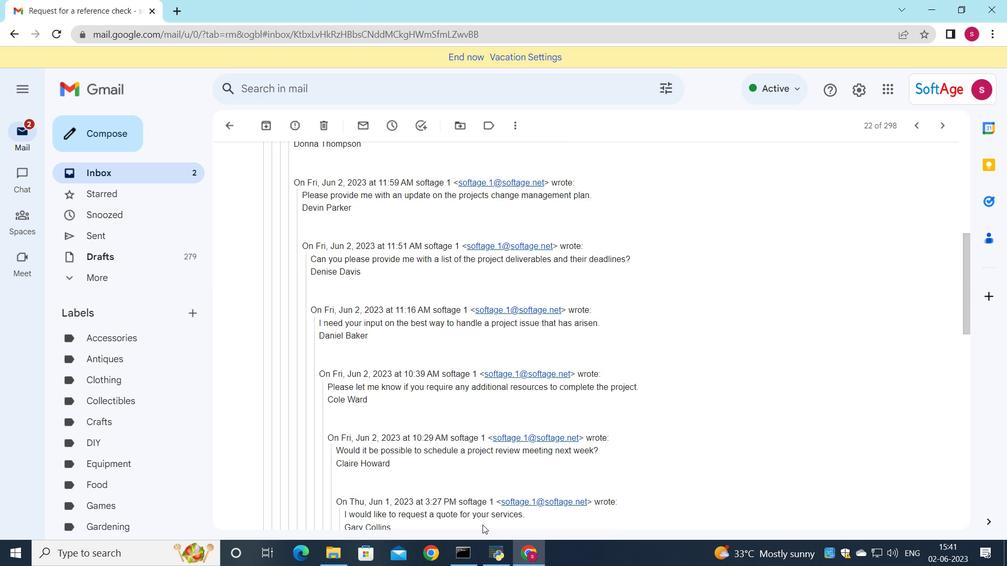 
Action: Mouse scrolled (472, 497) with delta (0, 0)
Screenshot: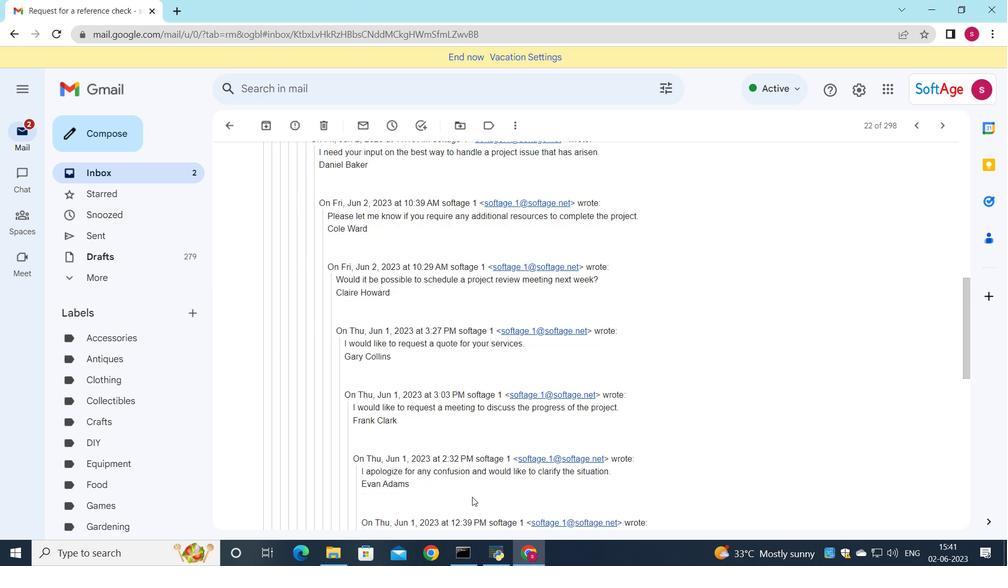 
Action: Mouse scrolled (472, 497) with delta (0, 0)
Screenshot: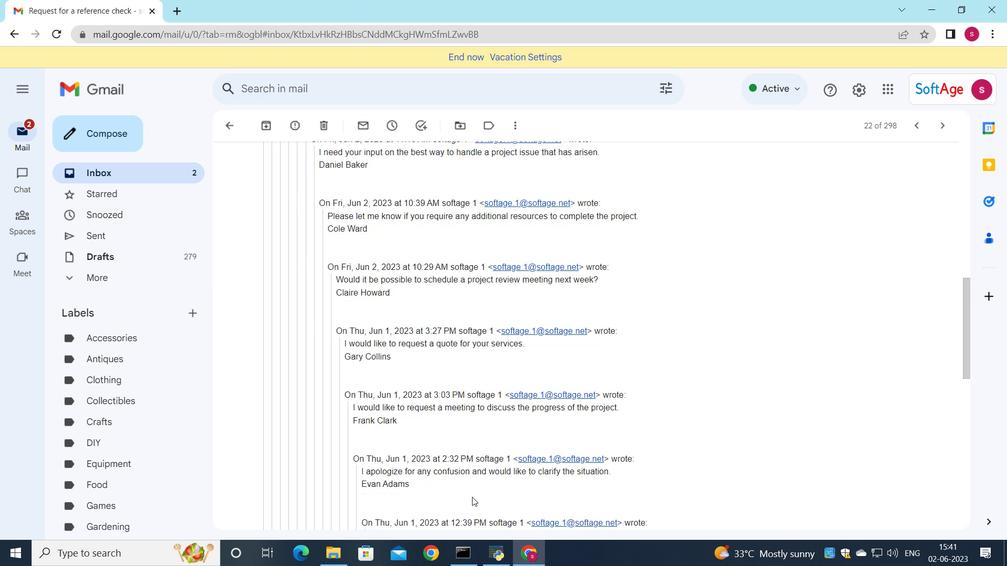
Action: Mouse scrolled (472, 497) with delta (0, 0)
Screenshot: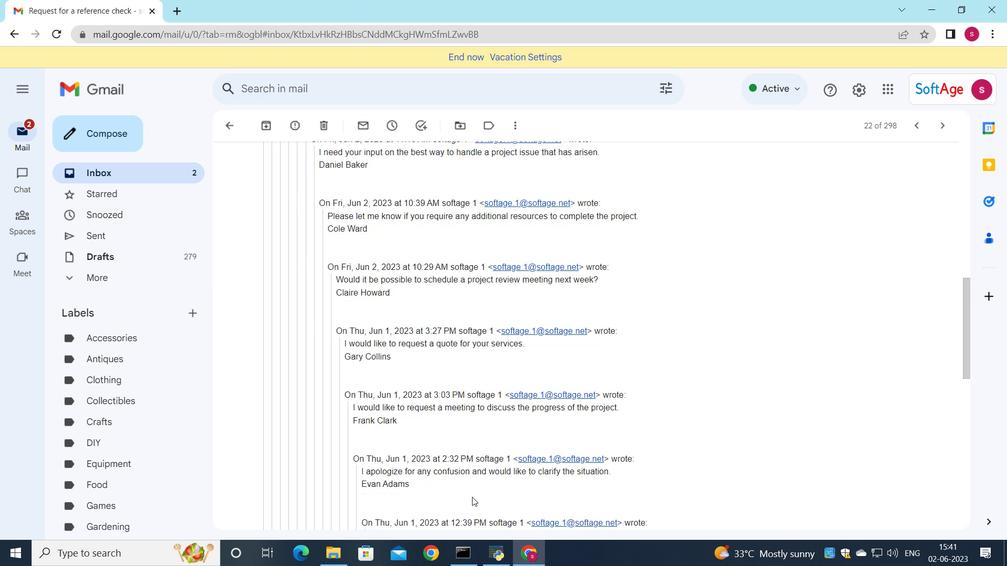 
Action: Mouse moved to (471, 498)
Screenshot: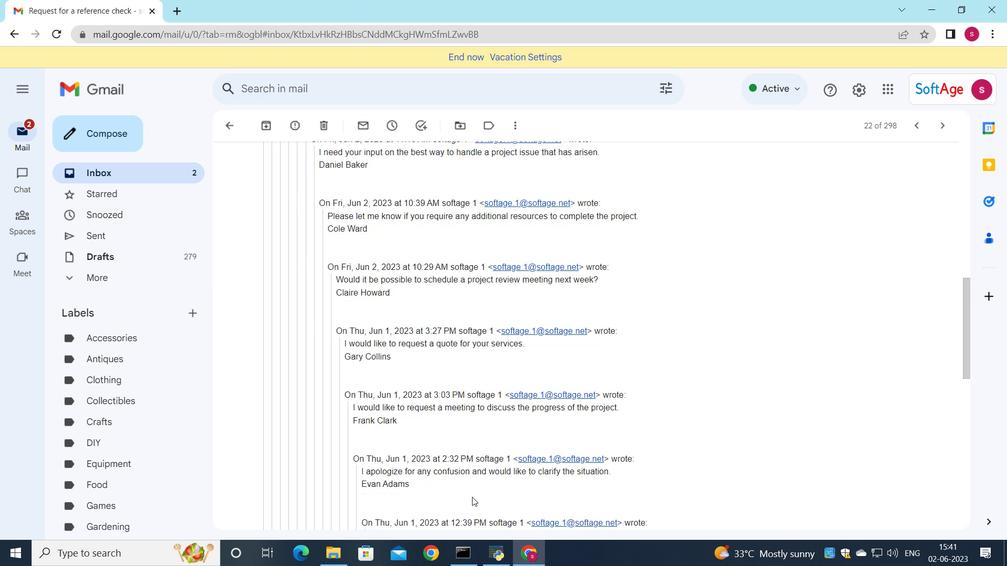 
Action: Mouse scrolled (471, 497) with delta (0, 0)
Screenshot: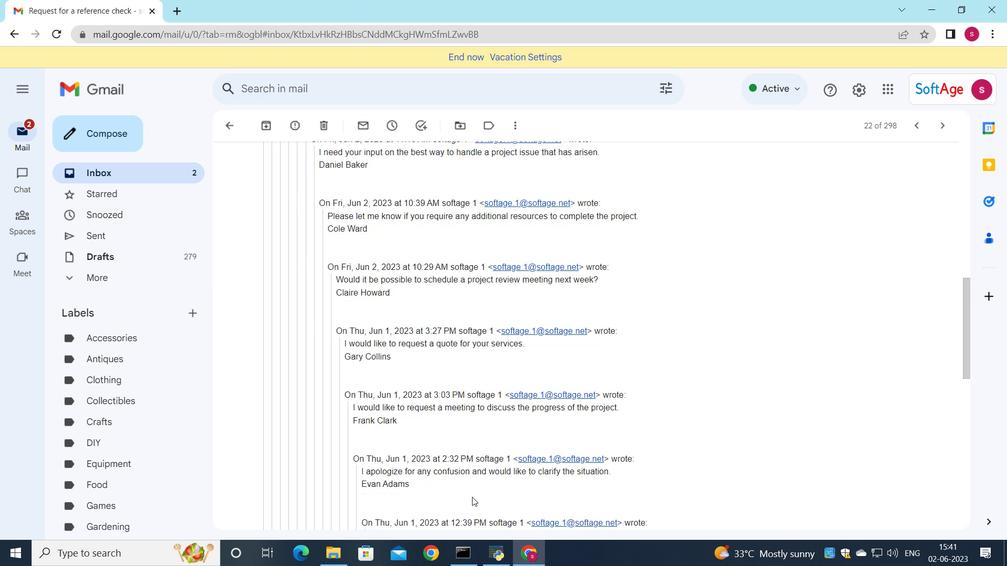 
Action: Mouse moved to (471, 500)
Screenshot: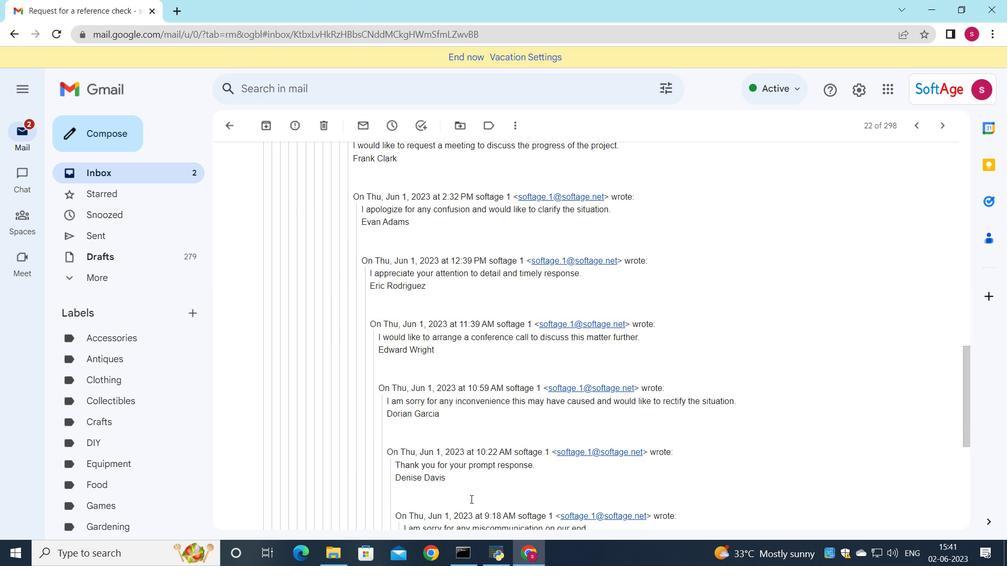
Action: Mouse scrolled (471, 499) with delta (0, 0)
Screenshot: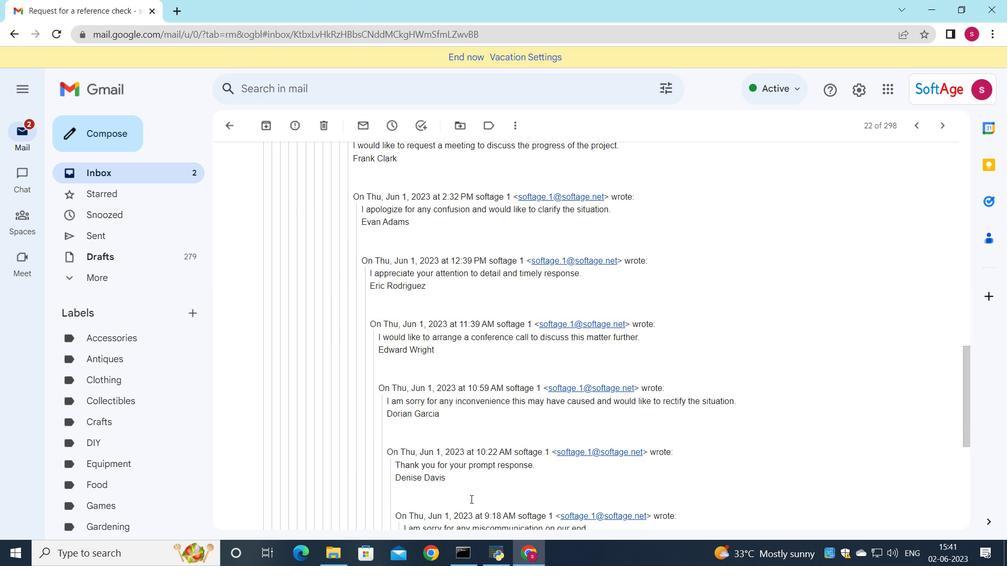 
Action: Mouse scrolled (471, 499) with delta (0, 0)
Screenshot: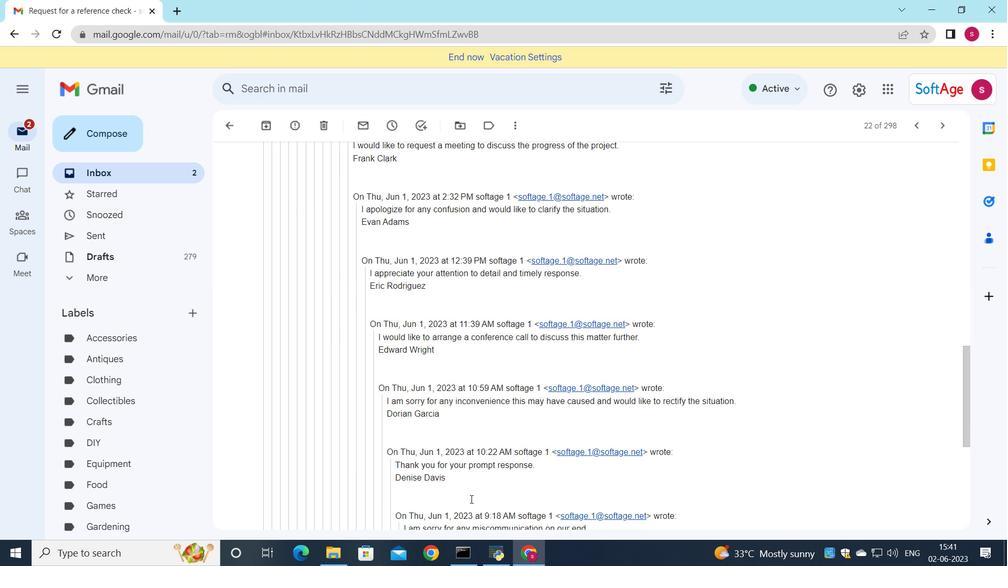 
Action: Mouse moved to (471, 501)
Screenshot: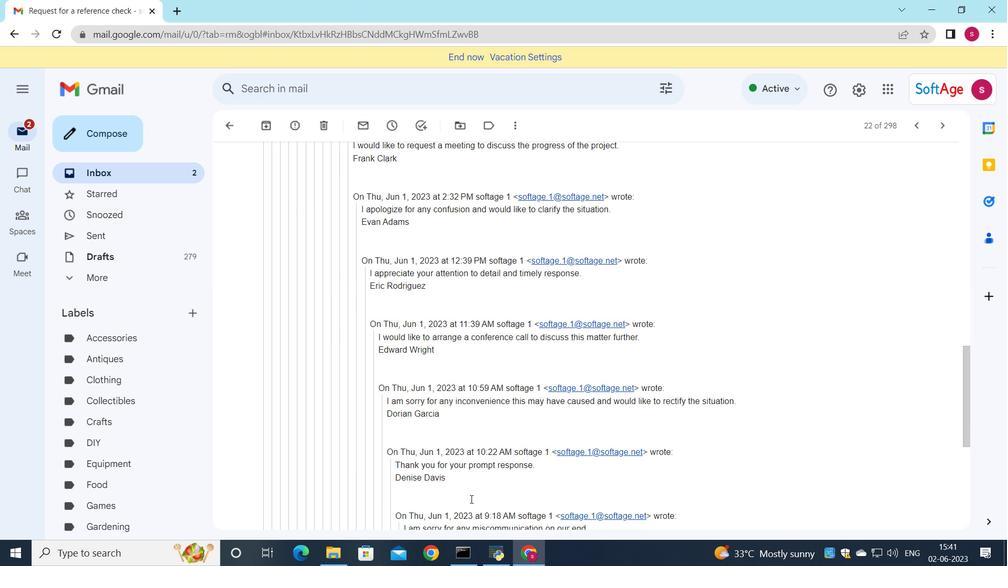
Action: Mouse scrolled (471, 500) with delta (0, 0)
Screenshot: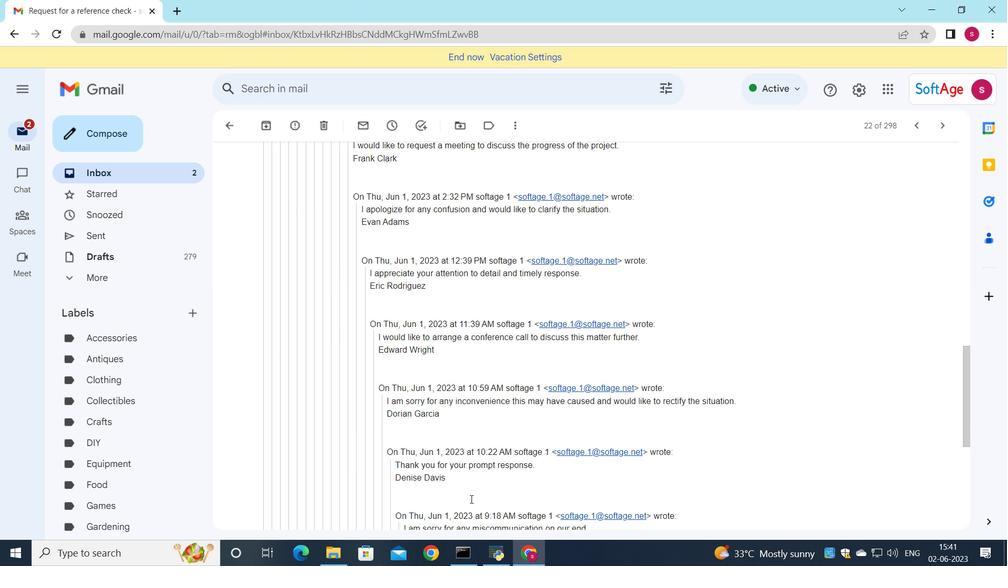 
Action: Mouse moved to (470, 502)
Screenshot: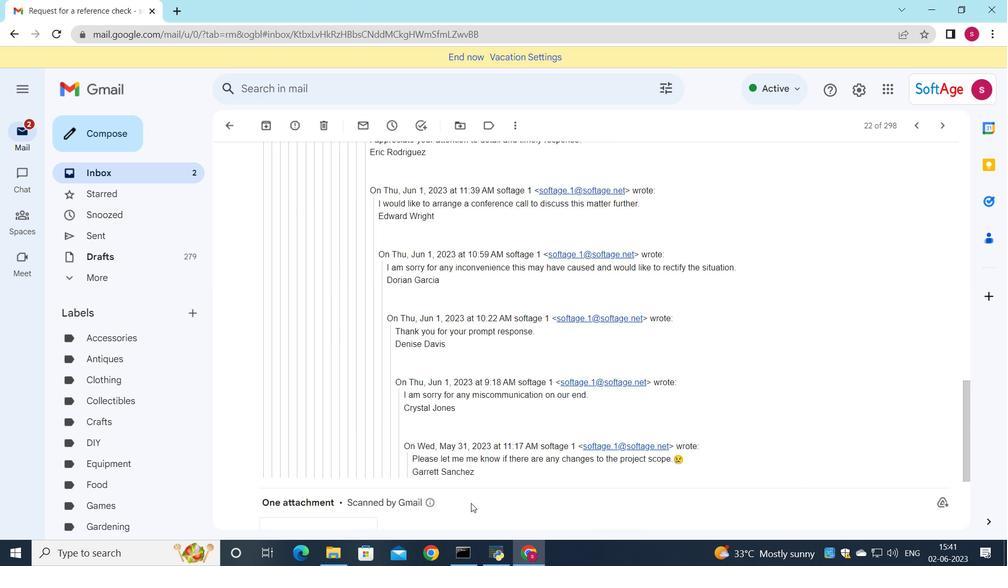 
Action: Mouse scrolled (470, 501) with delta (0, 0)
Screenshot: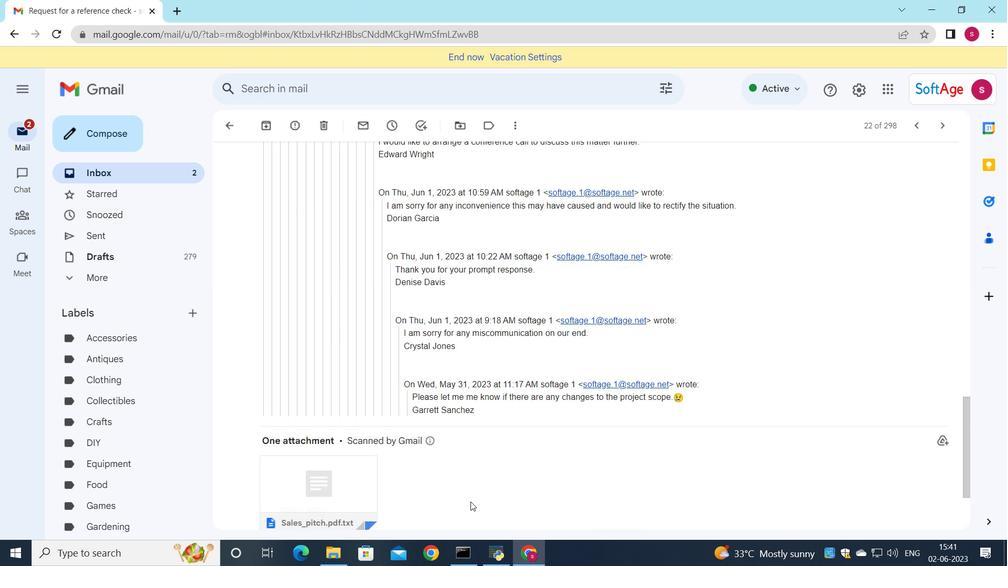 
Action: Mouse scrolled (470, 501) with delta (0, 0)
Screenshot: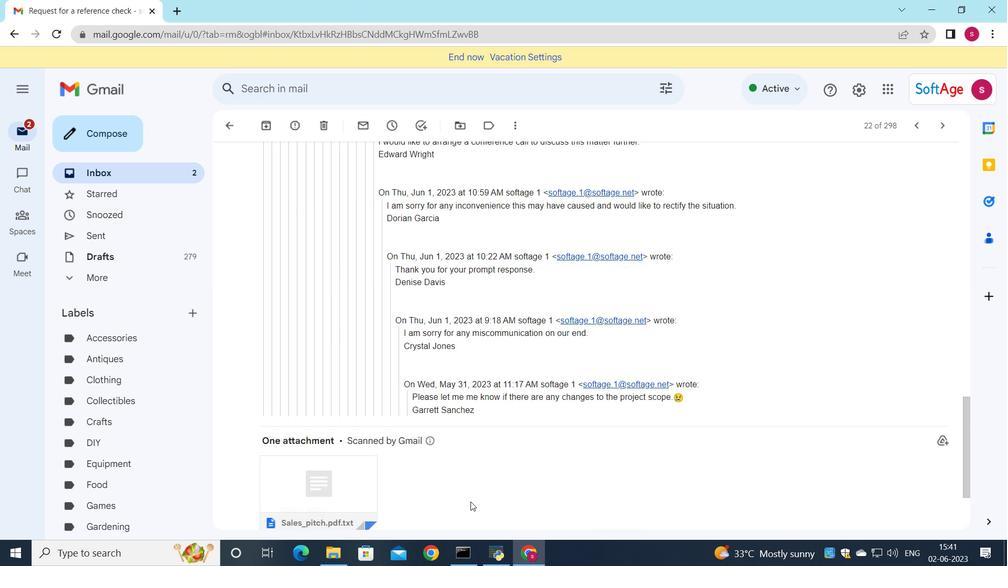 
Action: Mouse scrolled (470, 501) with delta (0, 0)
Screenshot: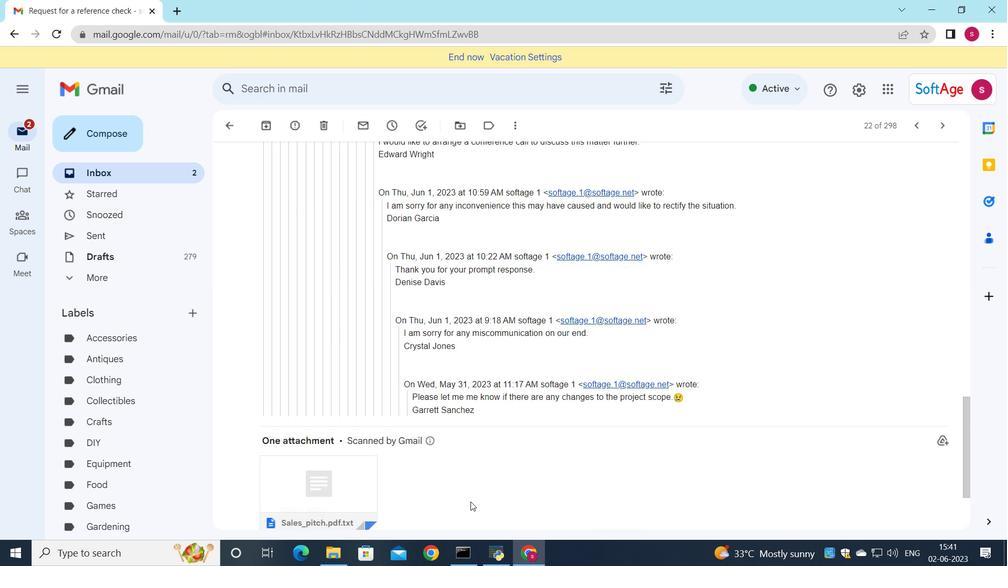 
Action: Mouse moved to (311, 457)
Screenshot: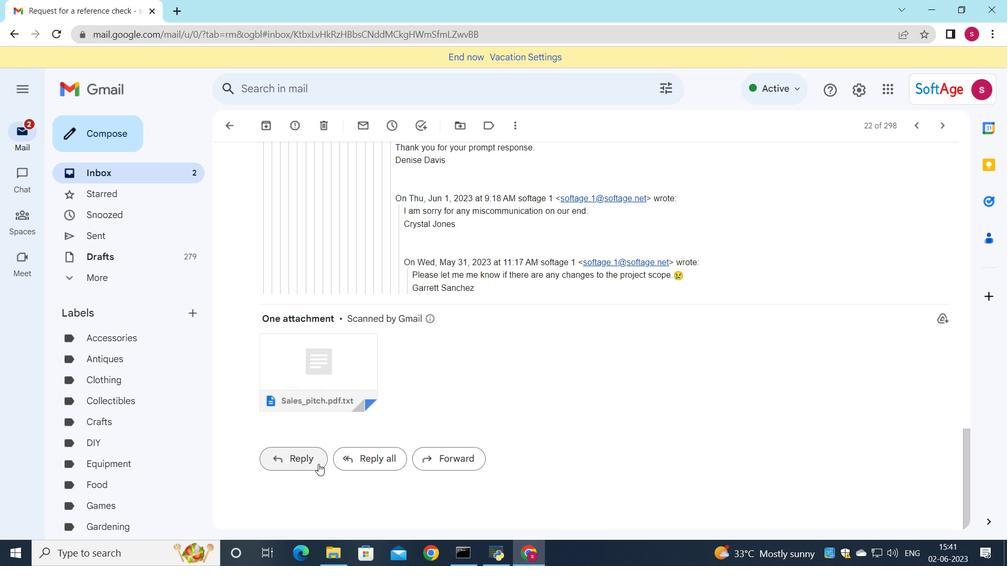 
Action: Mouse pressed left at (311, 457)
Screenshot: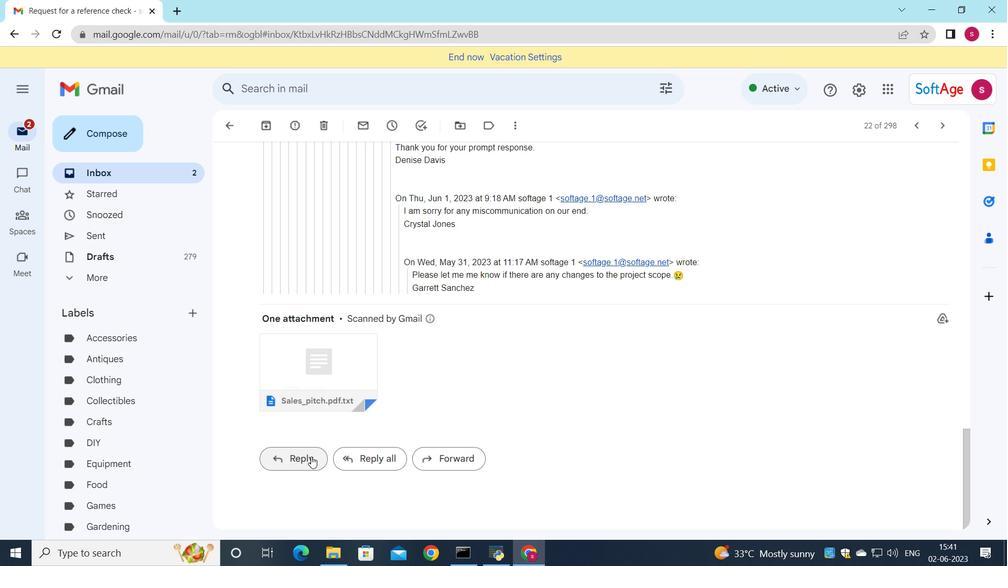 
Action: Mouse moved to (288, 385)
Screenshot: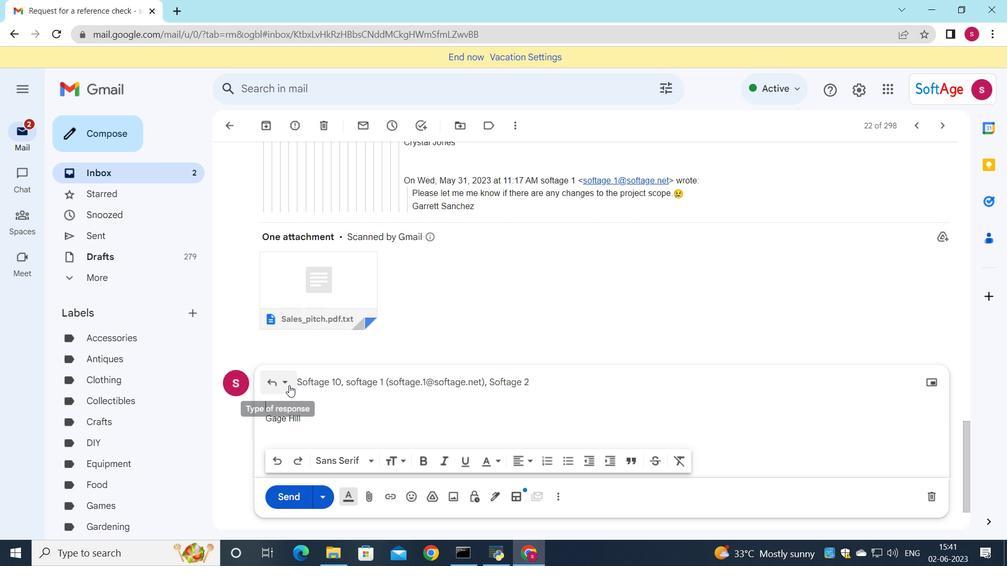 
Action: Mouse pressed left at (288, 385)
Screenshot: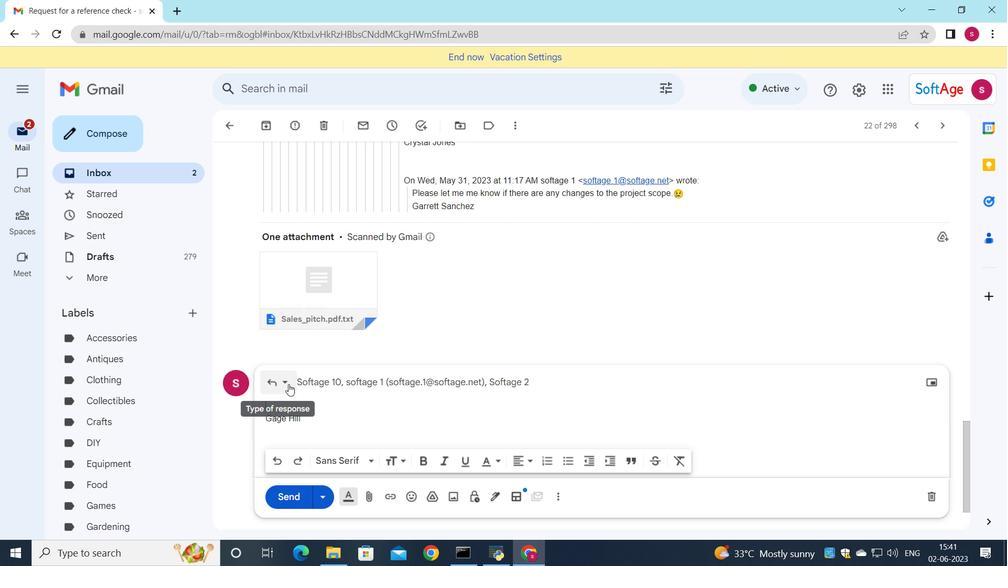 
Action: Mouse moved to (307, 474)
Screenshot: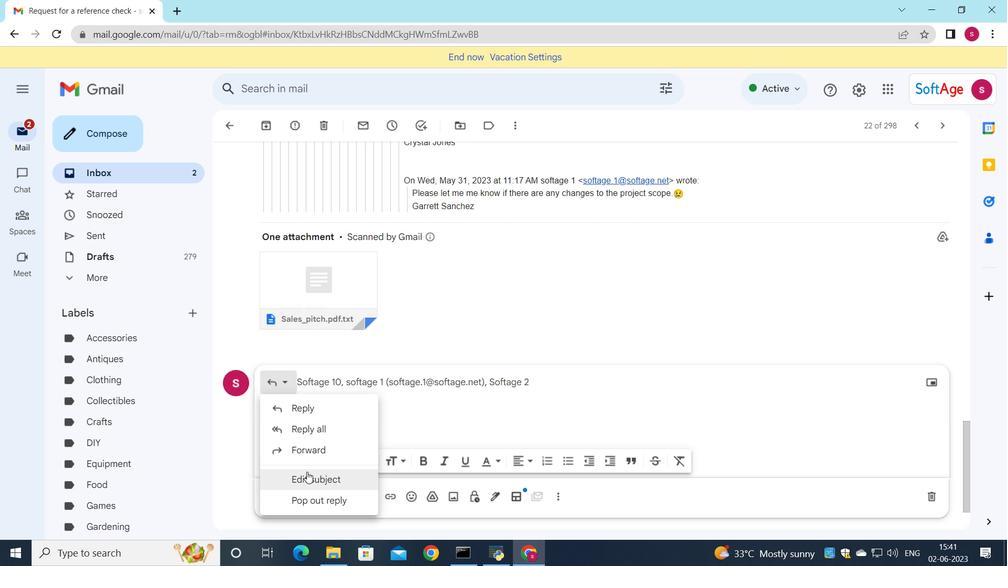 
Action: Mouse pressed left at (307, 474)
Screenshot: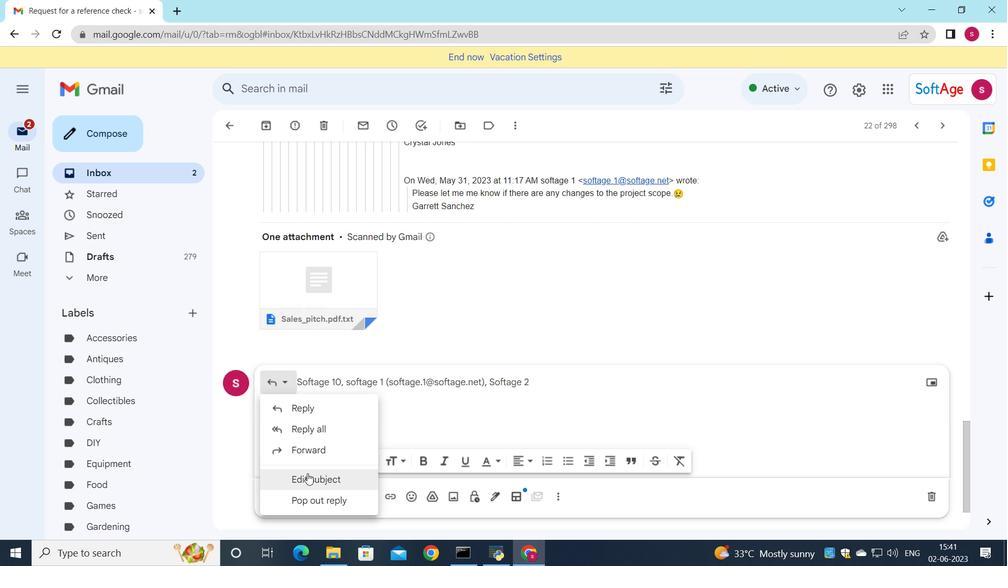 
Action: Mouse moved to (772, 290)
Screenshot: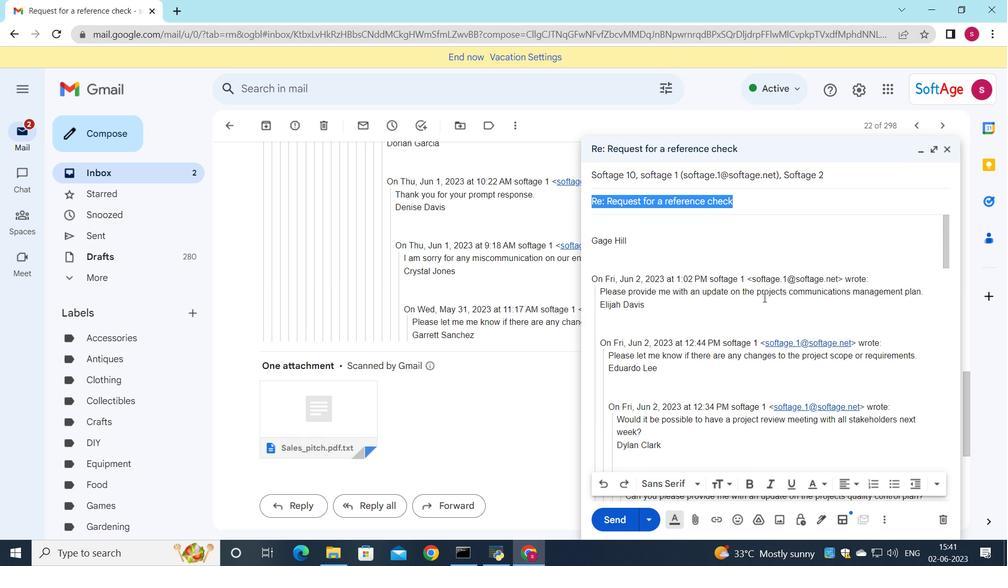 
Action: Key pressed <Key.shift>Request<Key.space>for<Key.space>a<Key.space>survey
Screenshot: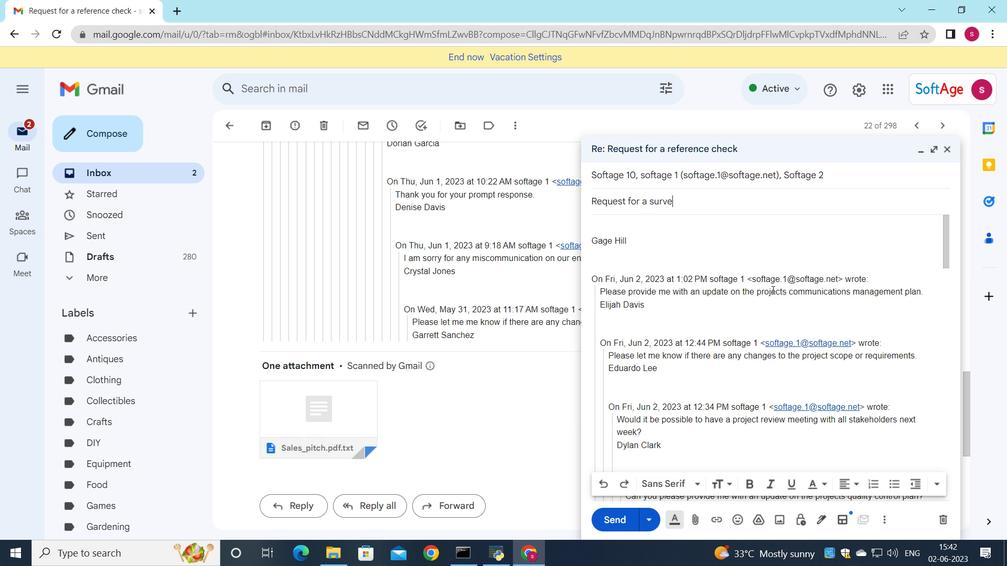 
Action: Mouse moved to (625, 224)
Screenshot: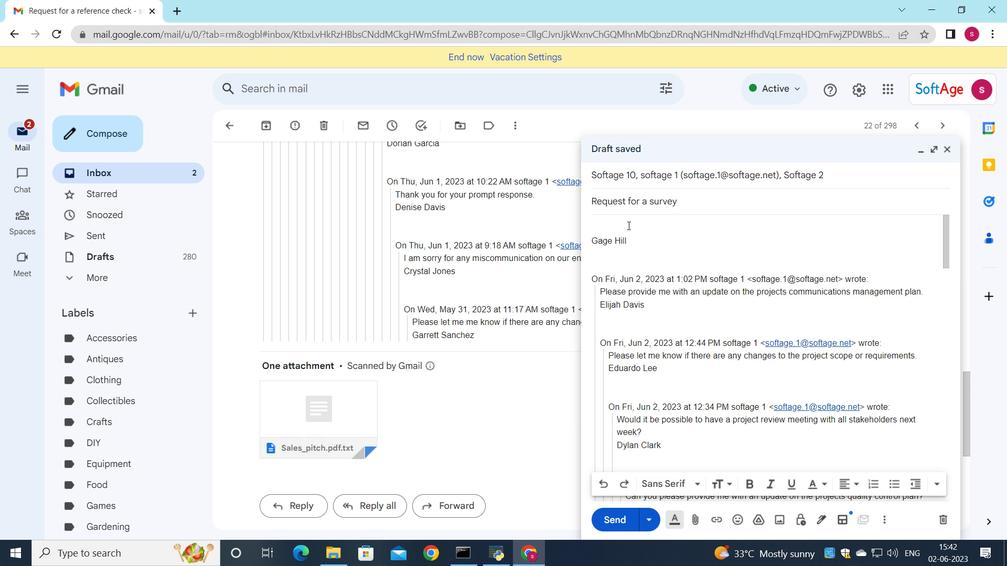 
Action: Mouse pressed left at (625, 224)
Screenshot: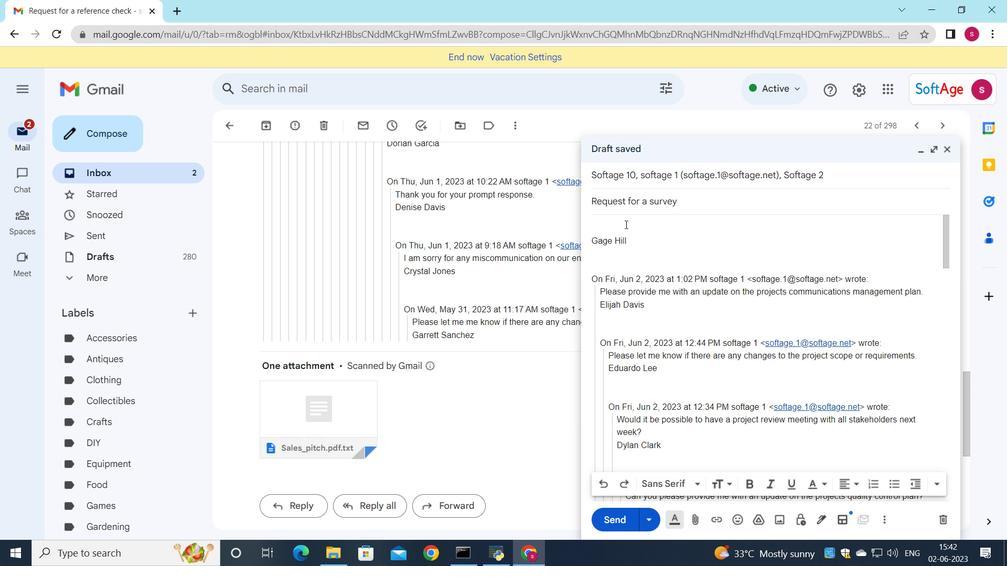 
Action: Key pressed <Key.shift>Please<Key.space>let<Key.space>me<Key.space>know<Key.space>if<Key.space>there<Key.space>areany<Key.space>concerns<Key.space>regarding<Key.space>the<Key.space>project<Key.space>time<Key.space><Key.backspace>line.
Screenshot: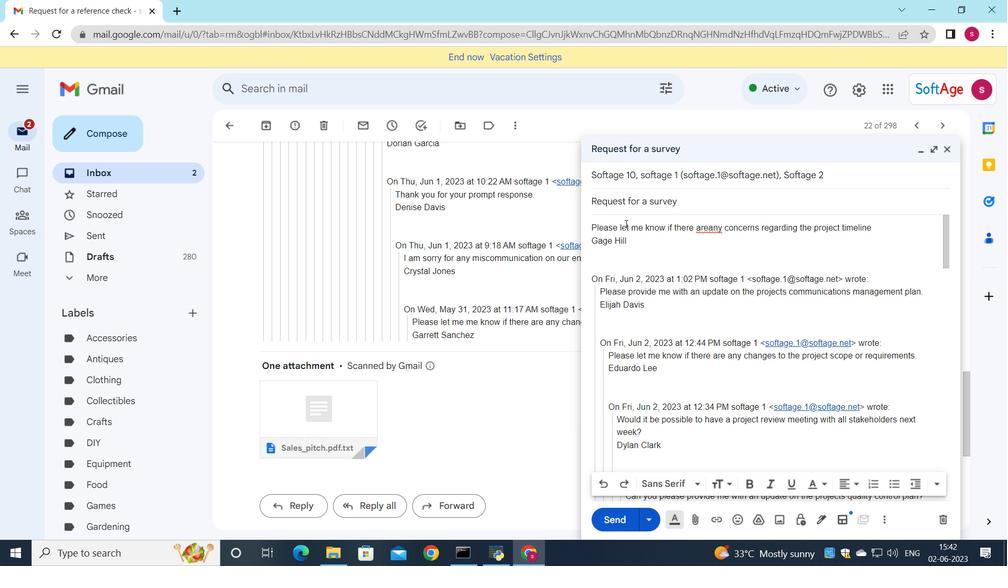 
Action: Mouse moved to (707, 232)
Screenshot: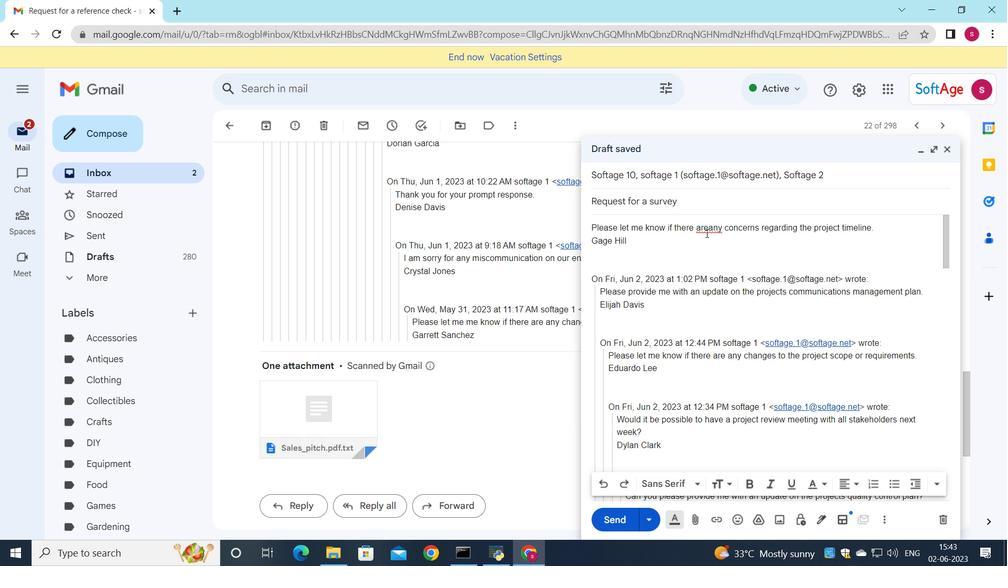 
Action: Mouse pressed left at (707, 232)
Screenshot: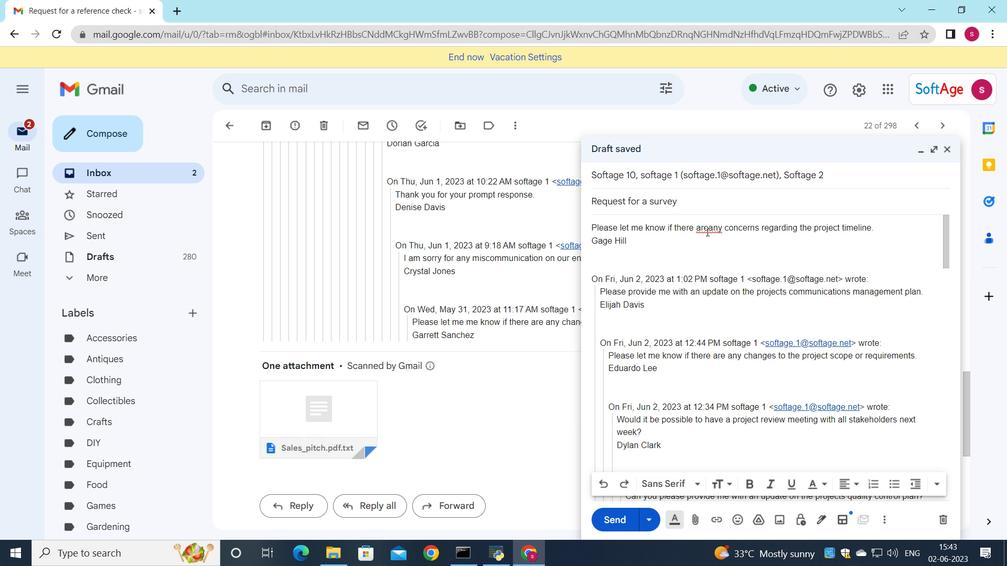 
Action: Mouse moved to (710, 239)
Screenshot: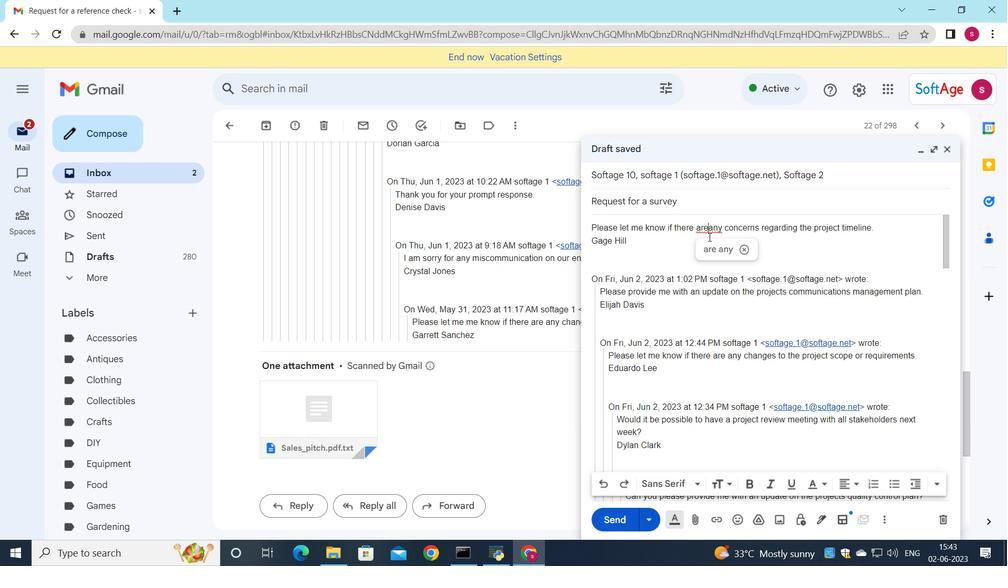 
Action: Key pressed <Key.space>
Screenshot: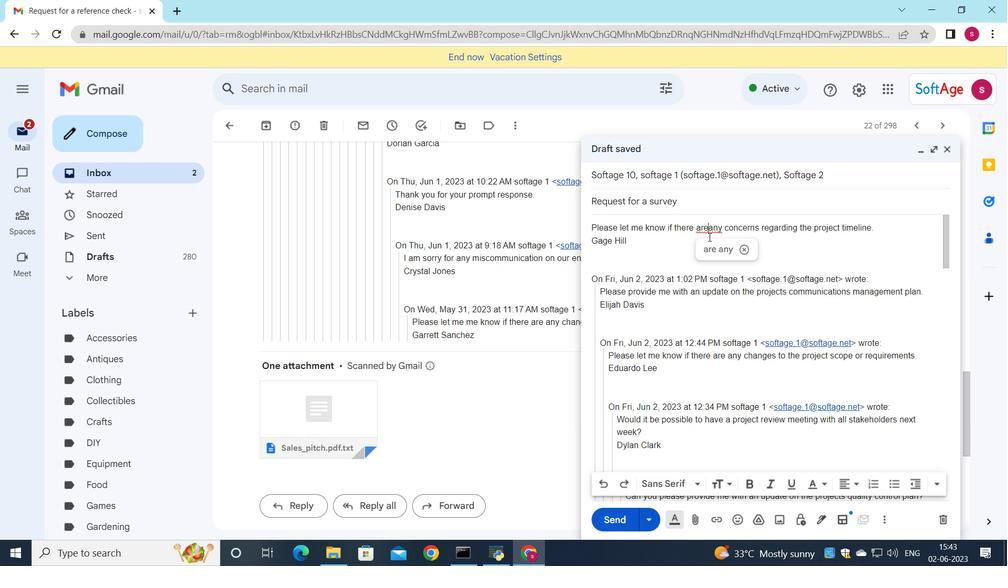 
Action: Mouse moved to (837, 174)
Screenshot: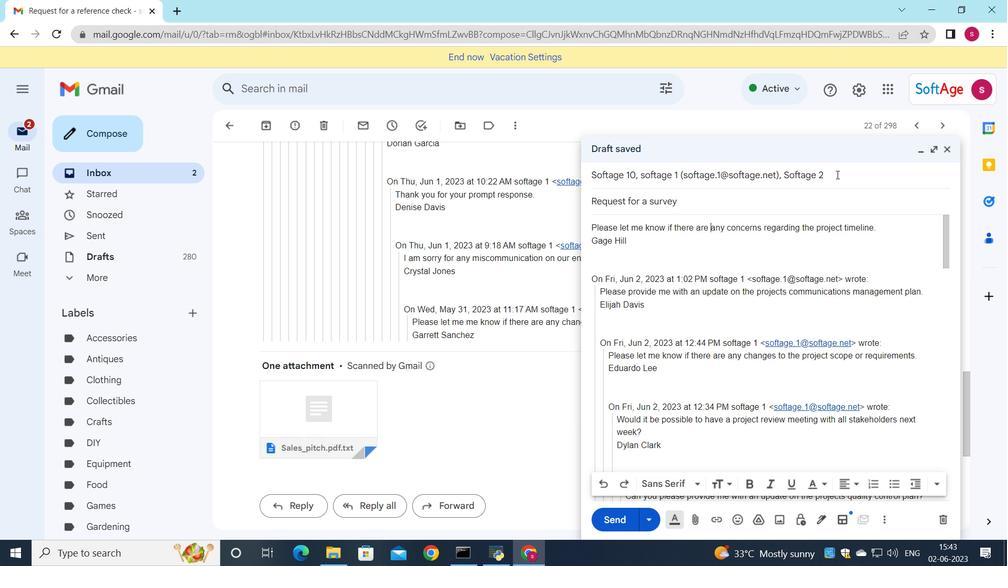 
Action: Mouse pressed left at (837, 174)
Screenshot: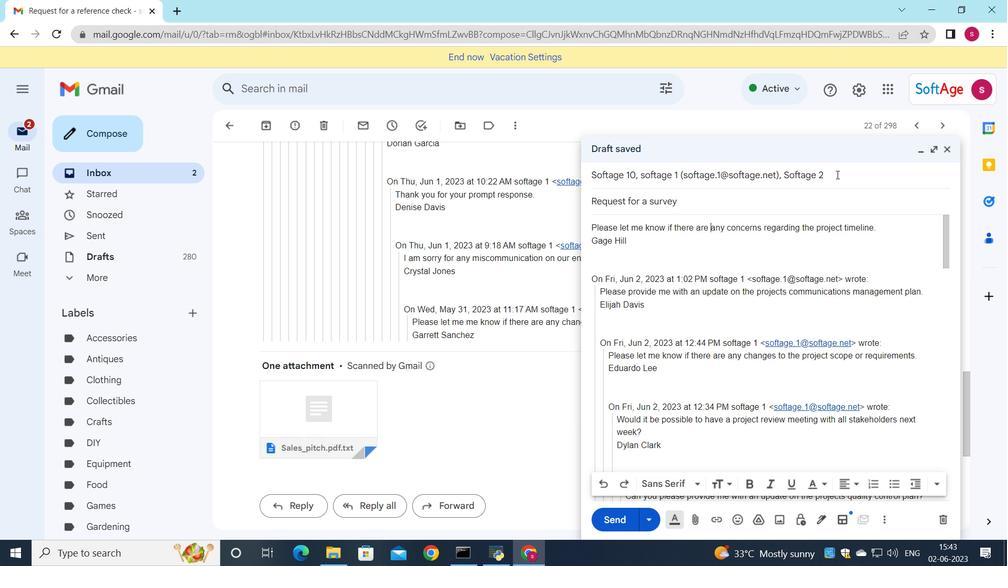 
Action: Mouse moved to (920, 191)
Screenshot: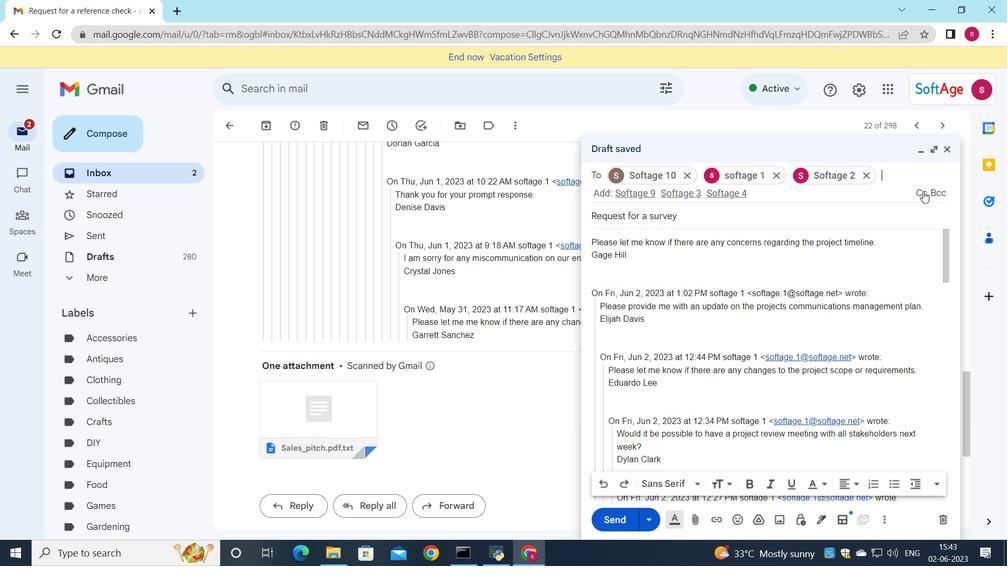 
Action: Mouse pressed left at (920, 191)
Screenshot: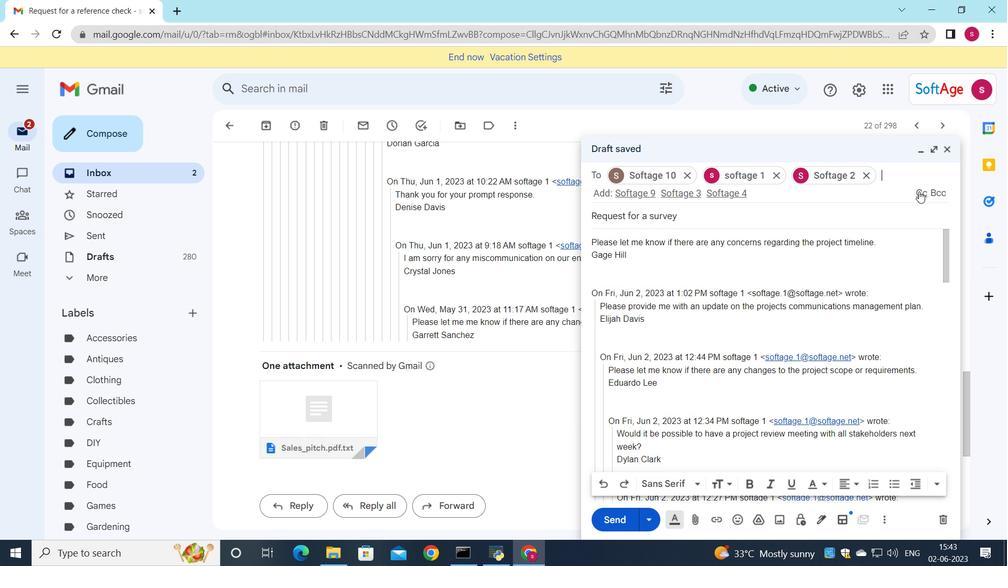 
Action: Mouse moved to (786, 269)
Screenshot: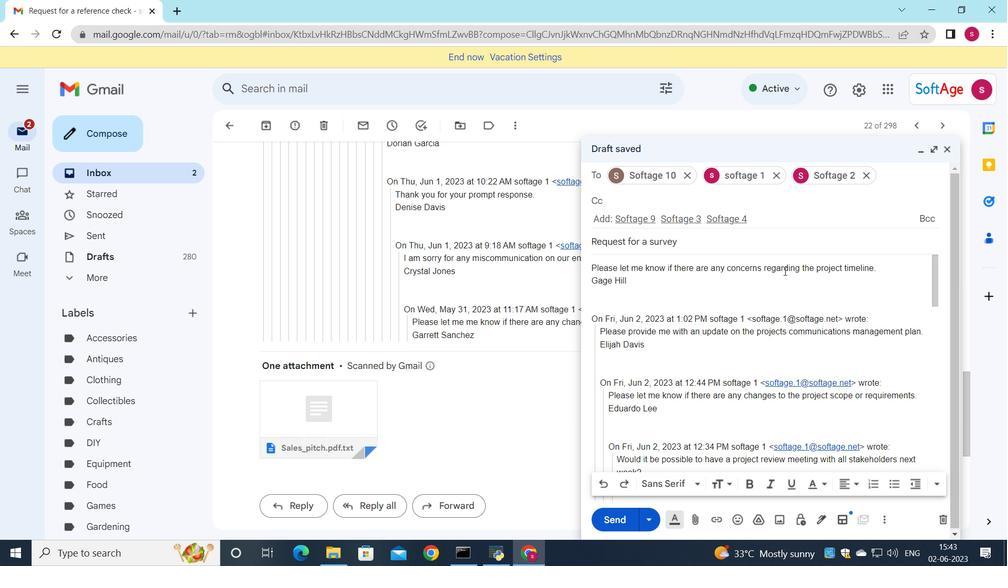 
Action: Key pressed s
Screenshot: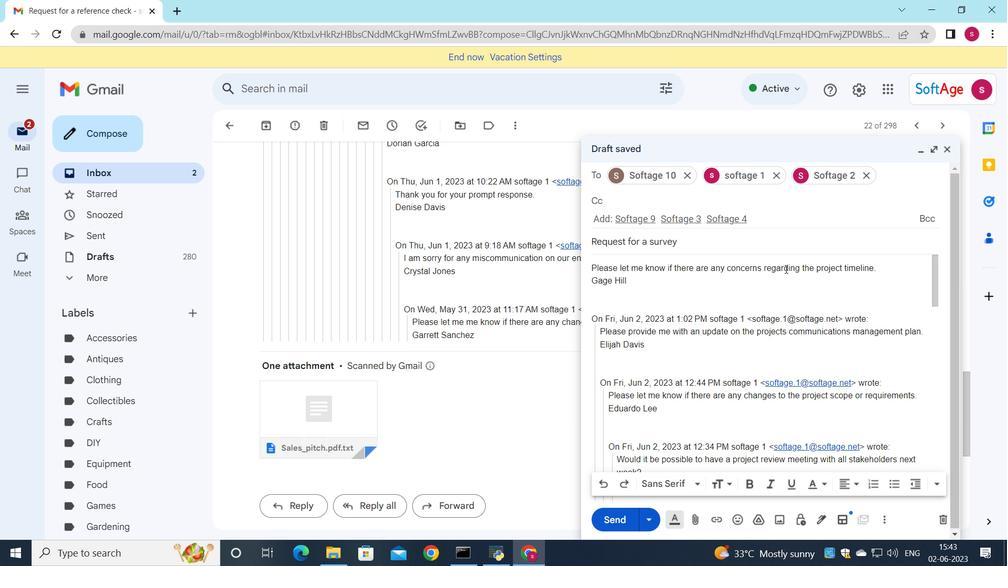 
Action: Mouse moved to (687, 268)
Screenshot: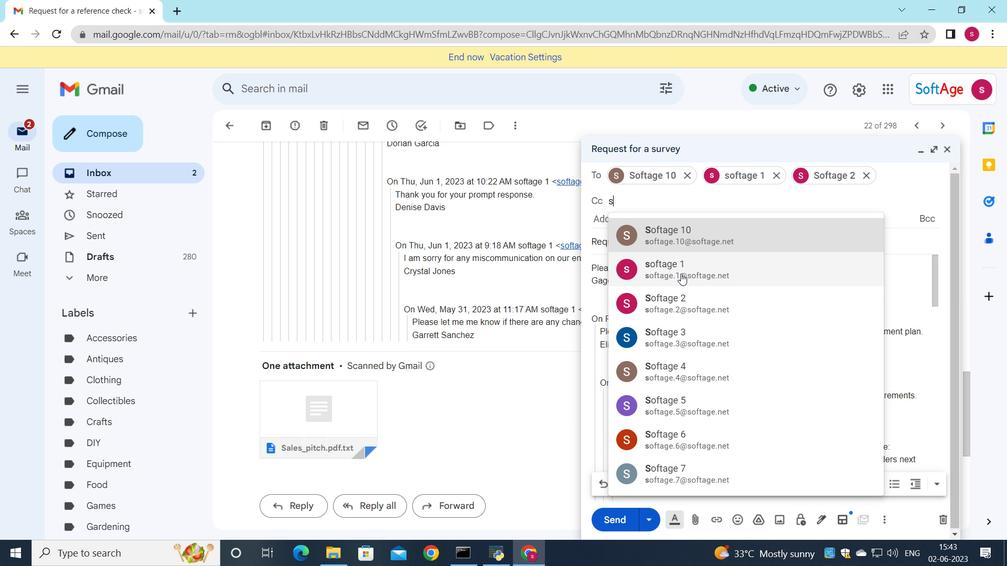 
Action: Mouse pressed left at (687, 268)
Screenshot: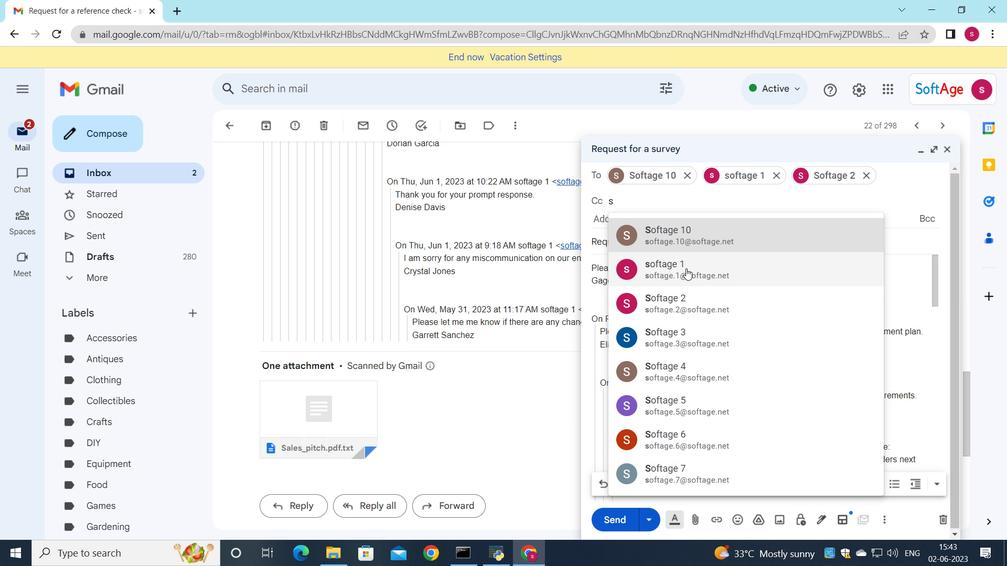 
Action: Mouse moved to (696, 522)
Screenshot: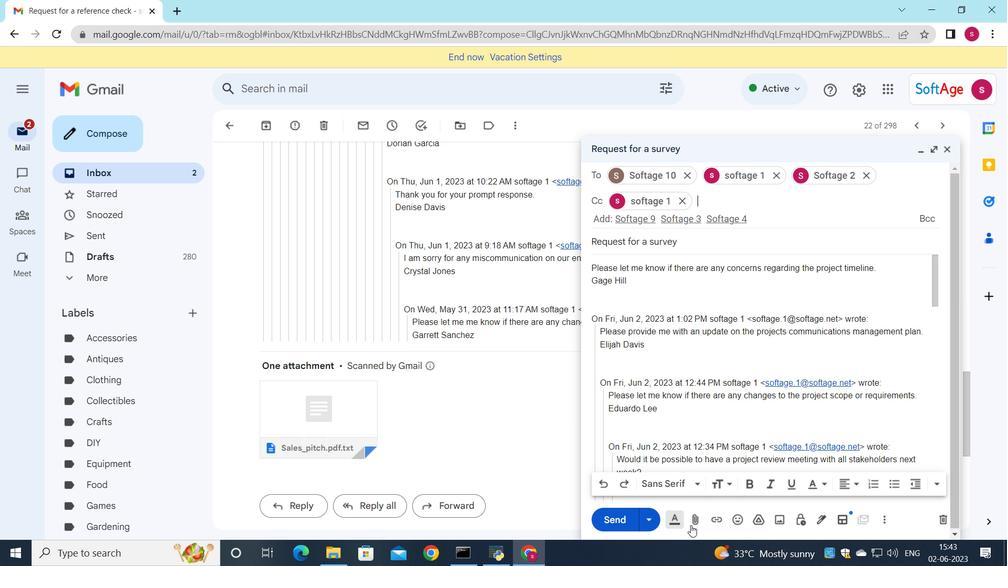 
Action: Mouse pressed left at (696, 522)
Screenshot: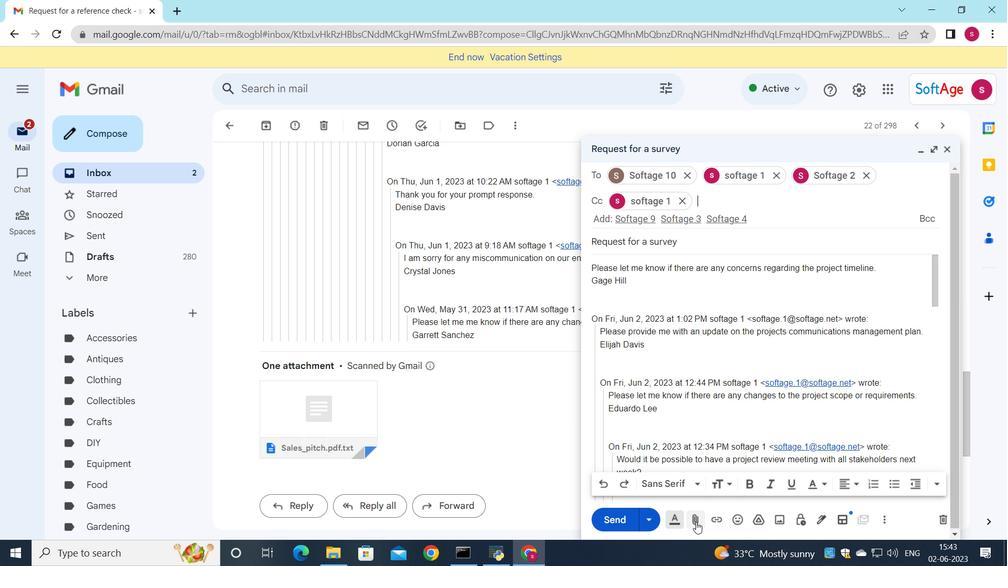 
Action: Mouse moved to (205, 100)
Screenshot: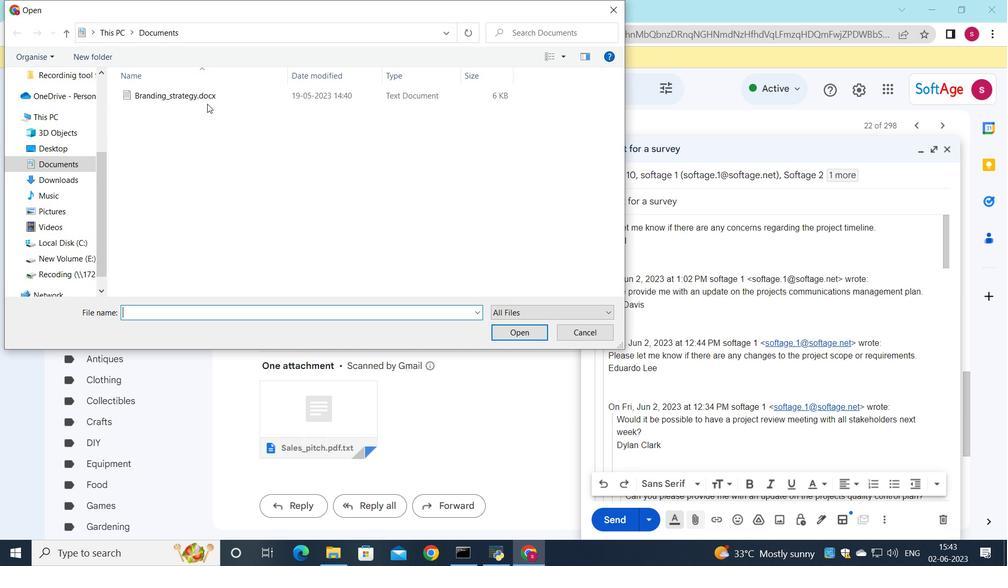 
Action: Mouse pressed left at (205, 100)
Screenshot: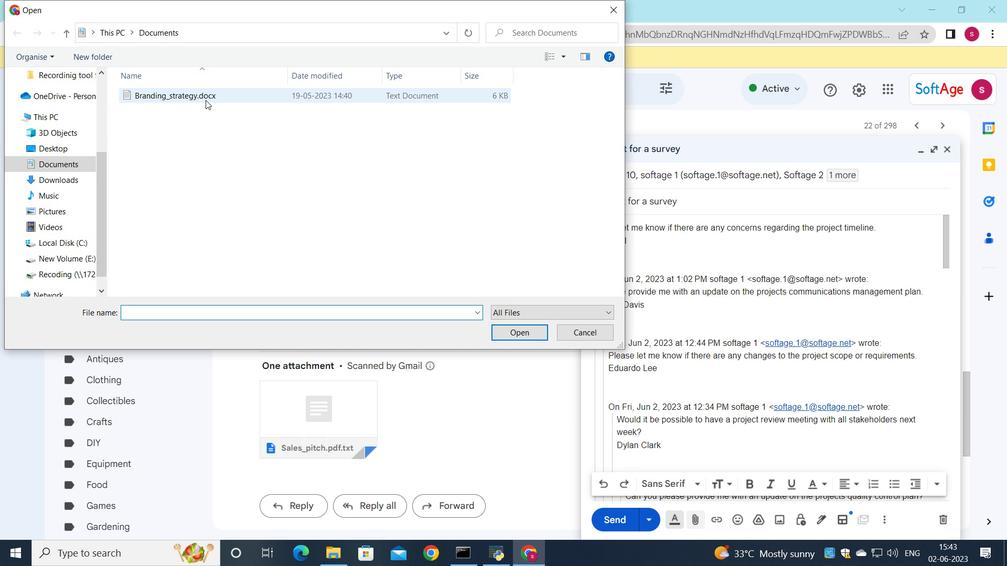 
Action: Mouse moved to (243, 98)
Screenshot: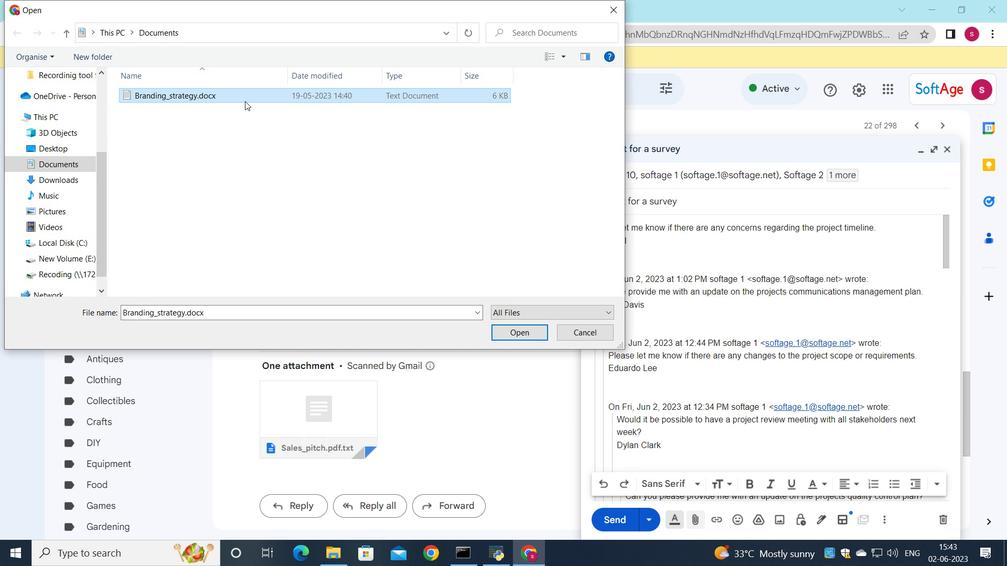 
Action: Mouse pressed left at (243, 98)
Screenshot: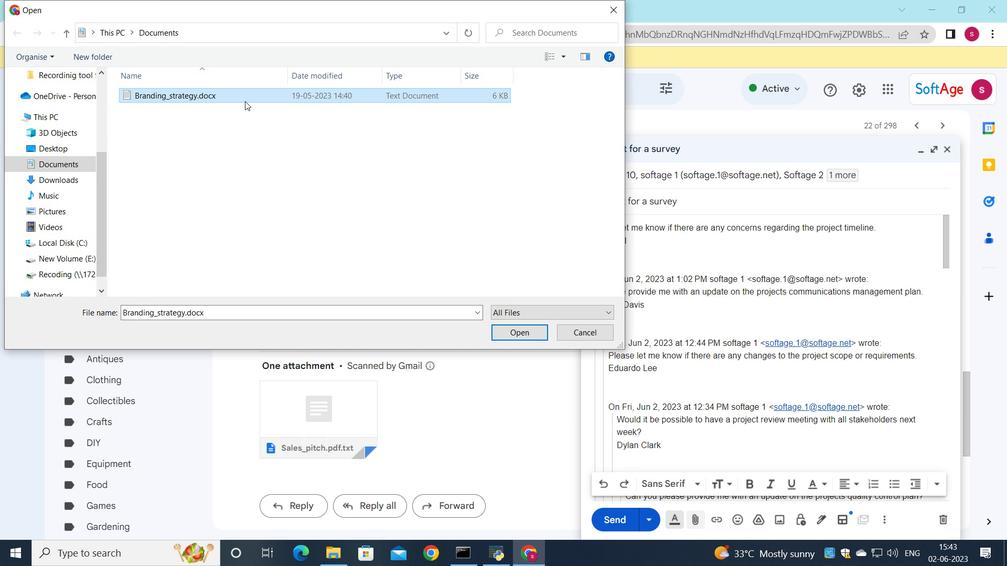 
Action: Mouse moved to (508, 334)
Screenshot: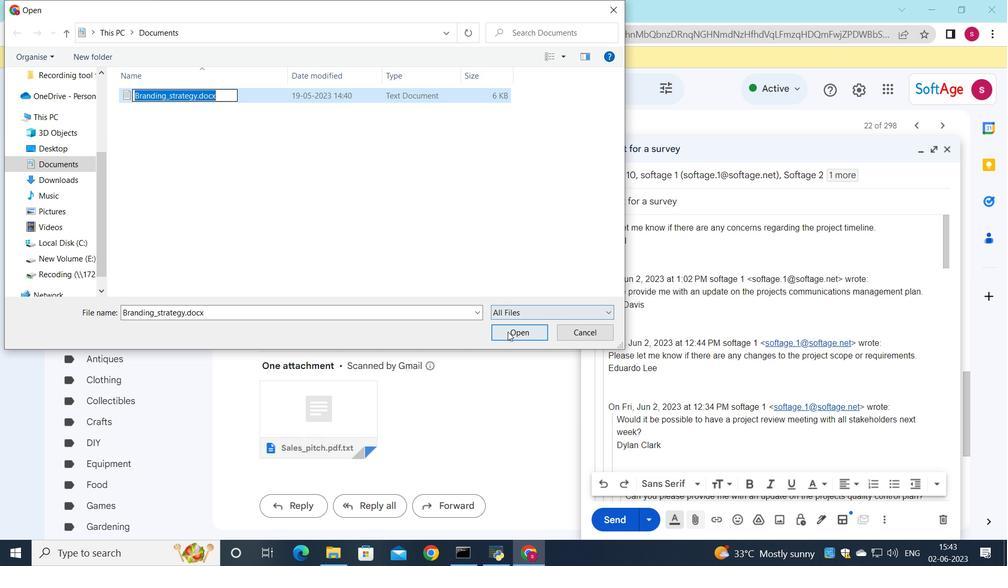 
Action: Mouse pressed left at (508, 334)
Screenshot: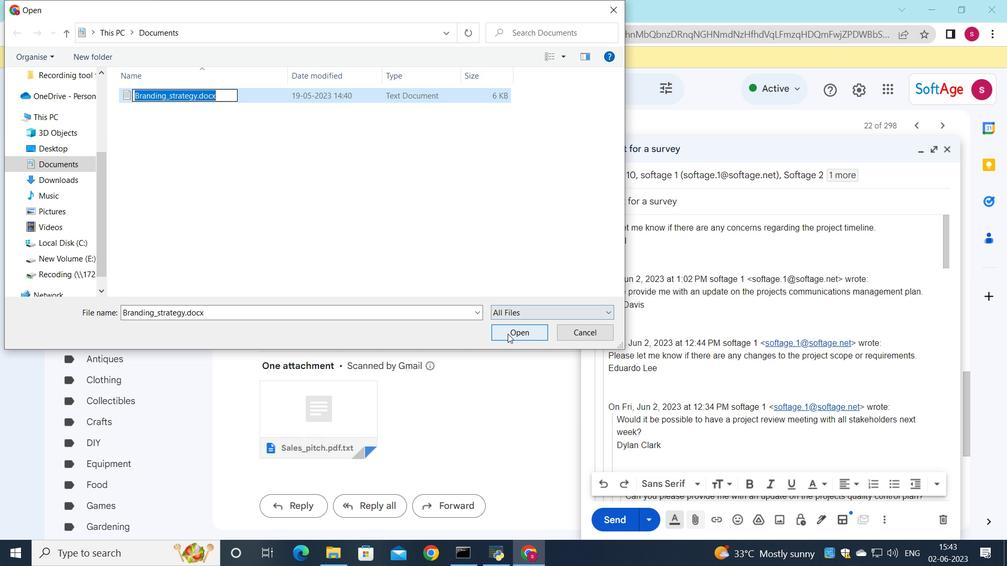 
Action: Mouse moved to (227, 97)
Screenshot: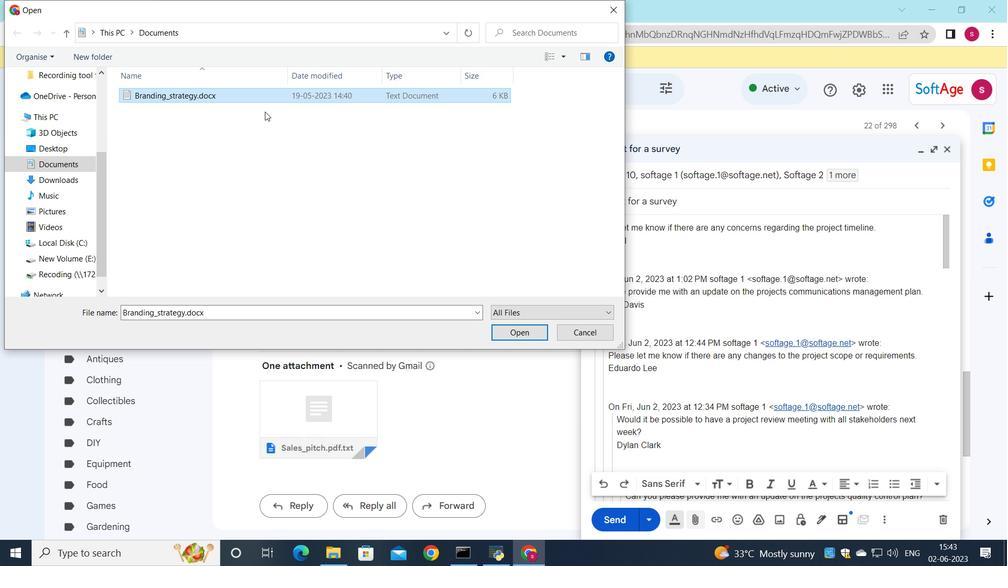 
Action: Mouse pressed left at (227, 97)
Screenshot: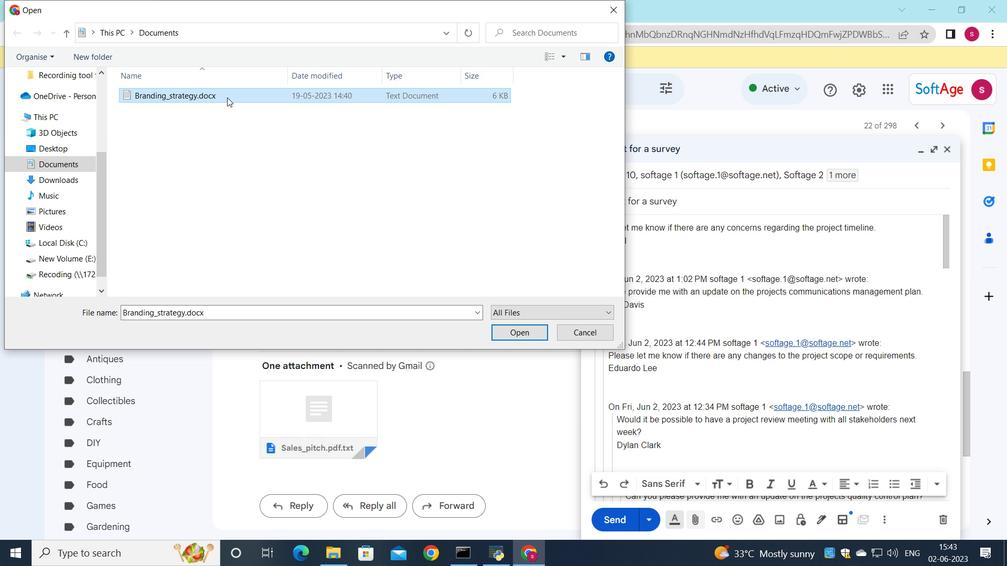 
Action: Mouse moved to (225, 93)
Screenshot: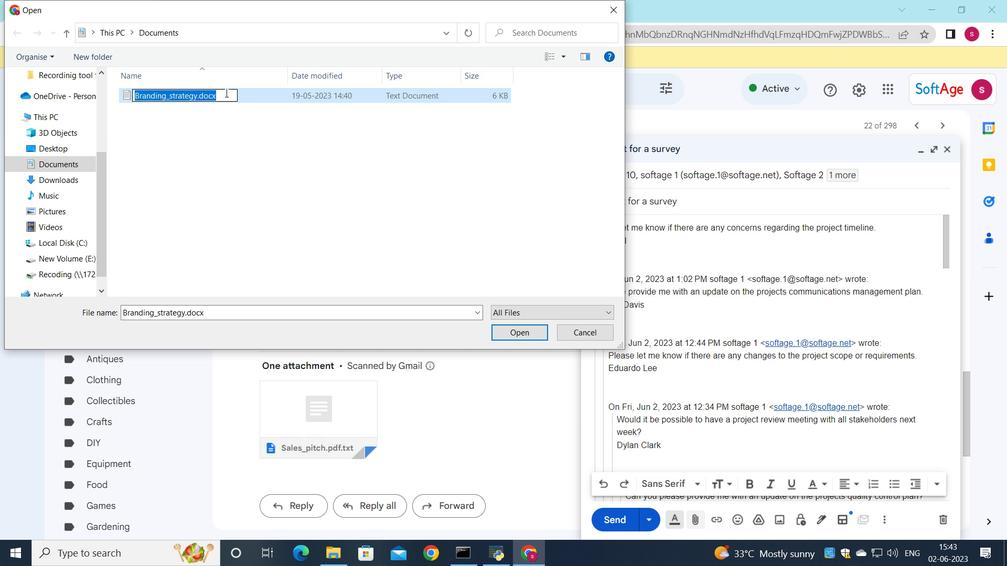 
Action: Mouse pressed left at (225, 93)
Screenshot: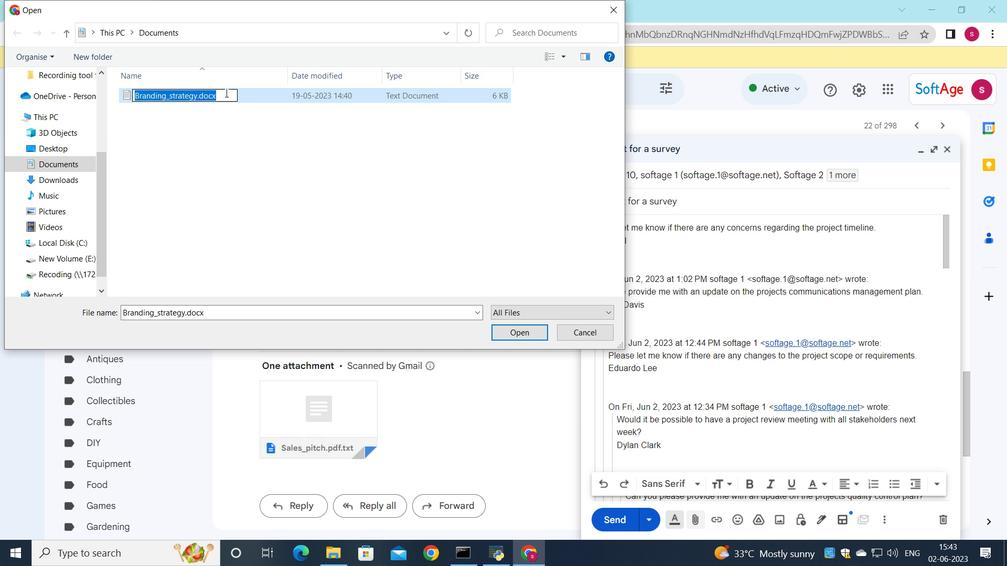 
Action: Mouse moved to (281, 128)
Screenshot: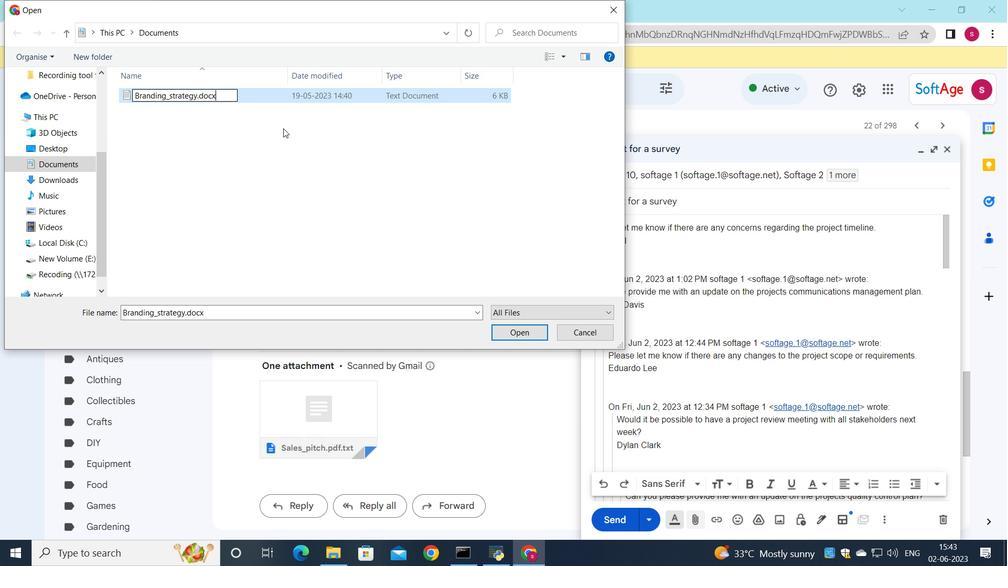 
Action: Key pressed <Key.backspace><Key.backspace><Key.backspace><Key.backspace><Key.backspace><Key.backspace><Key.backspace><Key.backspace><Key.backspace><Key.backspace><Key.backspace><Key.backspace><Key.backspace><Key.backspace><Key.backspace><Key.backspace><Key.backspace><Key.backspace><Key.backspace><Key.backspace><Key.backspace><Key.backspace><Key.shift>Non<Key.shift>_complete<Key.shift><Key.shift><Key.shift>_agreement<Key.left><Key.left><Key.left><Key.left><Key.left><Key.left><Key.left><Key.left><Key.left><Key.left><Key.left><Key.left><Key.left><Key.left><Key.left><Key.left><Key.left><Key.left><Key.backspace>-
Screenshot: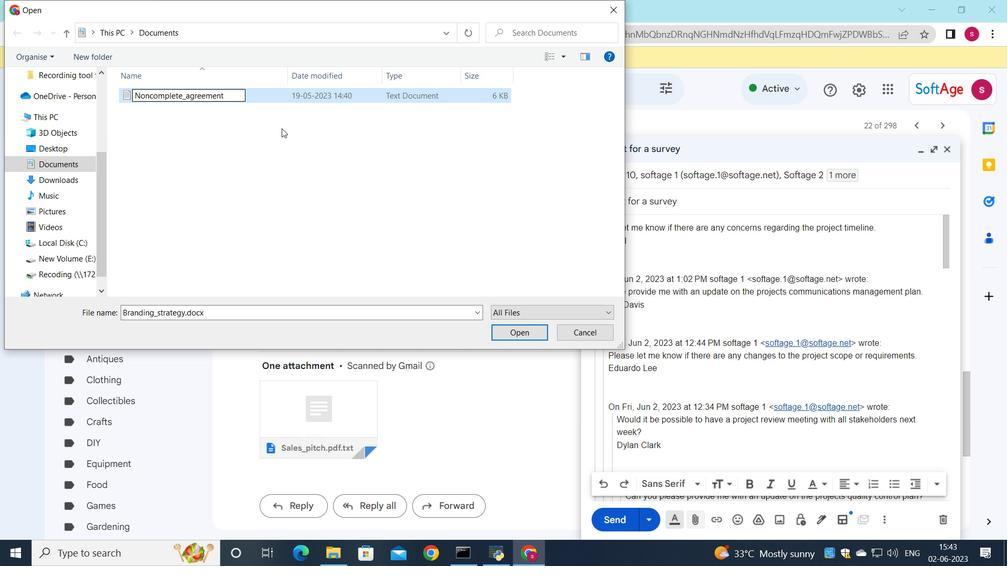 
Action: Mouse moved to (308, 100)
Screenshot: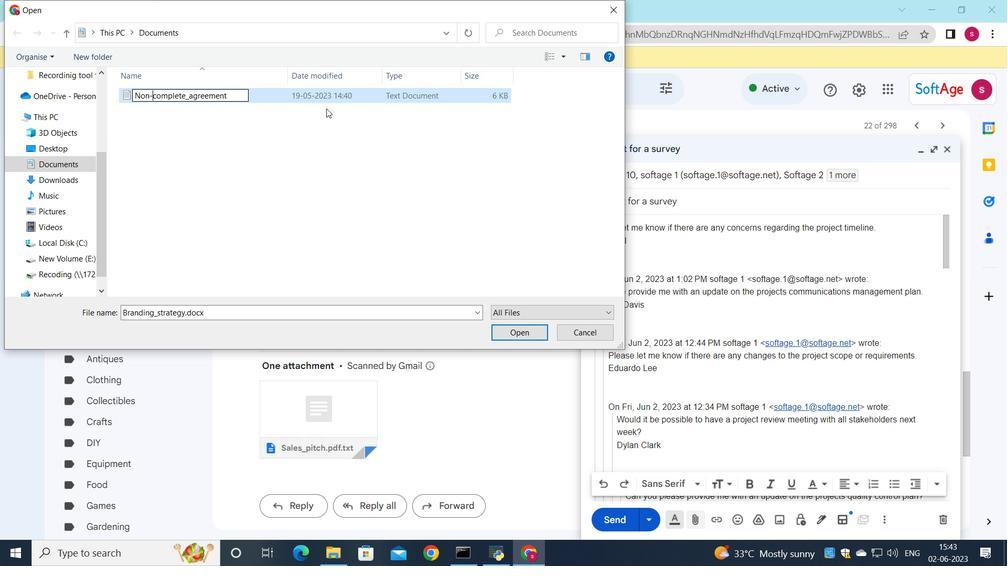 
Action: Mouse pressed left at (308, 100)
Screenshot: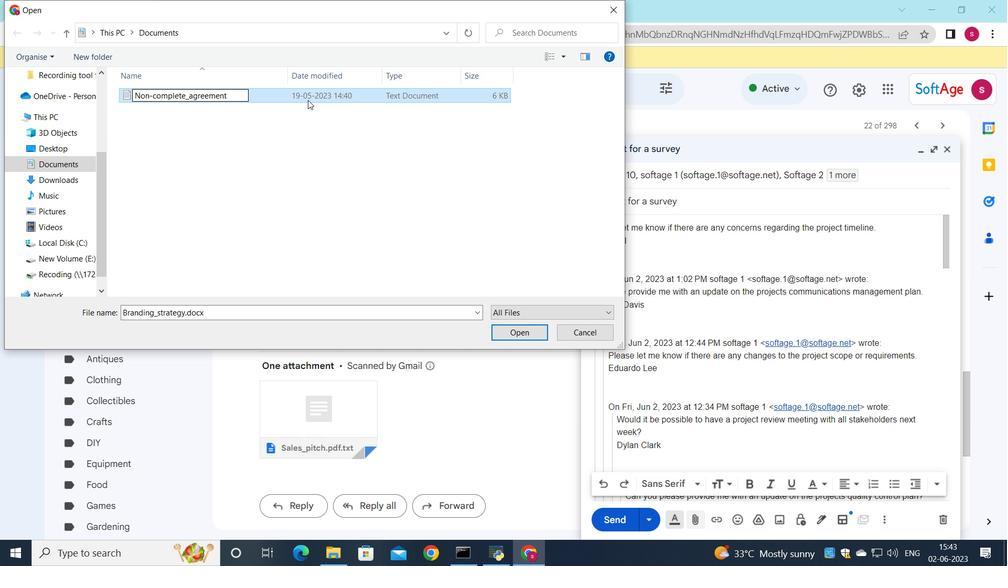
Action: Mouse moved to (505, 337)
Screenshot: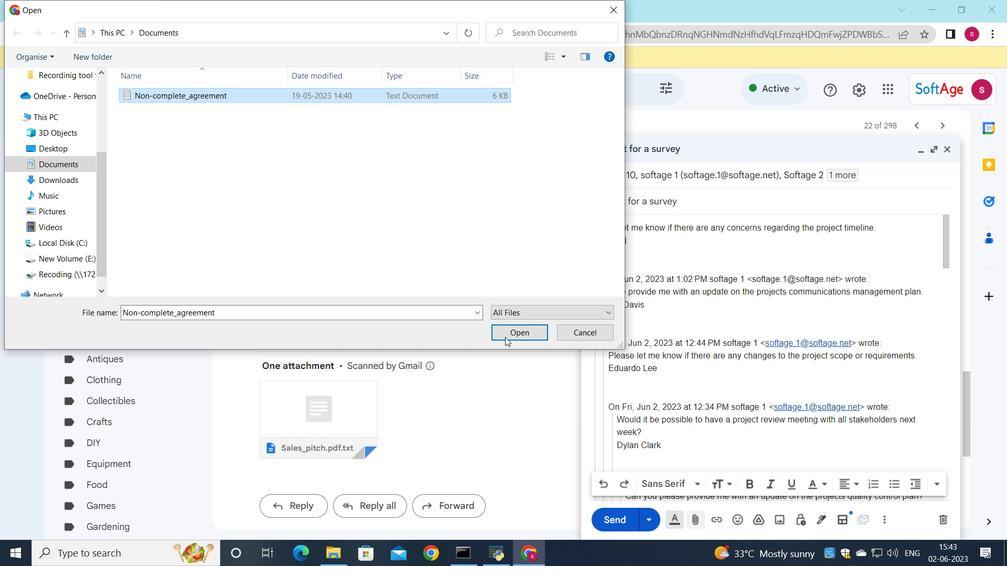 
Action: Mouse pressed left at (505, 337)
Screenshot: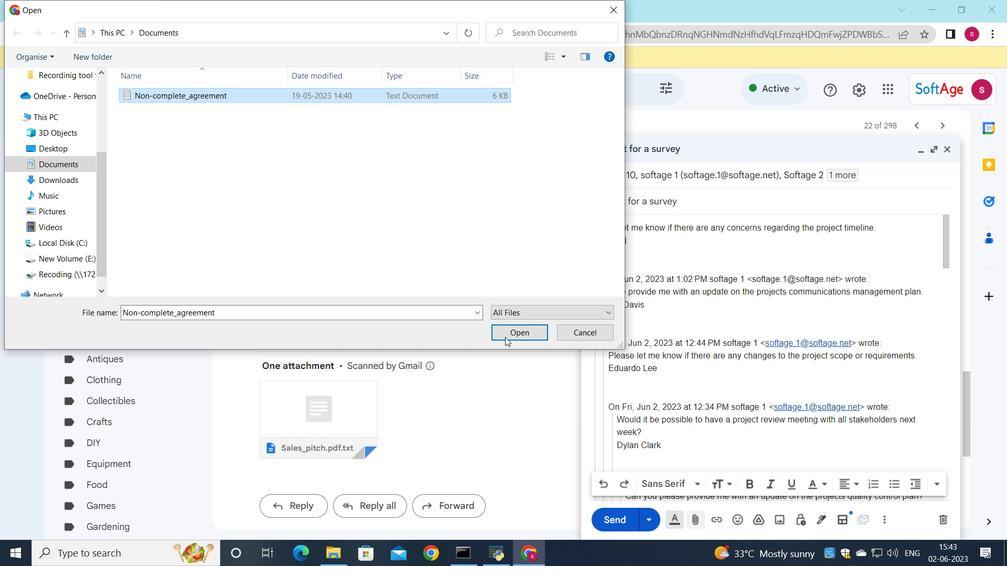 
Action: Mouse moved to (613, 520)
Screenshot: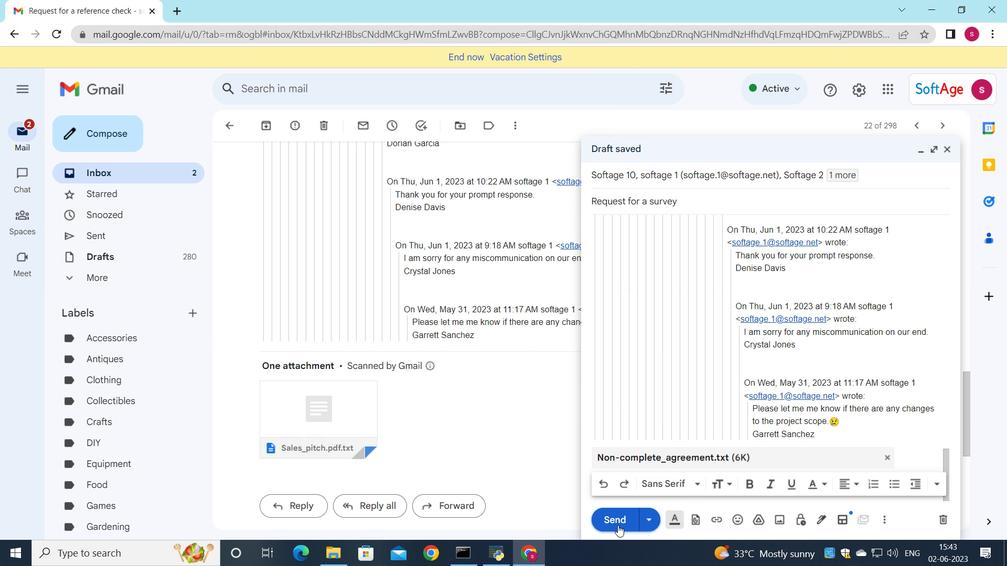 
Action: Mouse pressed left at (613, 520)
Screenshot: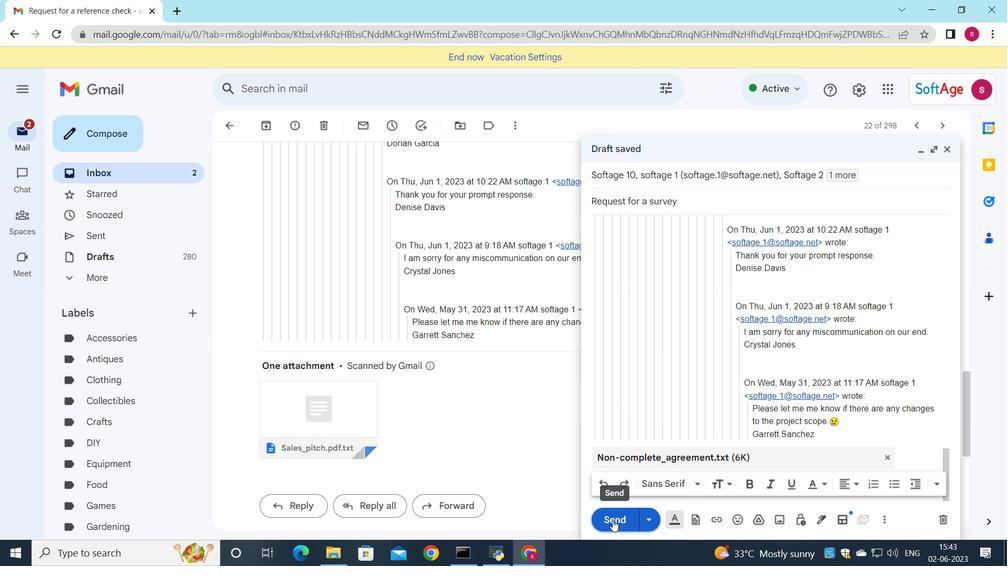 
Action: Mouse moved to (129, 183)
Screenshot: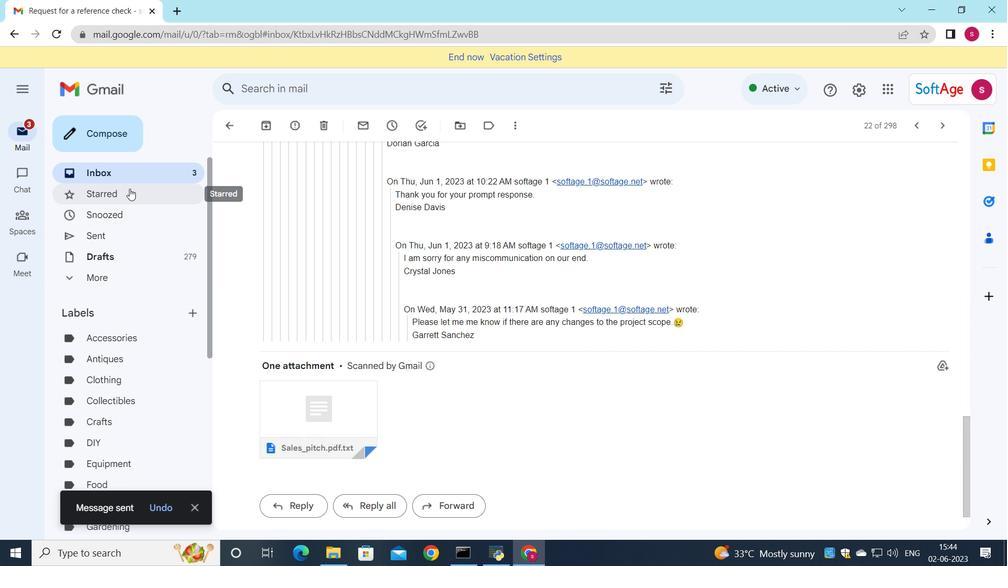 
Action: Mouse pressed left at (129, 183)
Screenshot: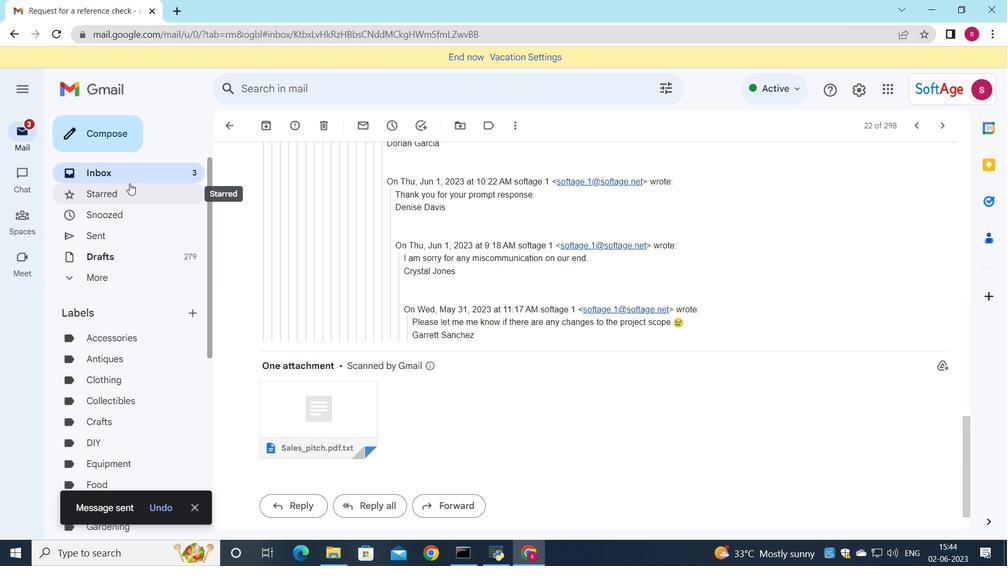 
Action: Mouse moved to (130, 181)
Screenshot: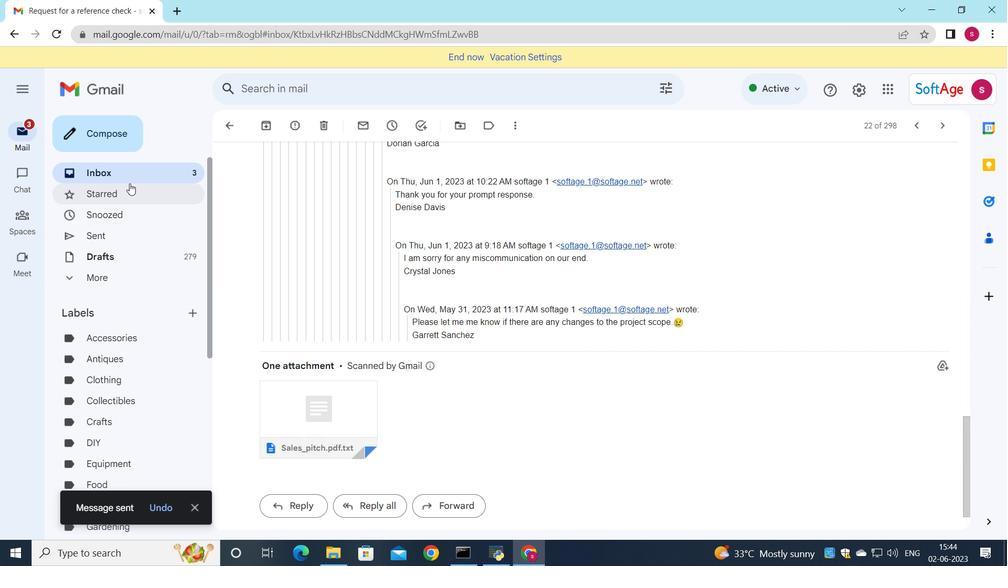 
Action: Mouse pressed left at (130, 181)
Screenshot: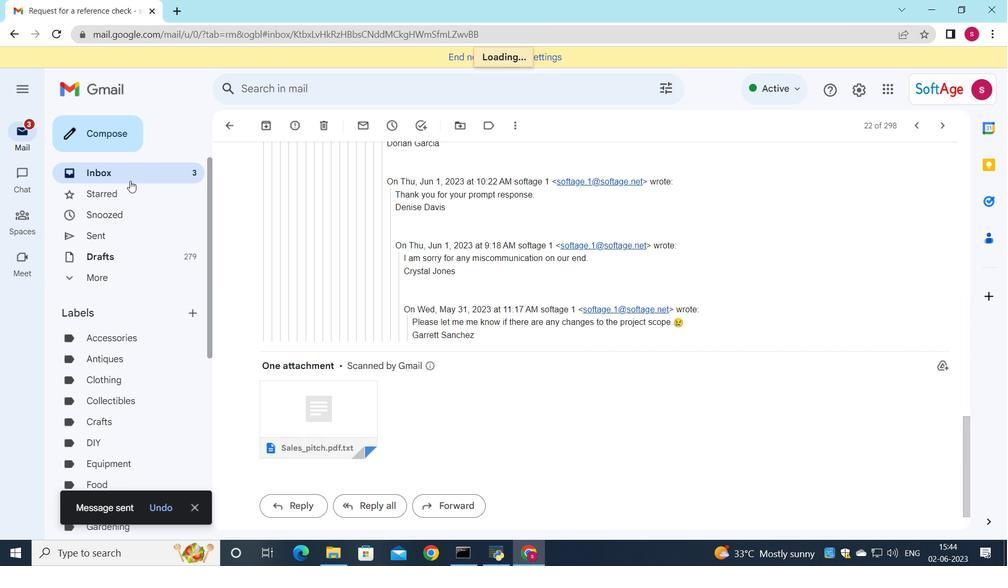 
Action: Mouse moved to (568, 148)
Screenshot: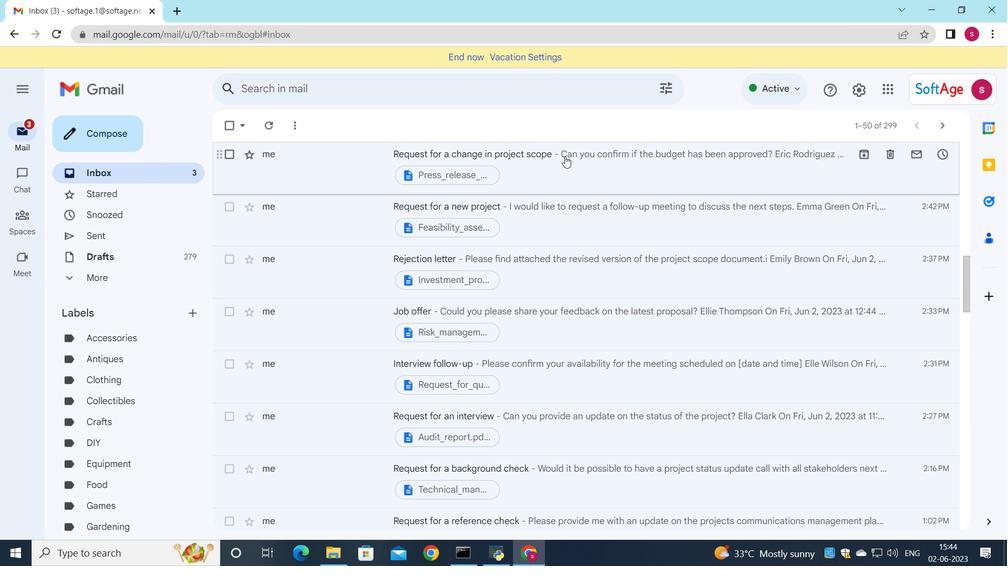 
Action: Mouse scrolled (568, 148) with delta (0, 0)
Screenshot: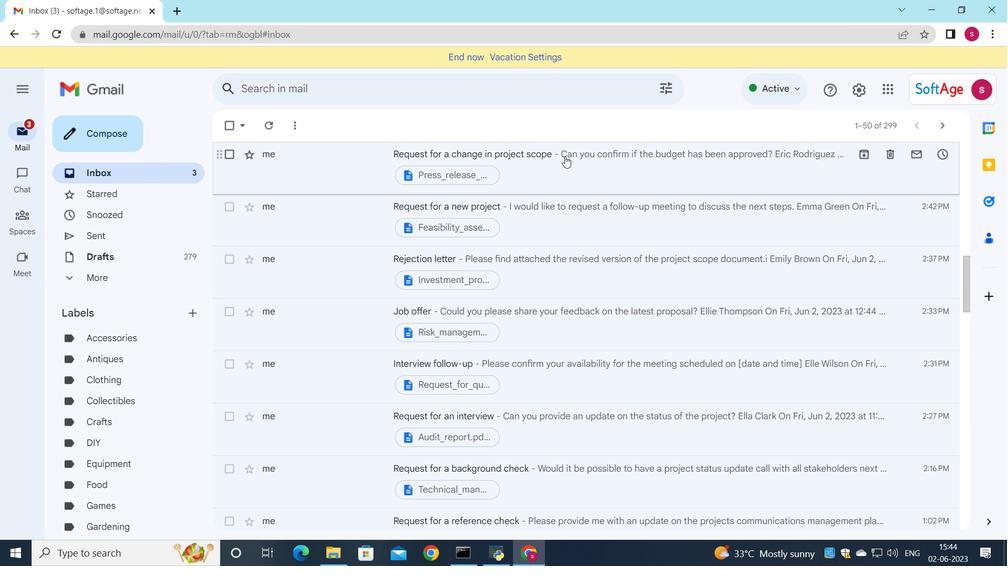 
Action: Mouse scrolled (568, 148) with delta (0, 0)
Screenshot: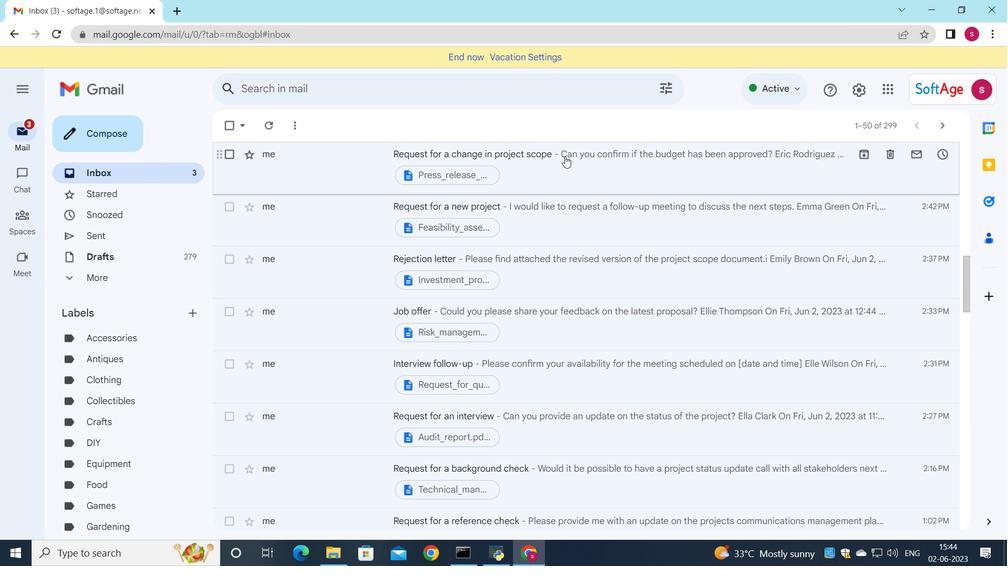 
Action: Mouse scrolled (568, 148) with delta (0, 0)
Screenshot: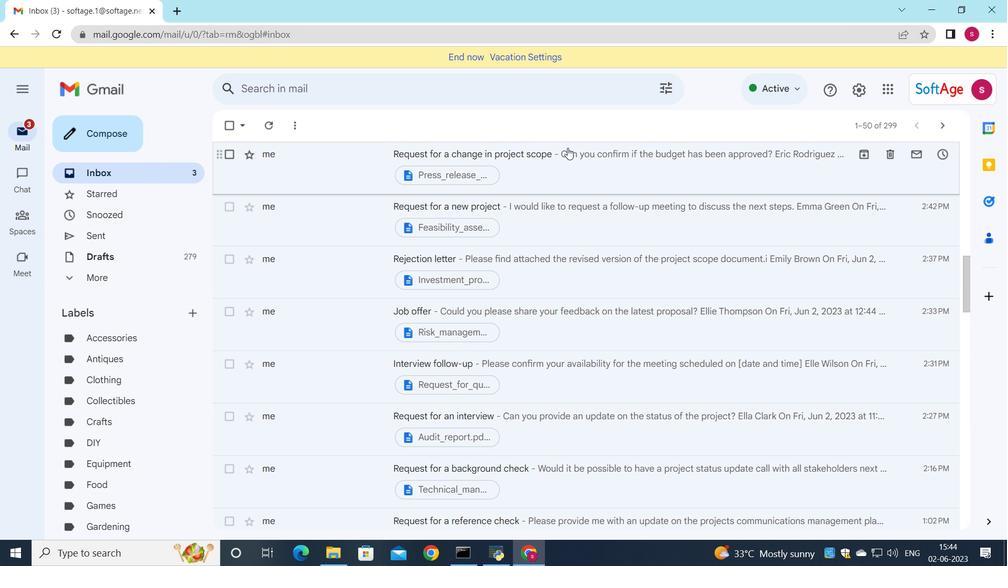 
Action: Mouse scrolled (568, 148) with delta (0, 0)
Screenshot: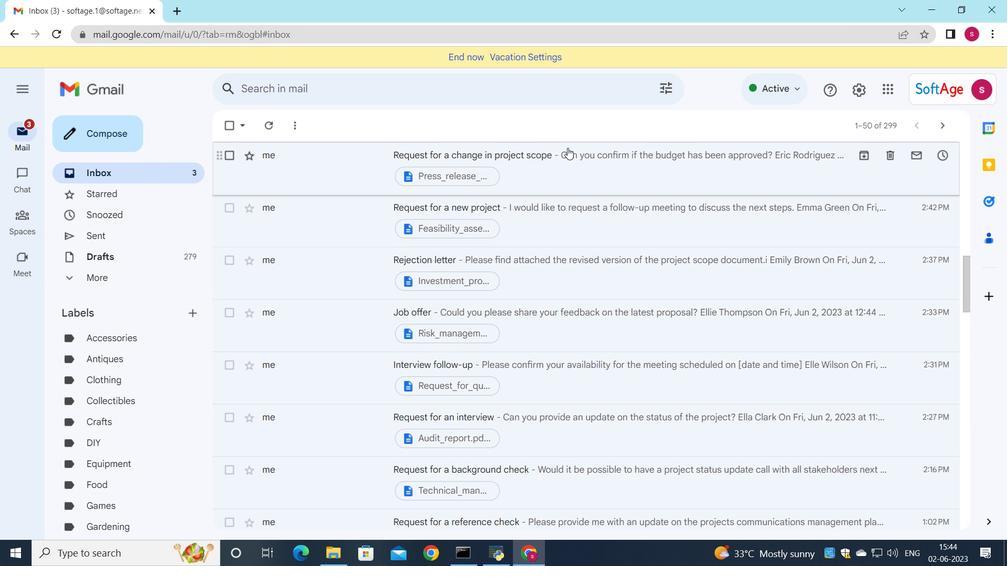 
Action: Mouse moved to (568, 145)
Screenshot: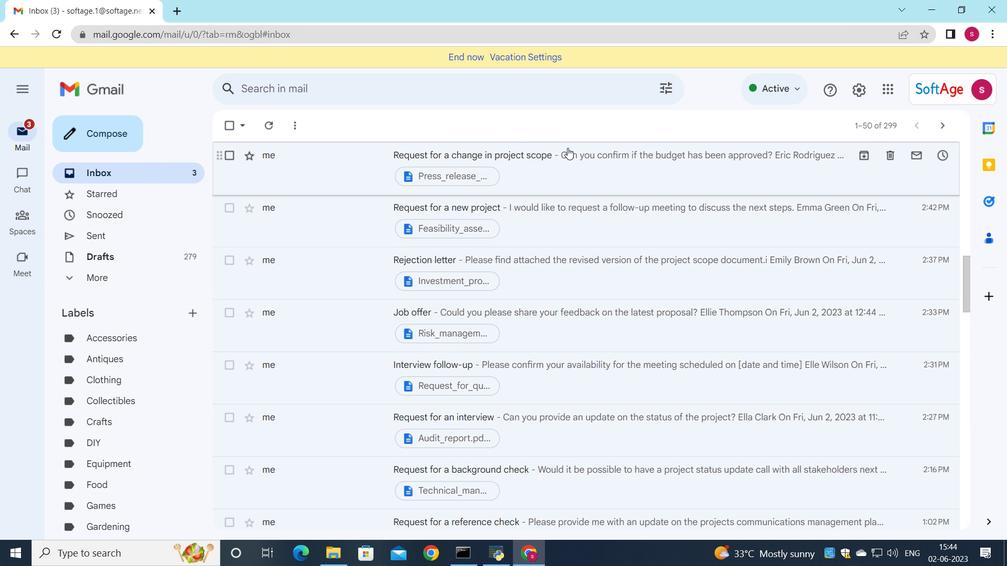 
Action: Mouse scrolled (568, 146) with delta (0, 0)
Screenshot: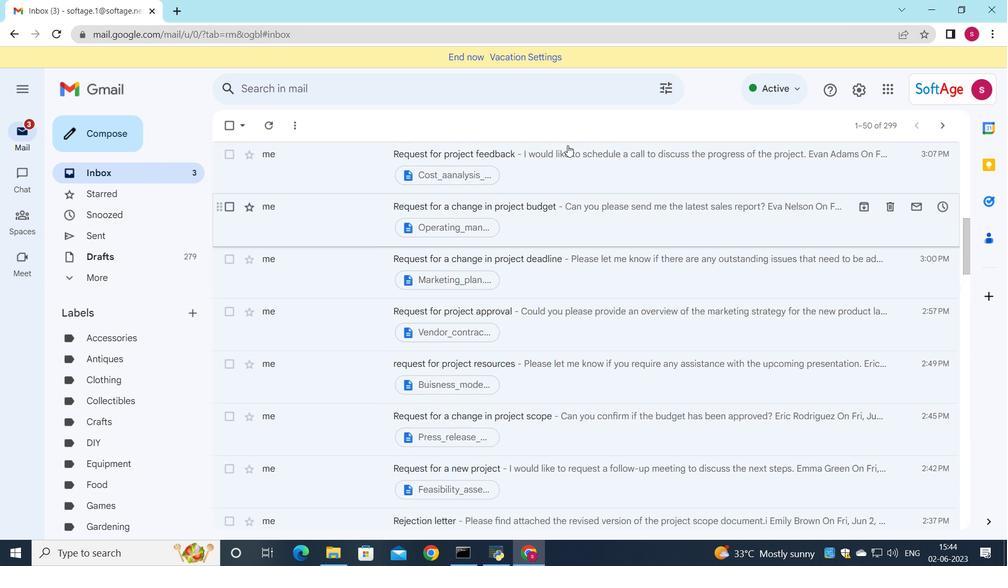 
Action: Mouse scrolled (568, 146) with delta (0, 0)
Screenshot: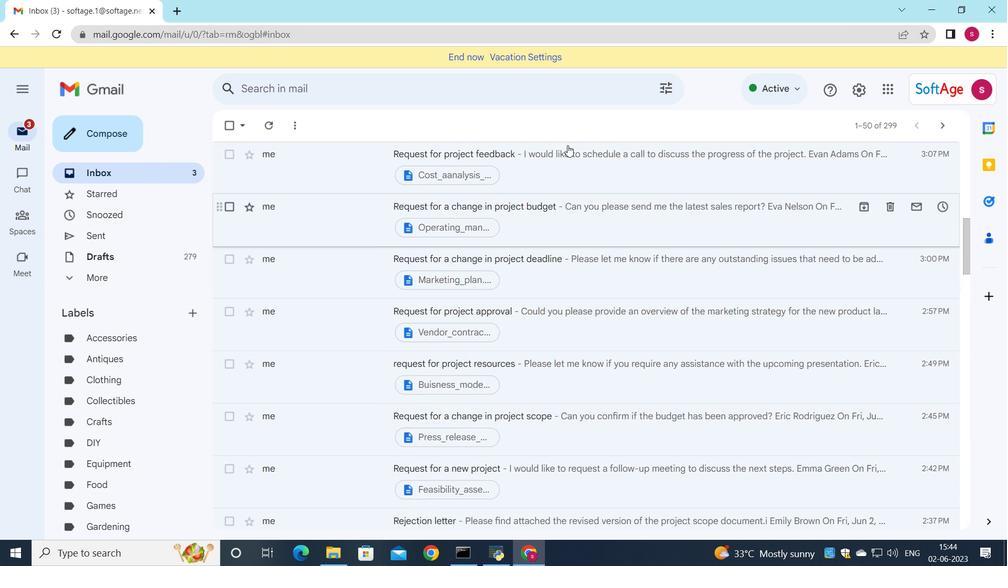 
Action: Mouse scrolled (568, 146) with delta (0, 0)
Screenshot: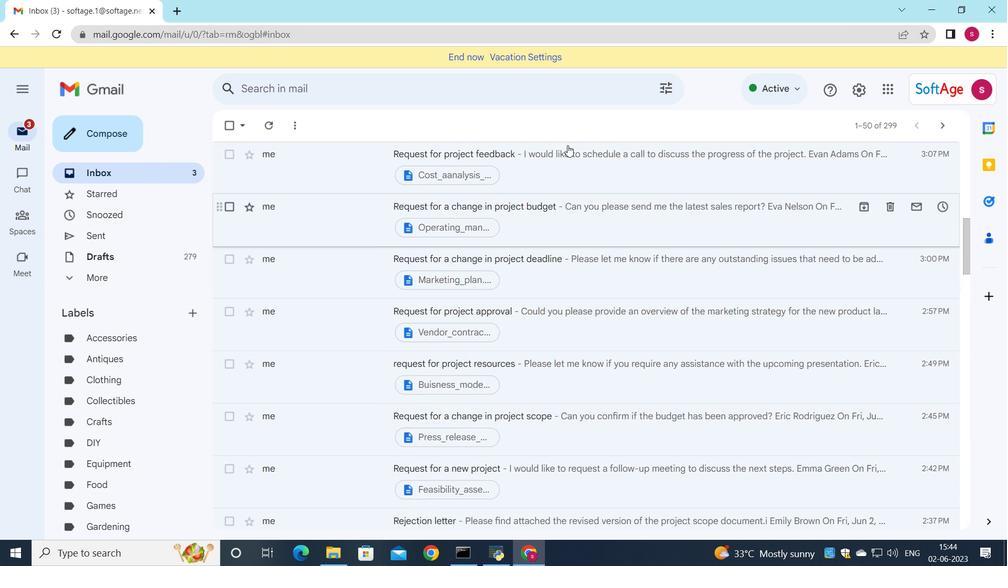 
Action: Mouse scrolled (568, 146) with delta (0, 0)
Screenshot: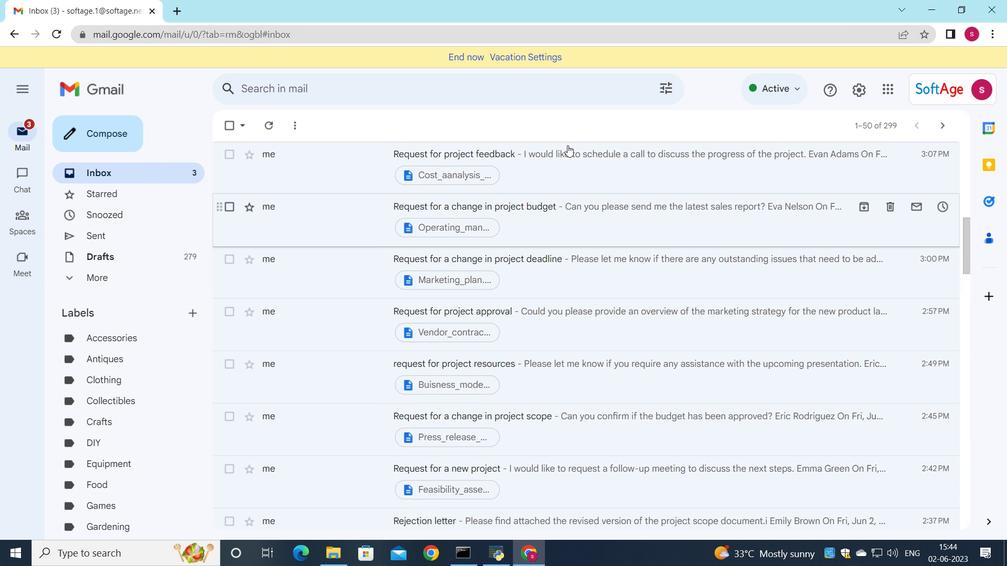 
Action: Mouse scrolled (568, 146) with delta (0, 0)
Screenshot: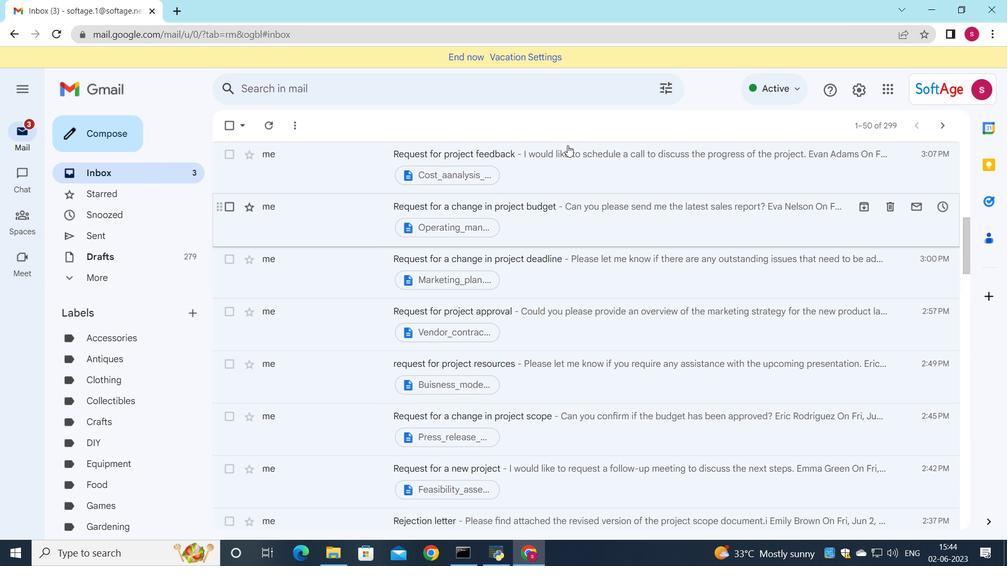 
Action: Mouse scrolled (568, 146) with delta (0, 0)
Screenshot: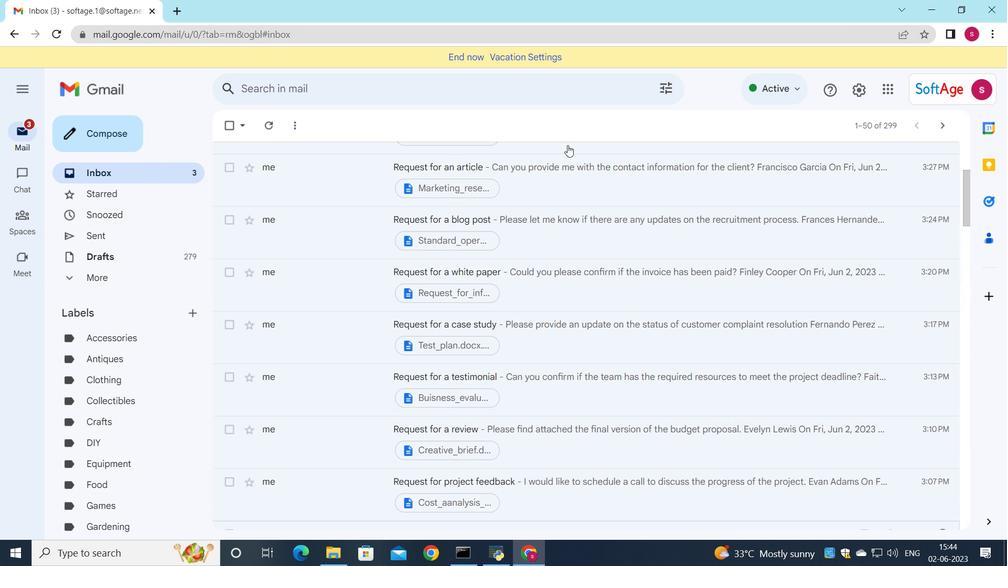 
Action: Mouse scrolled (568, 146) with delta (0, 0)
Screenshot: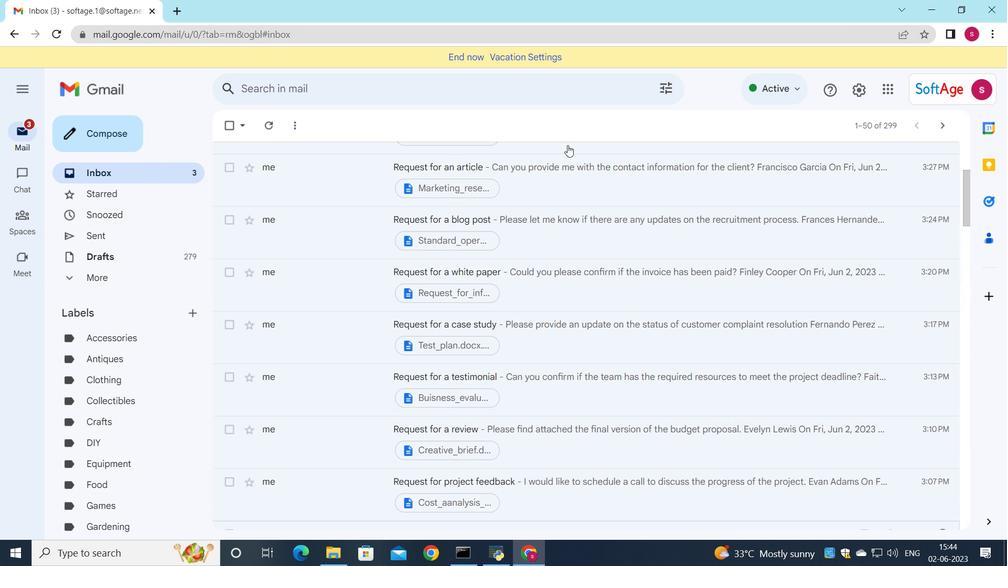 
Action: Mouse scrolled (568, 146) with delta (0, 0)
Screenshot: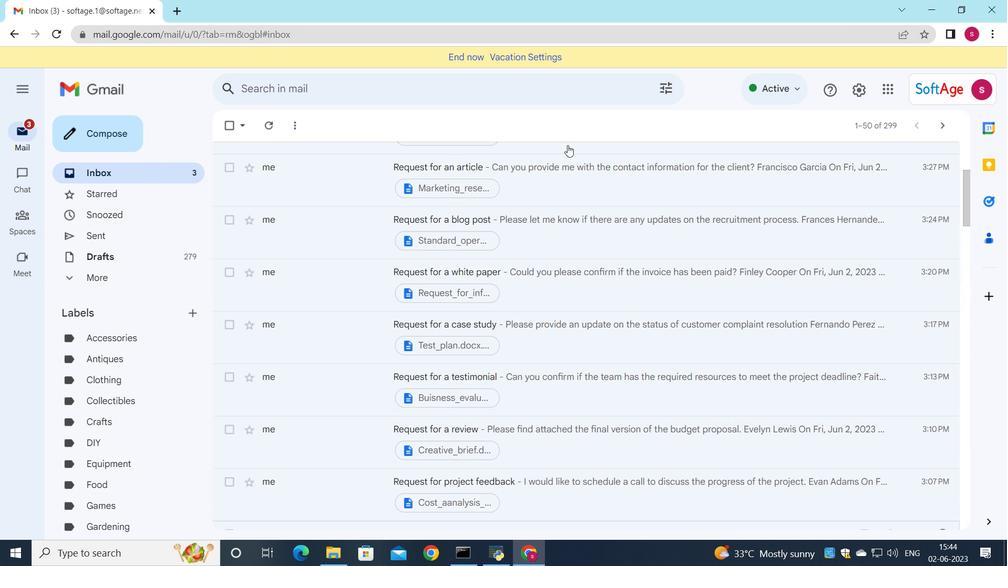 
Action: Mouse scrolled (568, 146) with delta (0, 0)
Screenshot: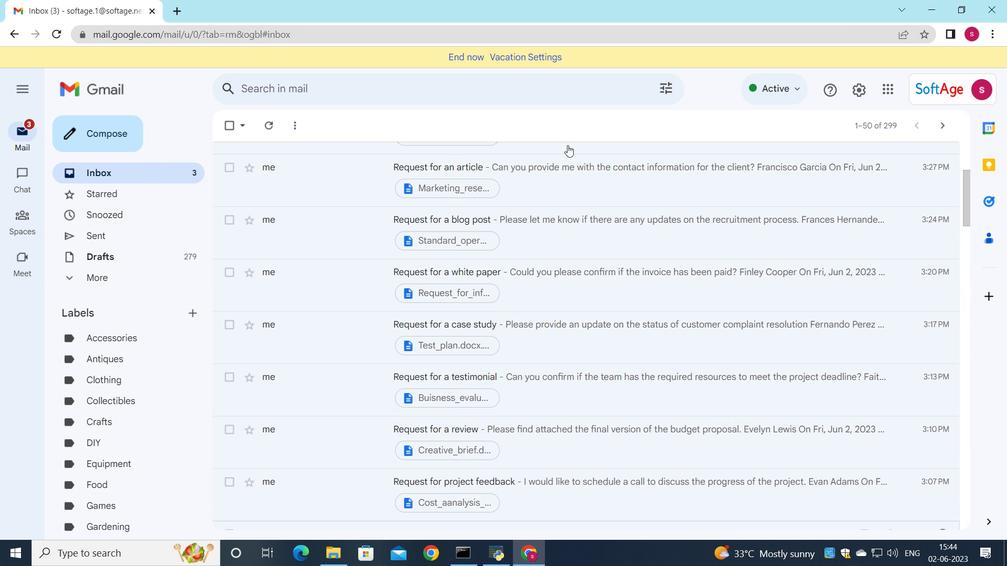 
Action: Mouse scrolled (568, 146) with delta (0, 0)
Screenshot: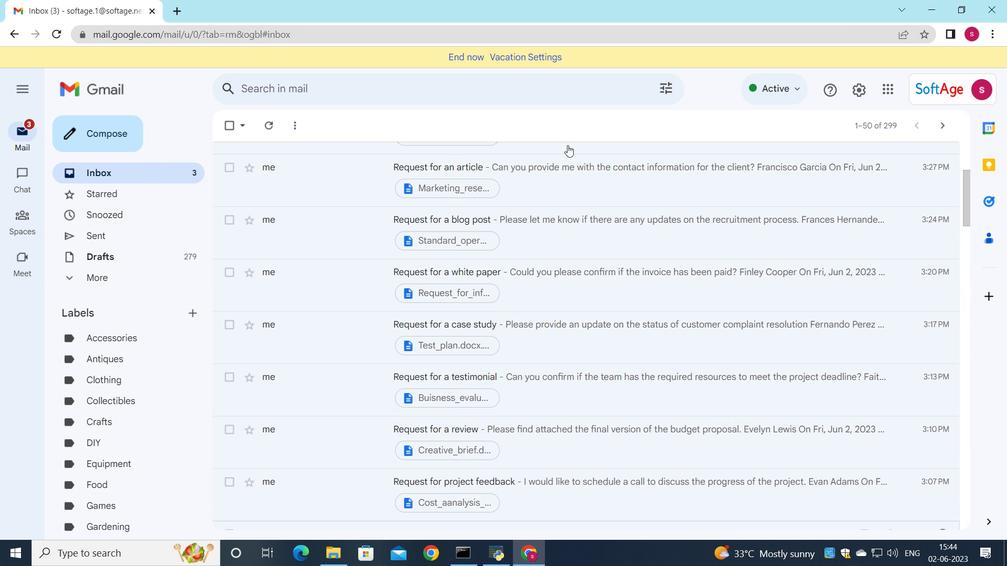 
Action: Mouse scrolled (568, 146) with delta (0, 0)
Screenshot: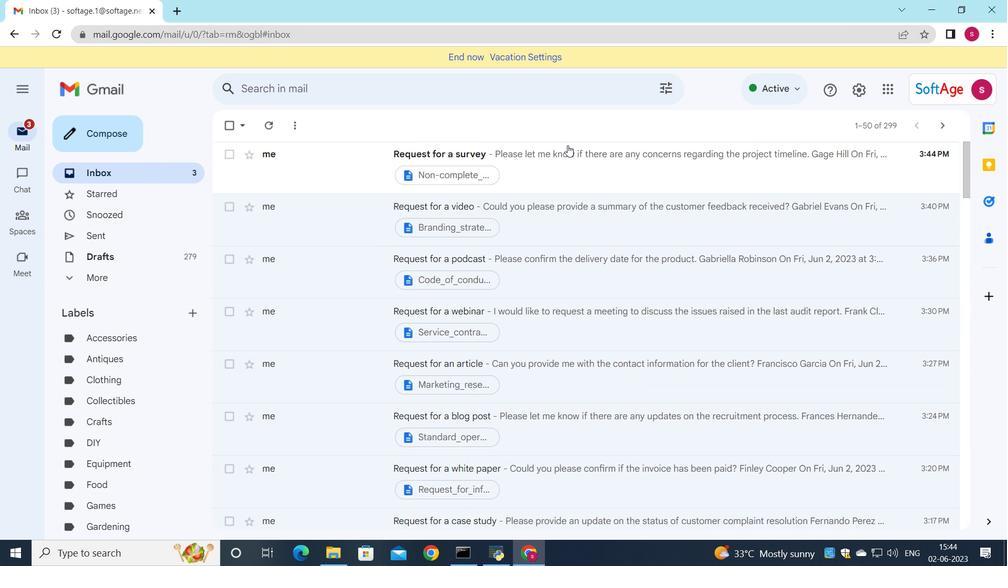 
Action: Mouse scrolled (568, 146) with delta (0, 0)
Screenshot: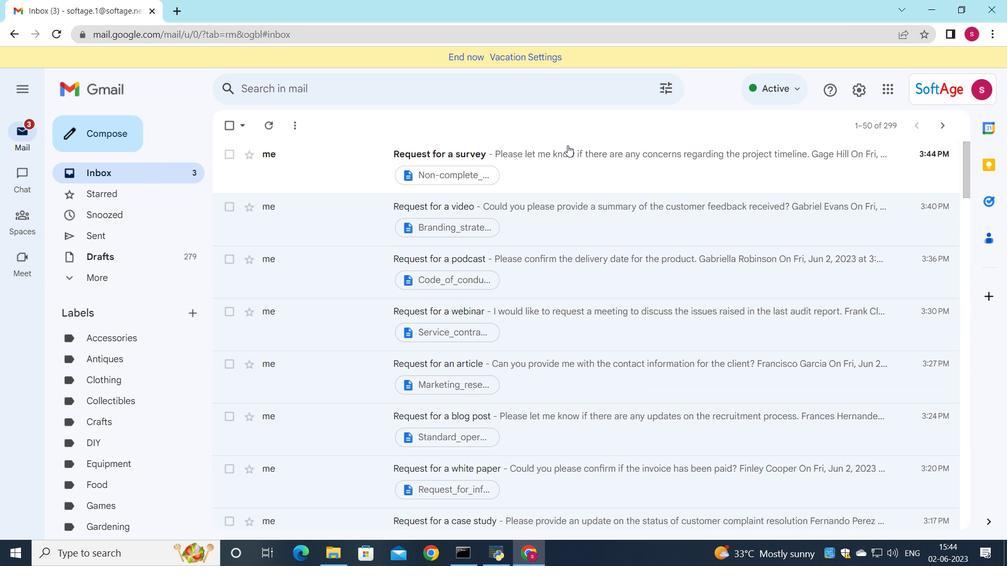
Action: Mouse scrolled (568, 146) with delta (0, 0)
Screenshot: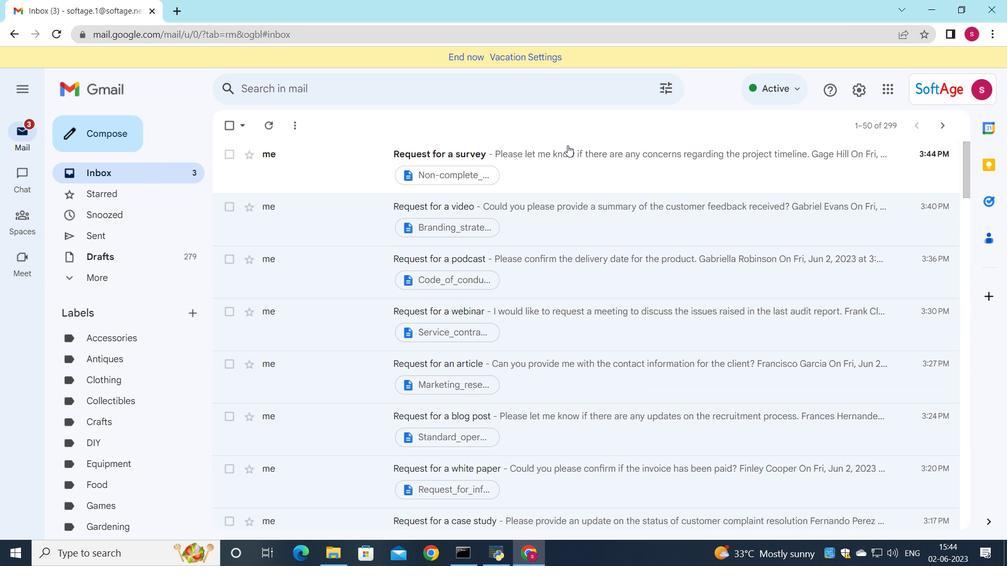 
Action: Mouse scrolled (568, 146) with delta (0, 0)
Screenshot: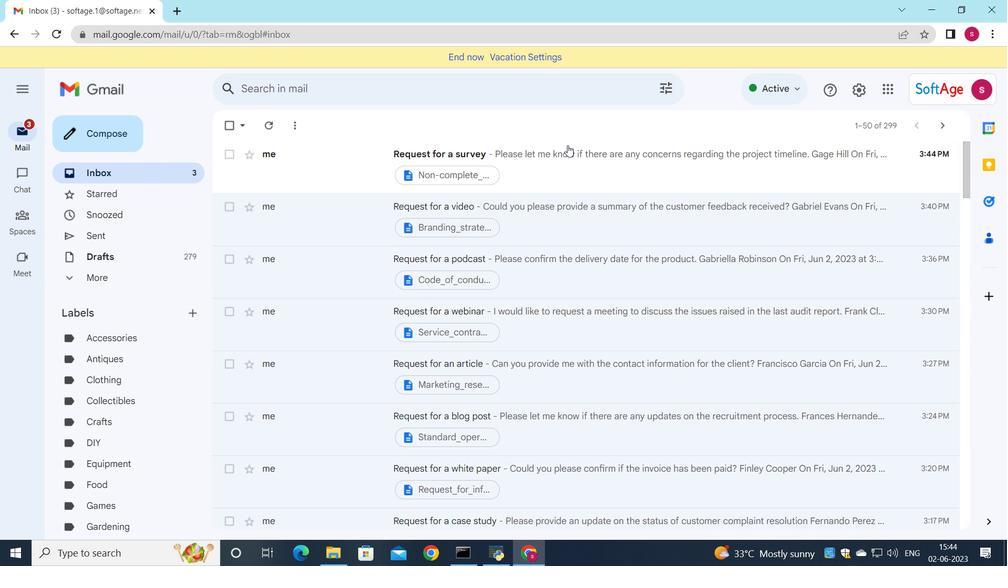 
Action: Mouse scrolled (568, 146) with delta (0, 0)
Screenshot: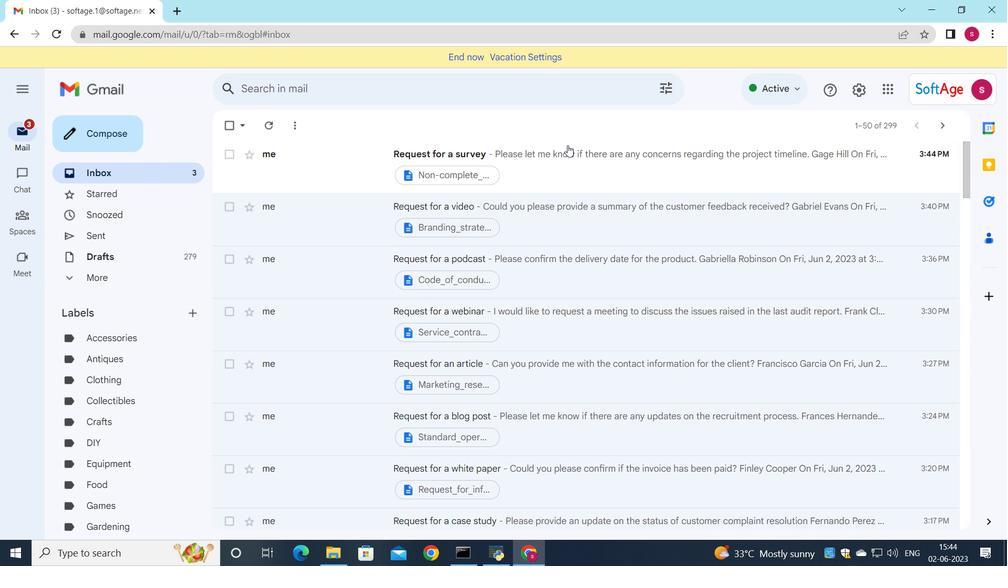 
Action: Mouse moved to (605, 176)
Screenshot: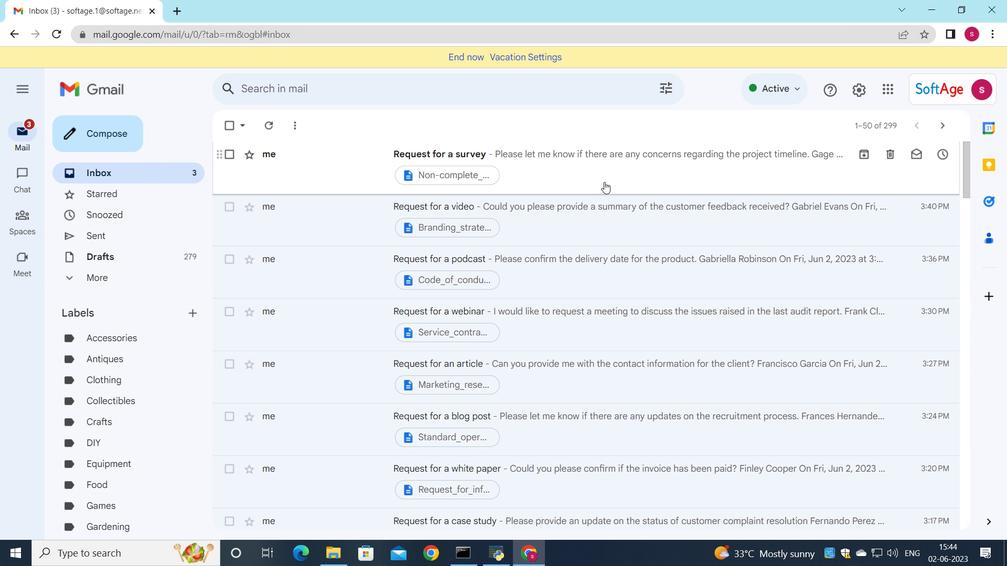 
Action: Mouse pressed left at (605, 176)
Screenshot: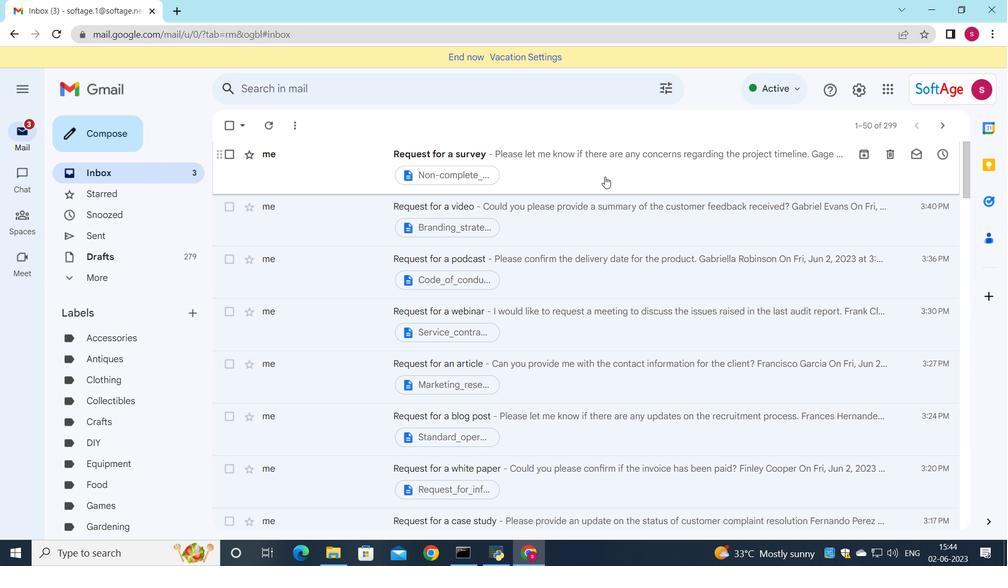 
Action: Mouse moved to (682, 252)
Screenshot: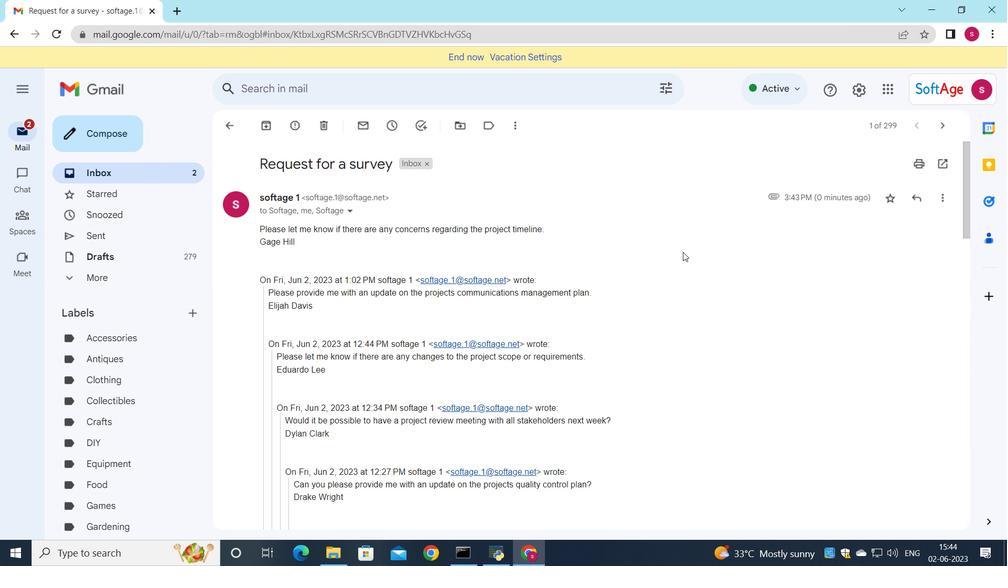 
